 Task: Look for space in Plauen, Germany from 12th July, 2023 to 16th July, 2023 for 8 adults in price range Rs.10000 to Rs.16000. Place can be private room with 8 bedrooms having 8 beds and 8 bathrooms. Property type can be house, flat, guest house, hotel. Amenities needed are: wifi, TV, free parkinig on premises, gym, breakfast. Booking option can be shelf check-in. Required host language is English.
Action: Mouse moved to (496, 132)
Screenshot: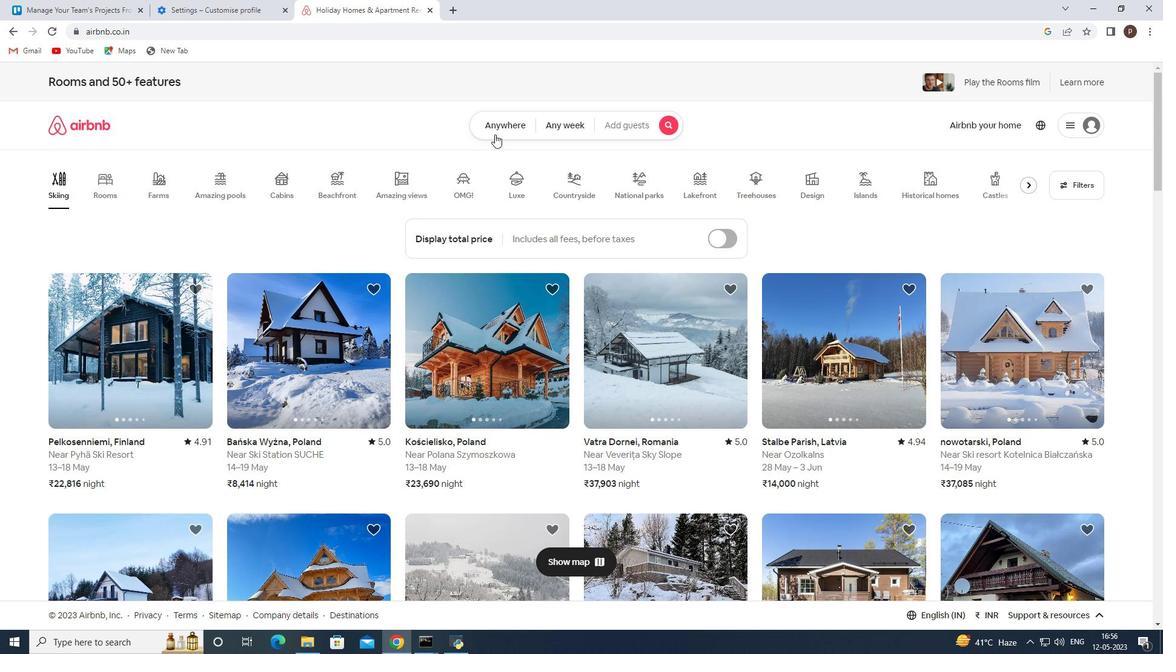 
Action: Mouse pressed left at (496, 132)
Screenshot: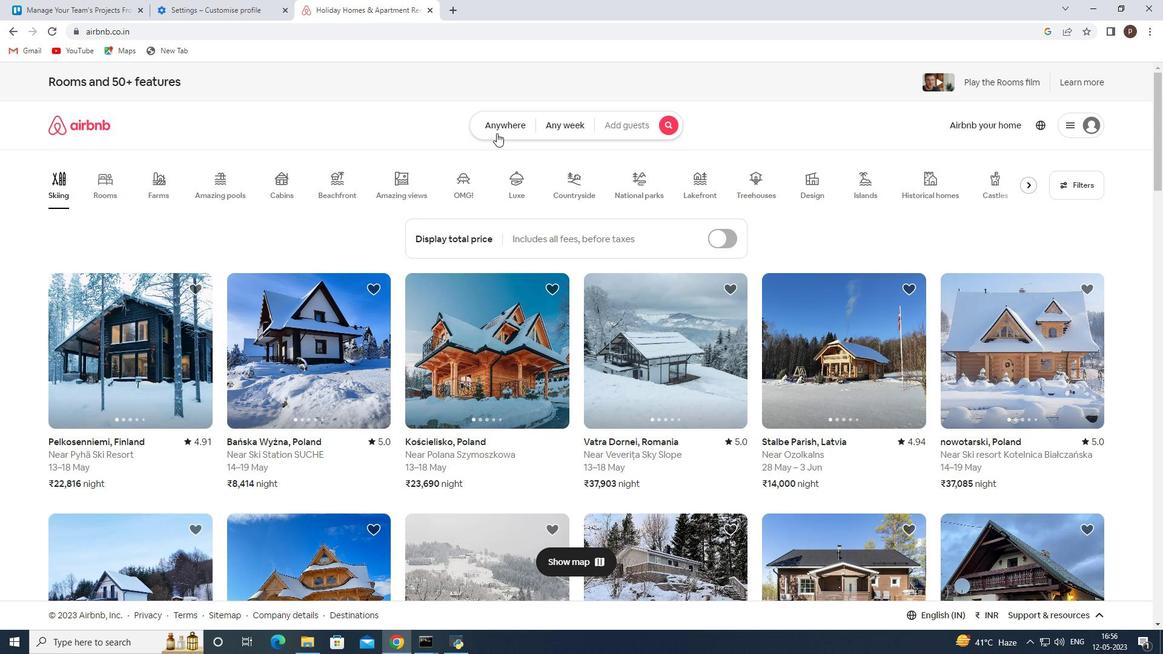 
Action: Mouse moved to (405, 175)
Screenshot: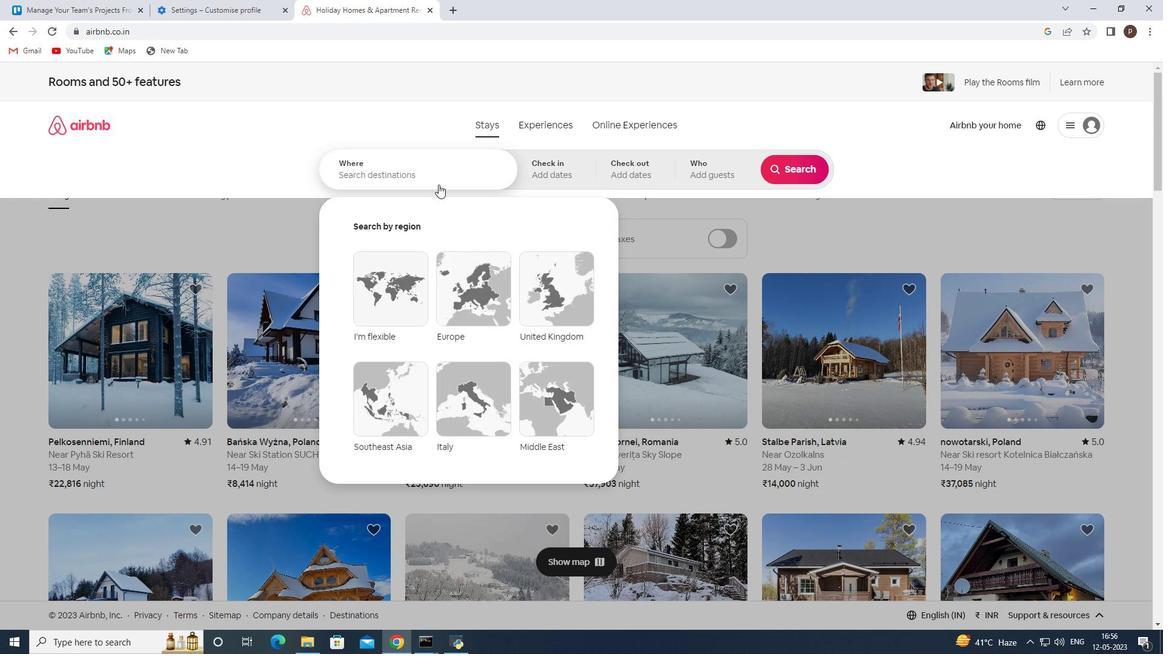 
Action: Mouse pressed left at (405, 175)
Screenshot: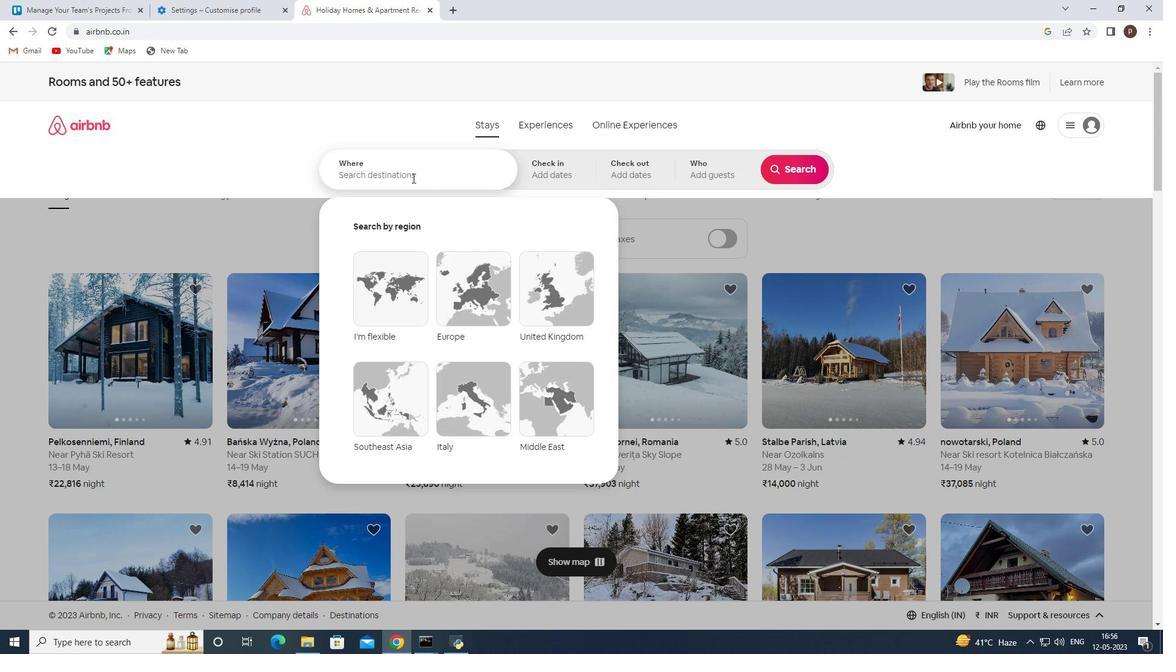 
Action: Key pressed <Key.caps_lock>P<Key.caps_lock>lauen,<Key.space><Key.caps_lock>G<Key.caps_lock>ermany
Screenshot: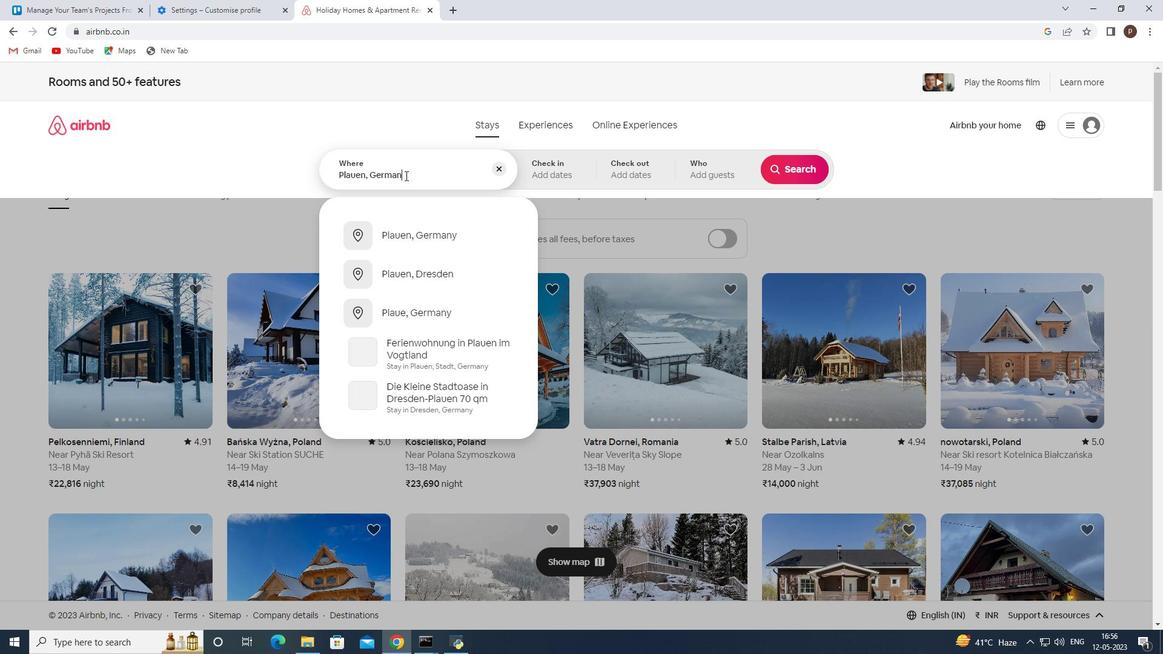 
Action: Mouse moved to (455, 231)
Screenshot: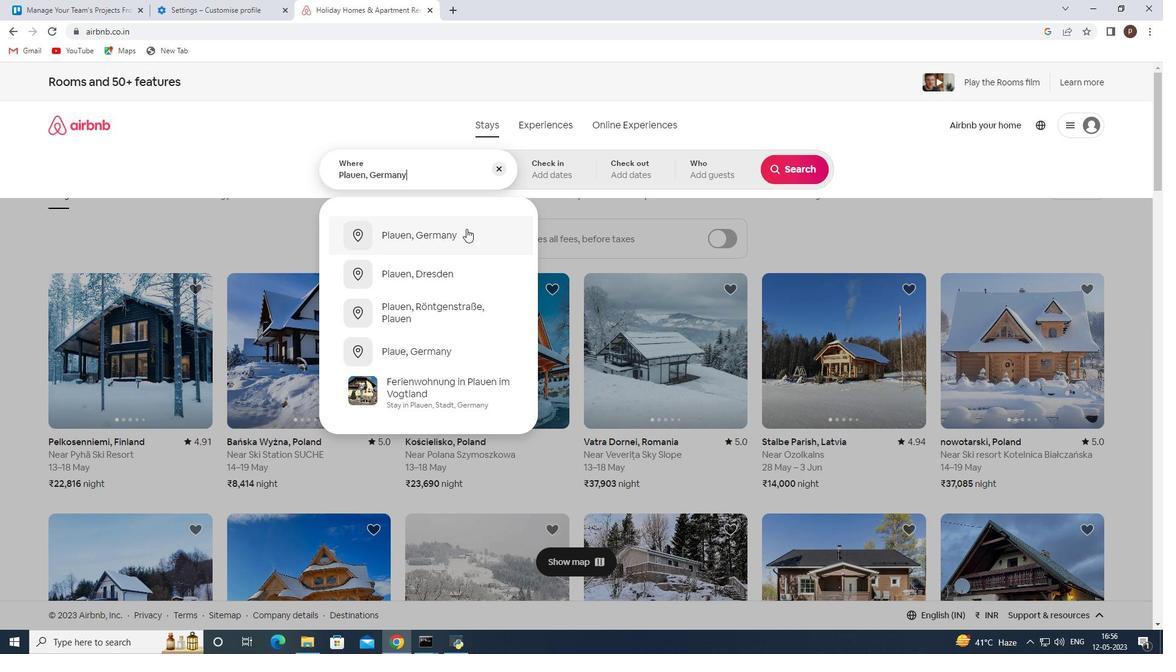 
Action: Mouse pressed left at (455, 231)
Screenshot: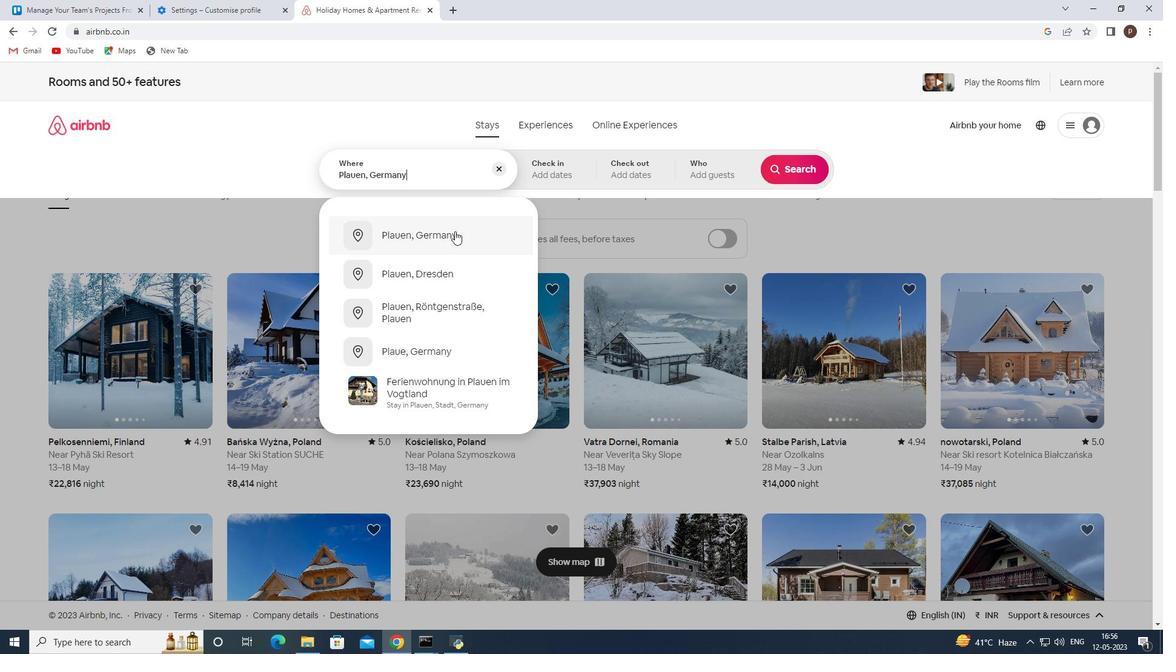 
Action: Mouse moved to (792, 262)
Screenshot: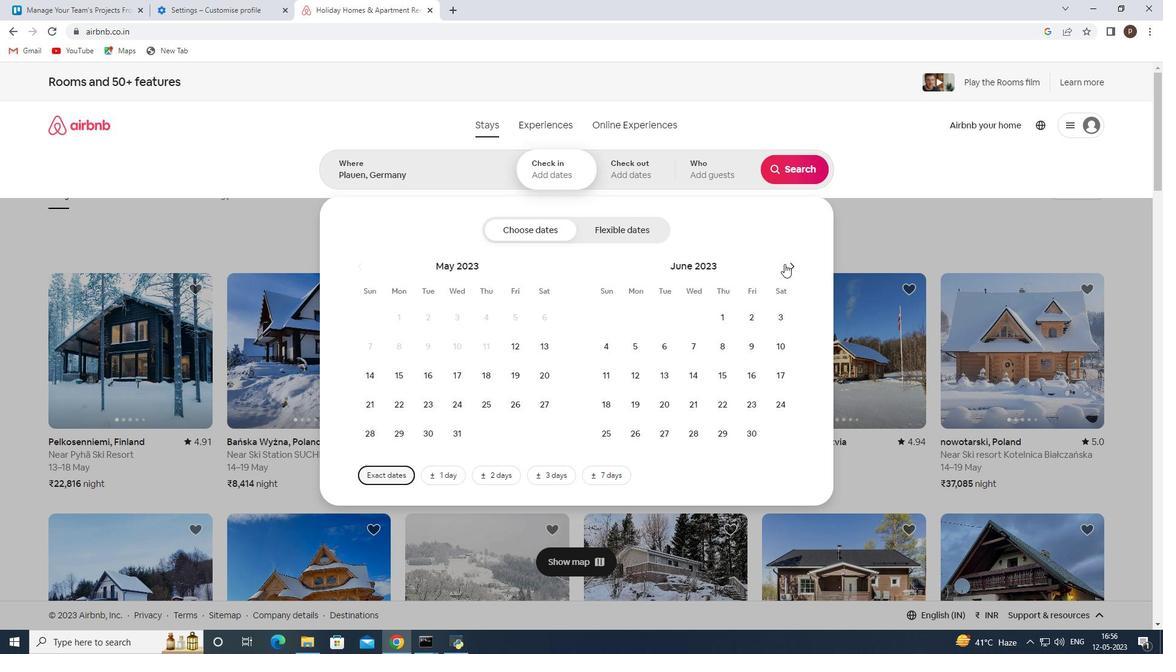 
Action: Mouse pressed left at (792, 262)
Screenshot: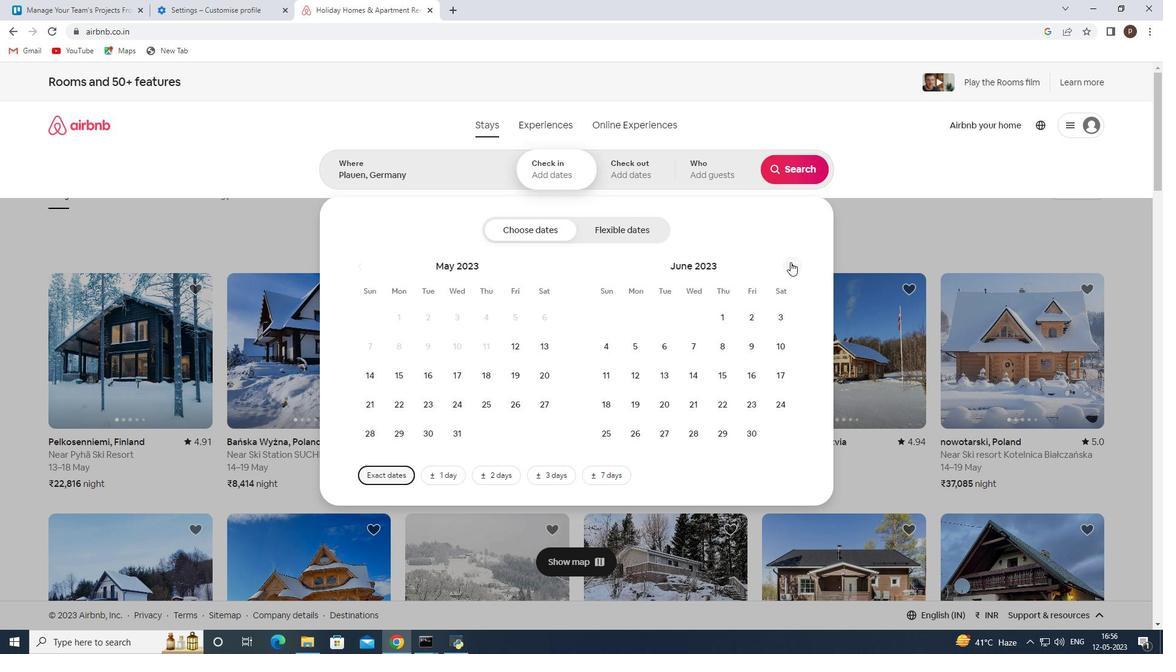 
Action: Mouse moved to (690, 375)
Screenshot: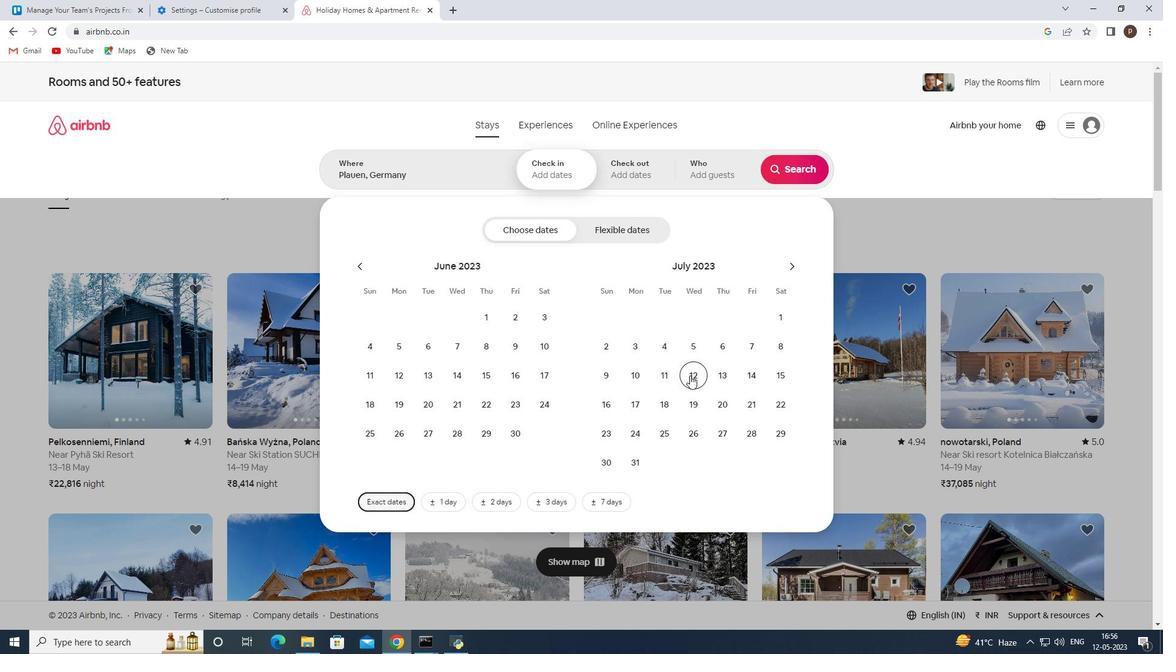 
Action: Mouse pressed left at (690, 375)
Screenshot: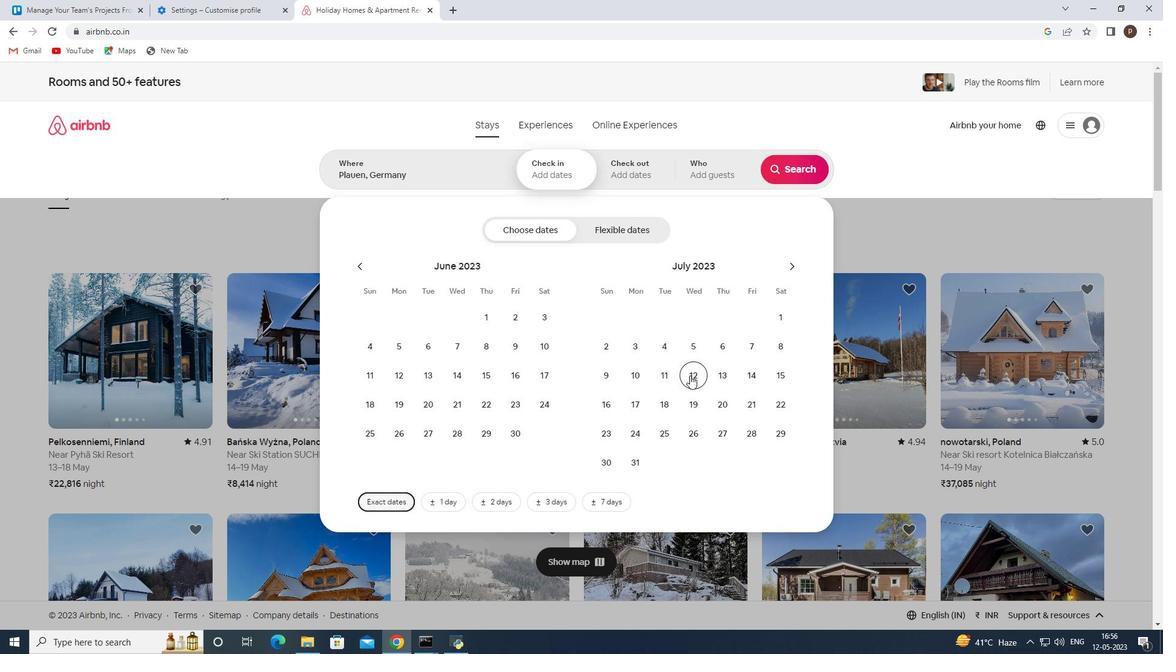 
Action: Mouse moved to (608, 403)
Screenshot: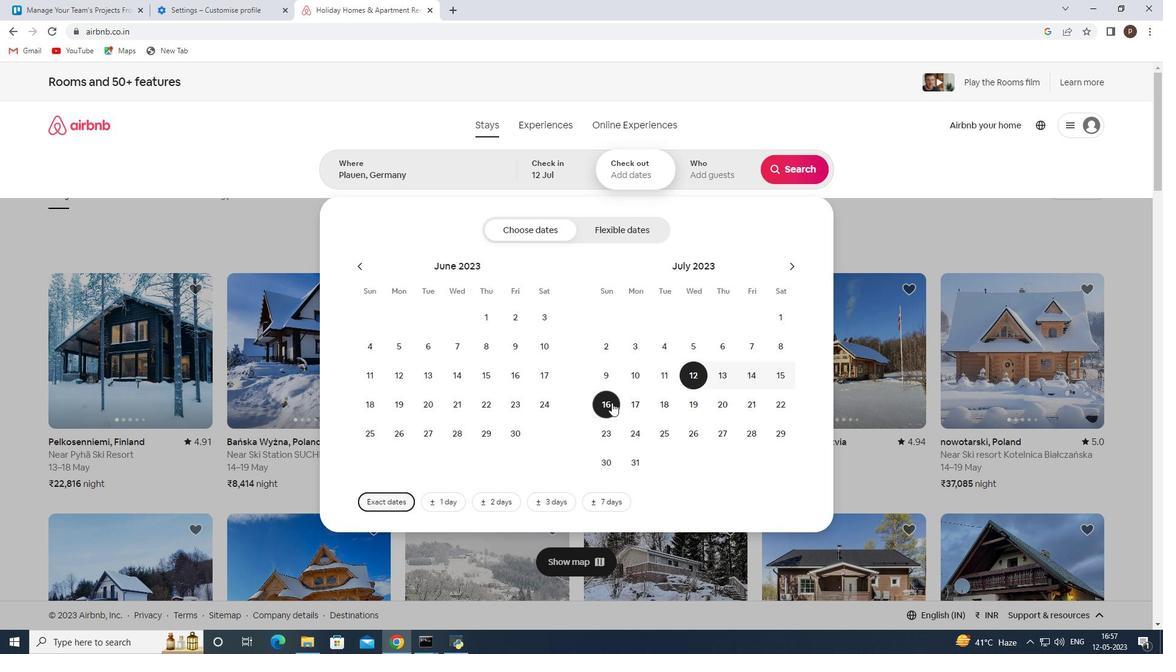 
Action: Mouse pressed left at (608, 403)
Screenshot: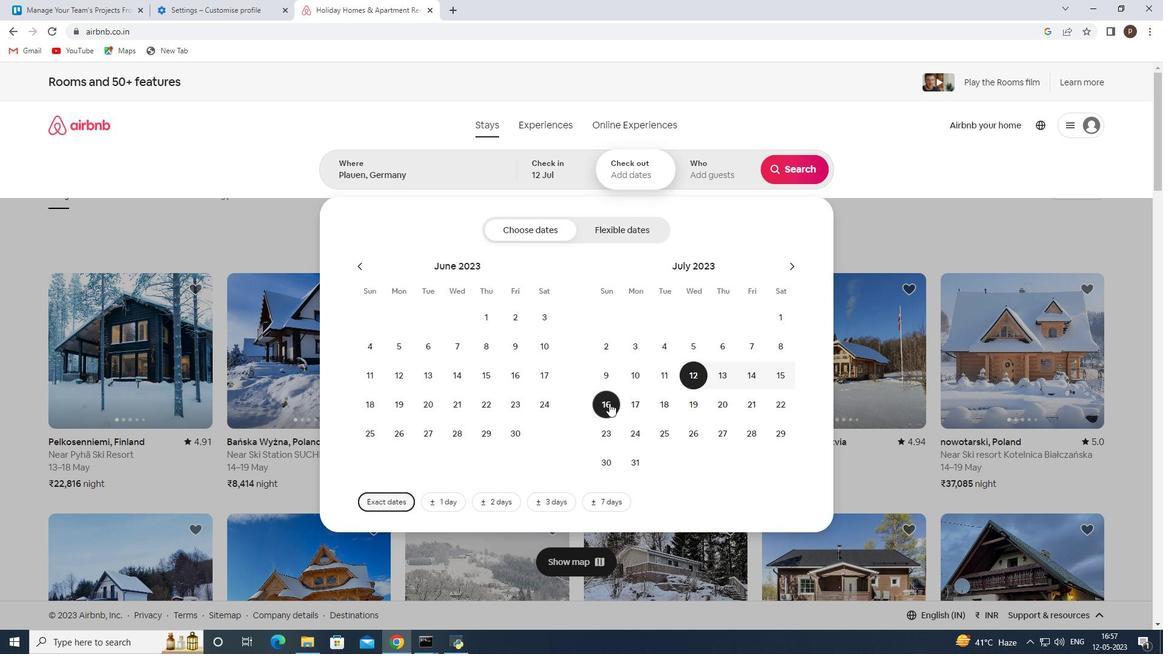 
Action: Mouse moved to (703, 169)
Screenshot: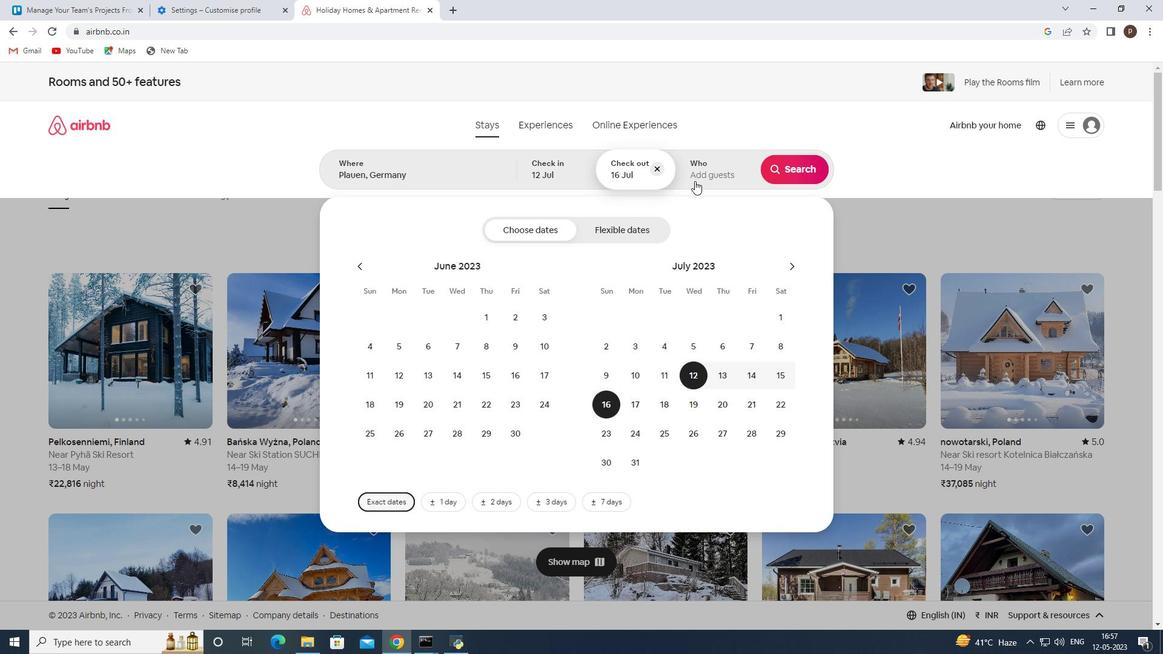 
Action: Mouse pressed left at (703, 169)
Screenshot: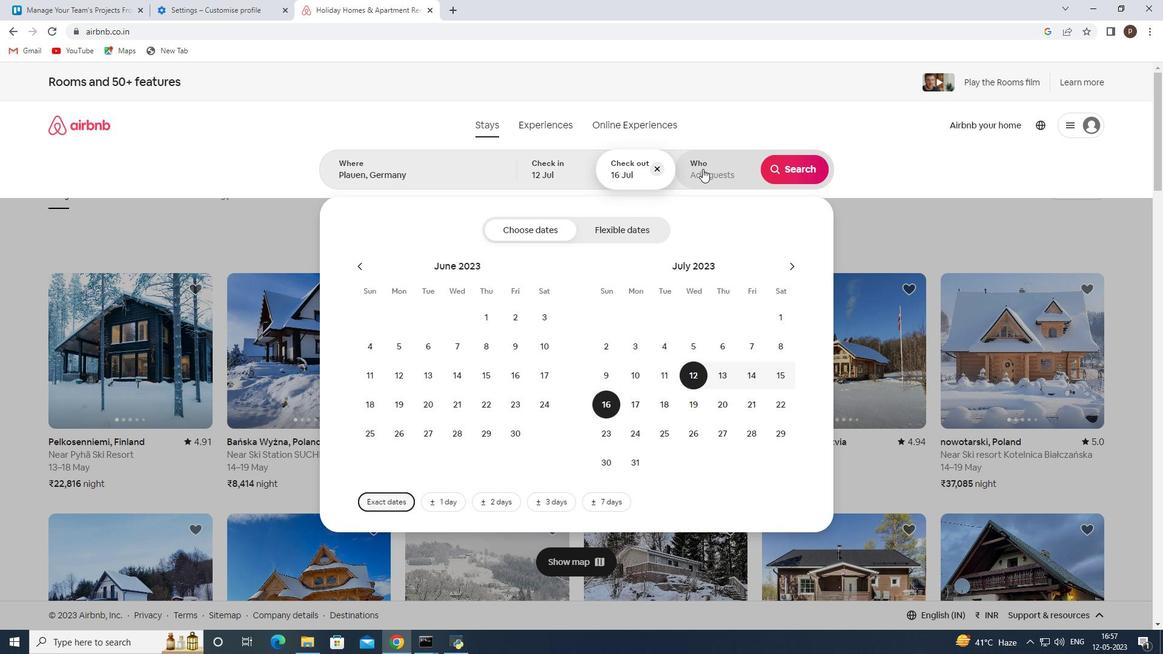 
Action: Mouse moved to (803, 238)
Screenshot: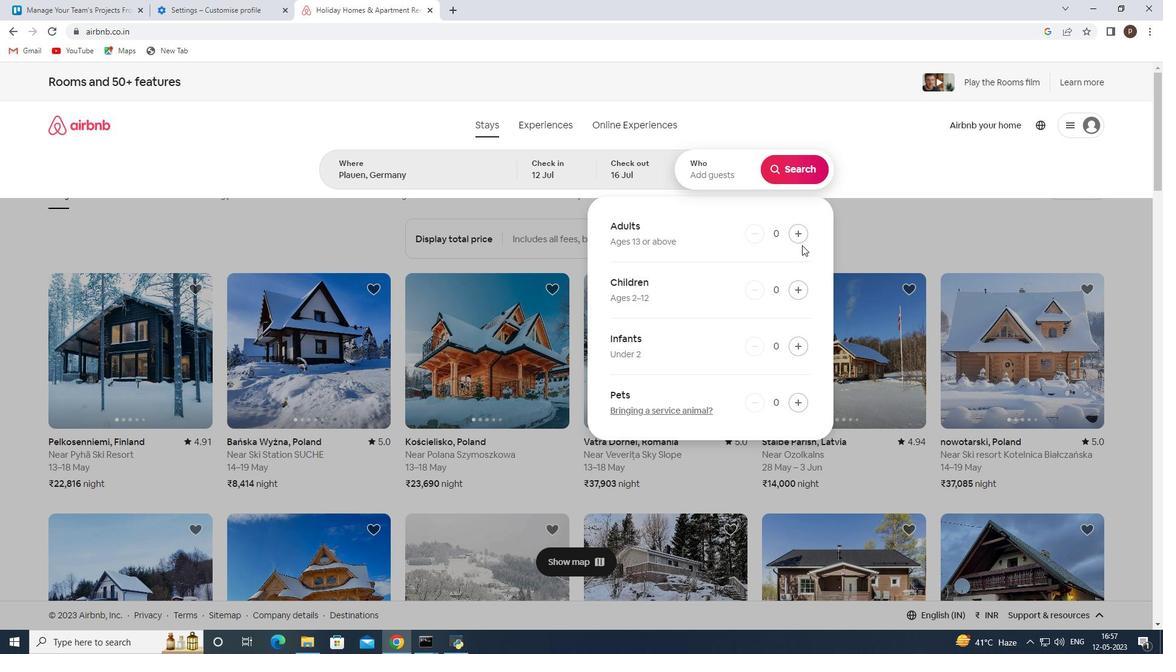 
Action: Mouse pressed left at (803, 238)
Screenshot: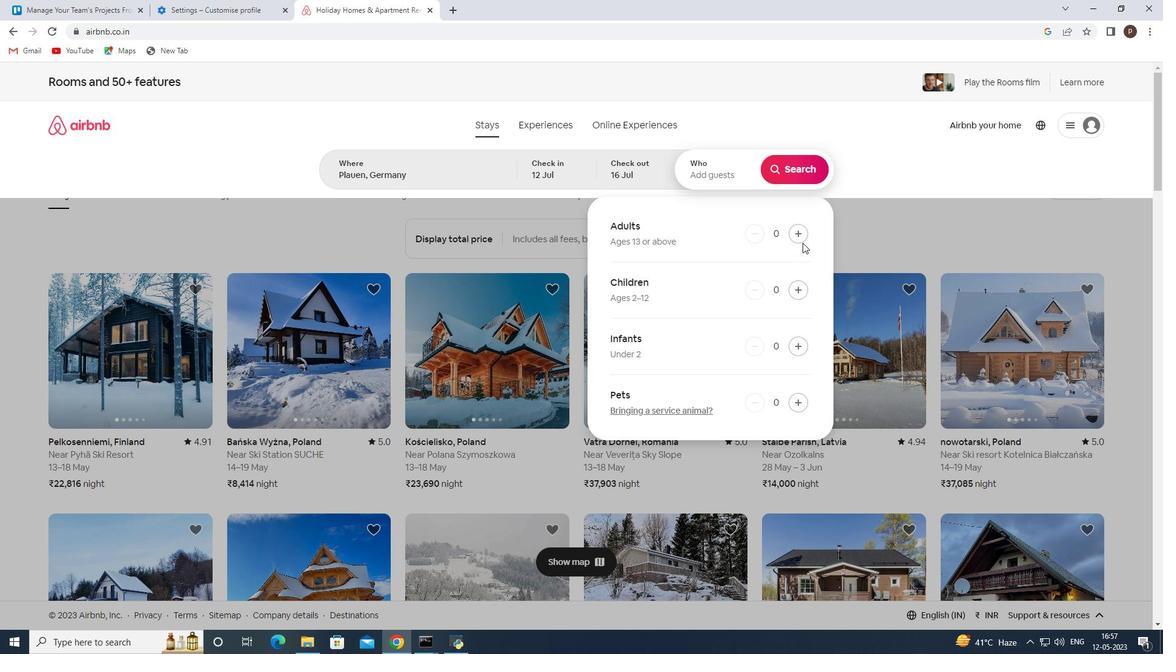 
Action: Mouse pressed left at (803, 238)
Screenshot: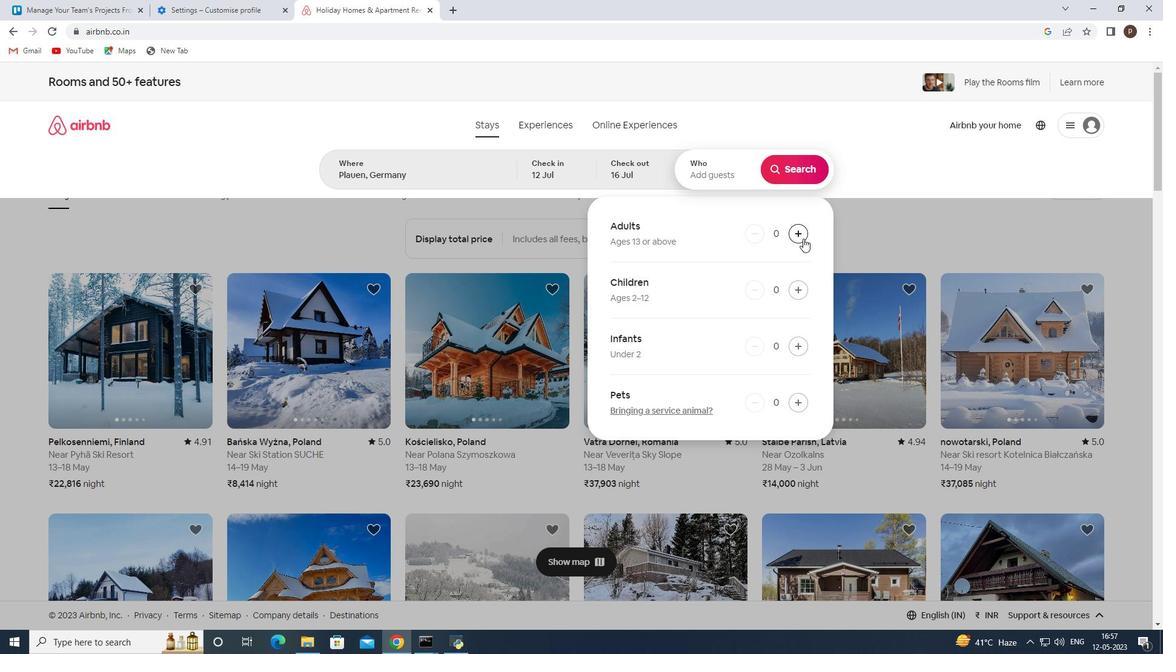 
Action: Mouse pressed left at (803, 238)
Screenshot: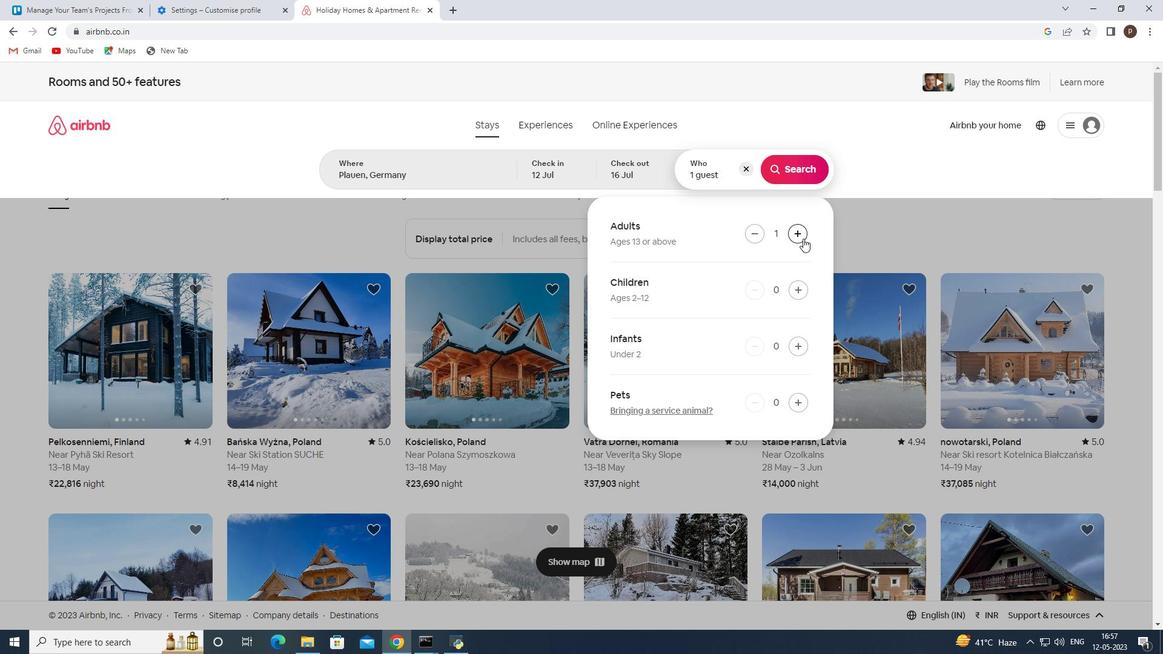
Action: Mouse pressed left at (803, 238)
Screenshot: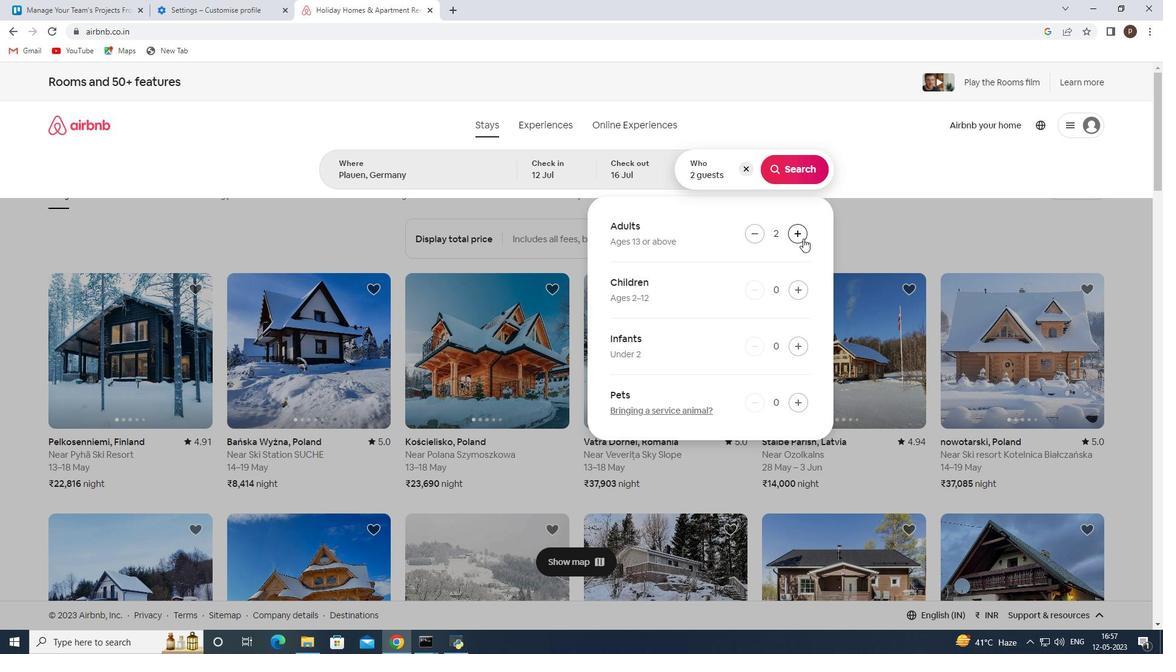 
Action: Mouse pressed left at (803, 238)
Screenshot: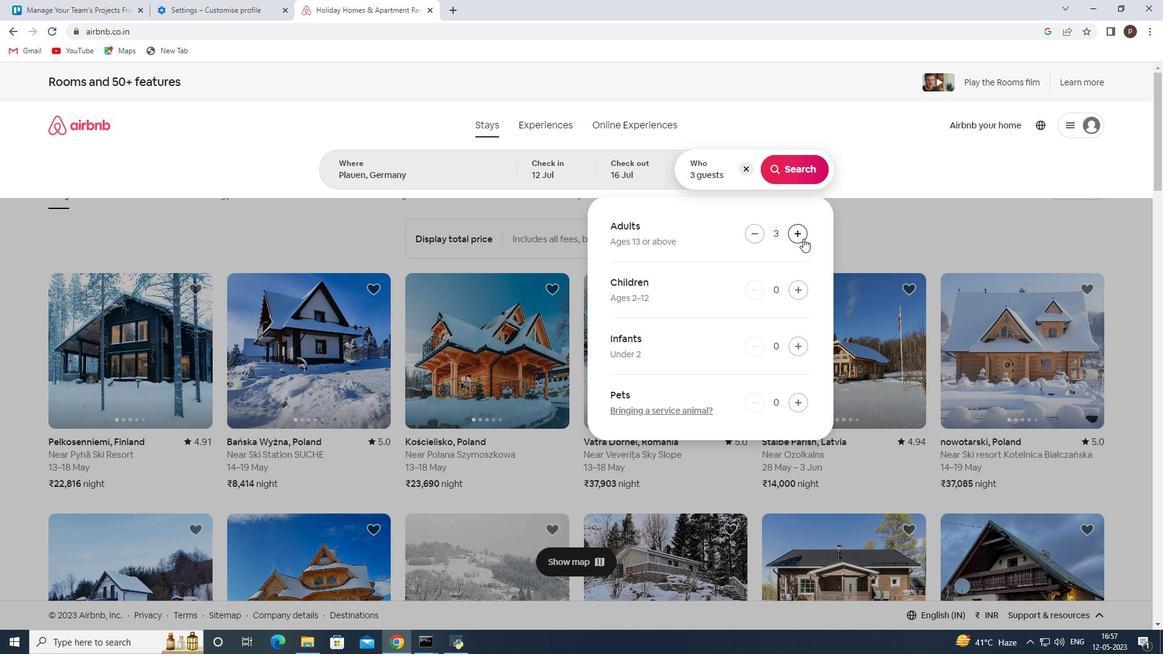 
Action: Mouse pressed left at (803, 238)
Screenshot: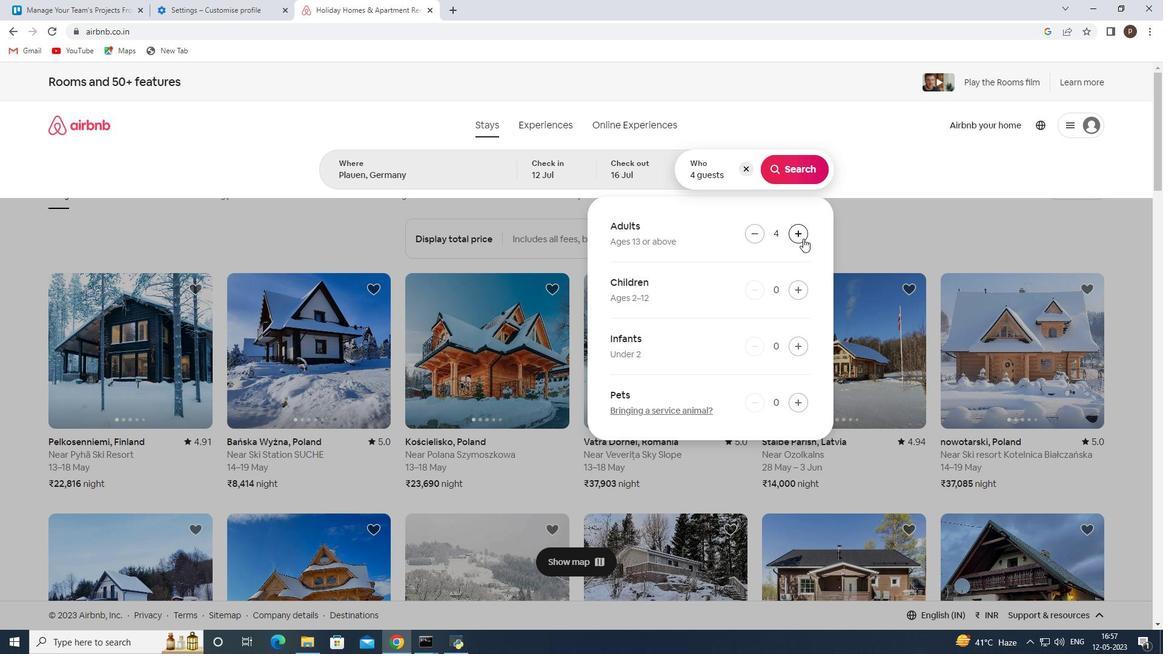 
Action: Mouse pressed left at (803, 238)
Screenshot: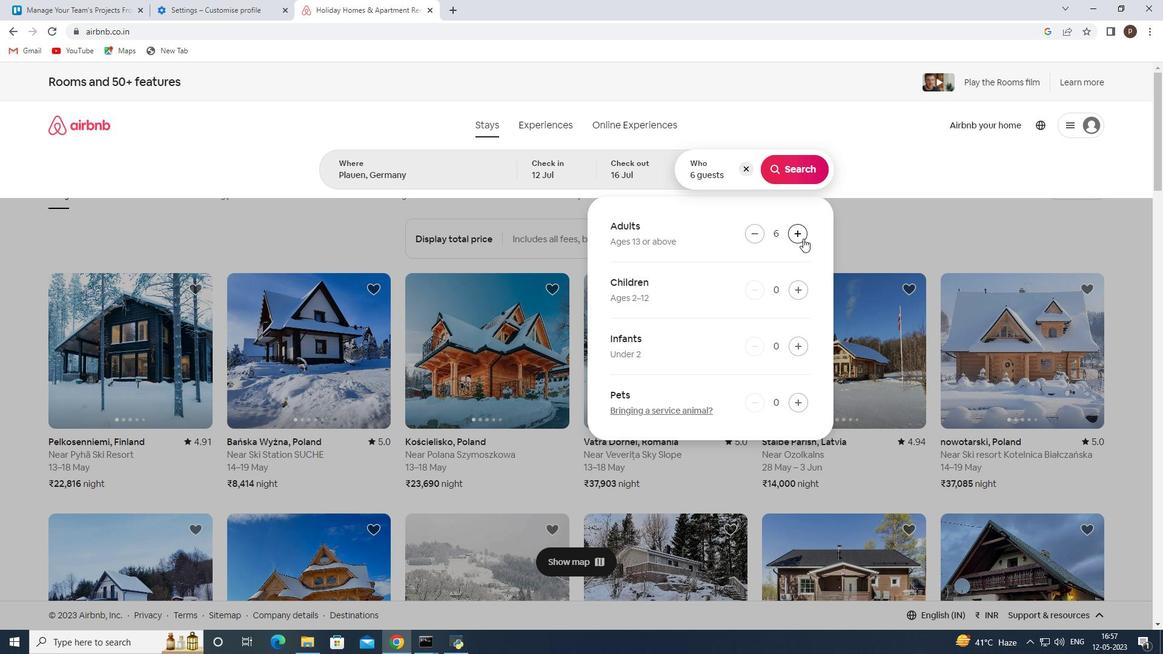 
Action: Mouse pressed left at (803, 238)
Screenshot: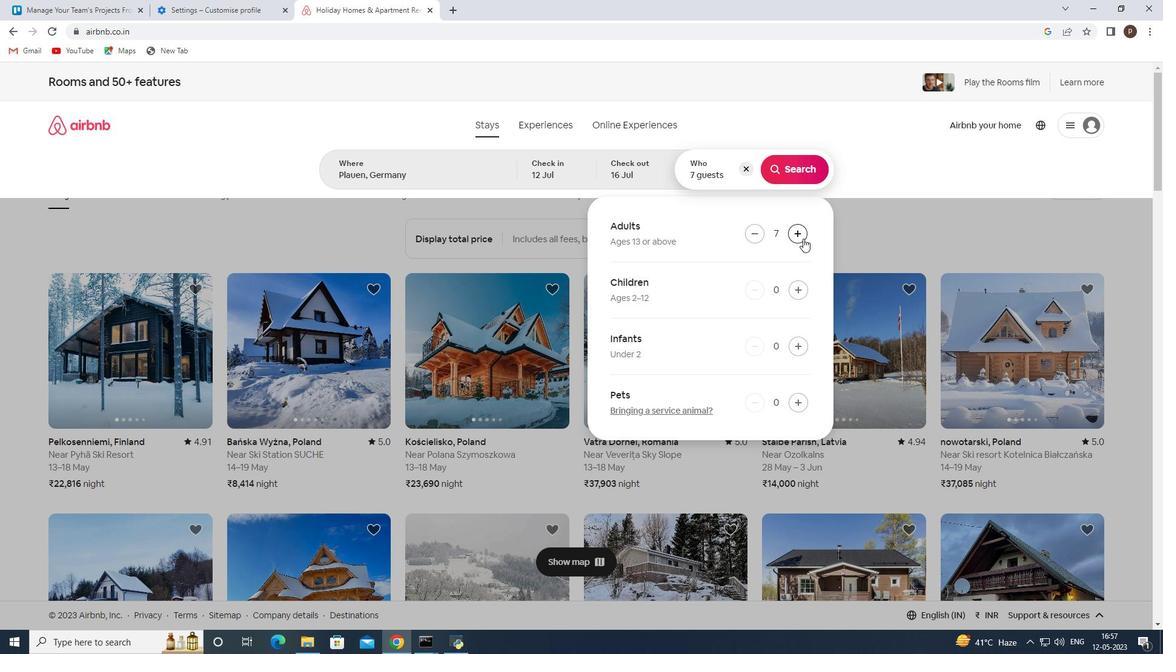 
Action: Mouse moved to (798, 161)
Screenshot: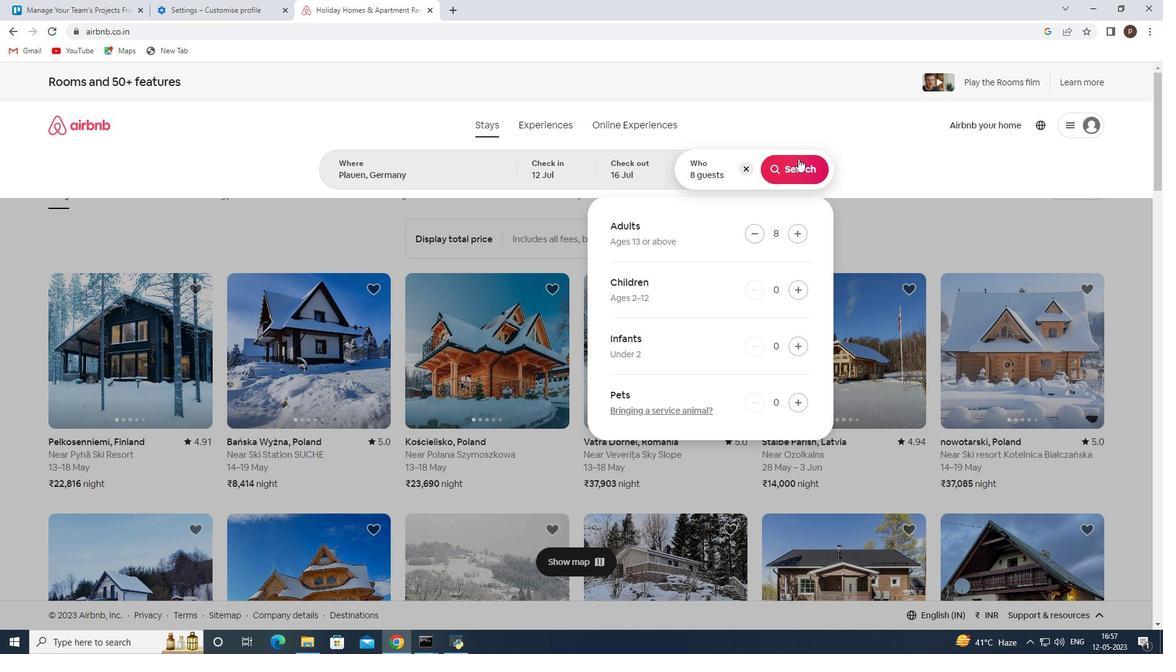 
Action: Mouse pressed left at (798, 161)
Screenshot: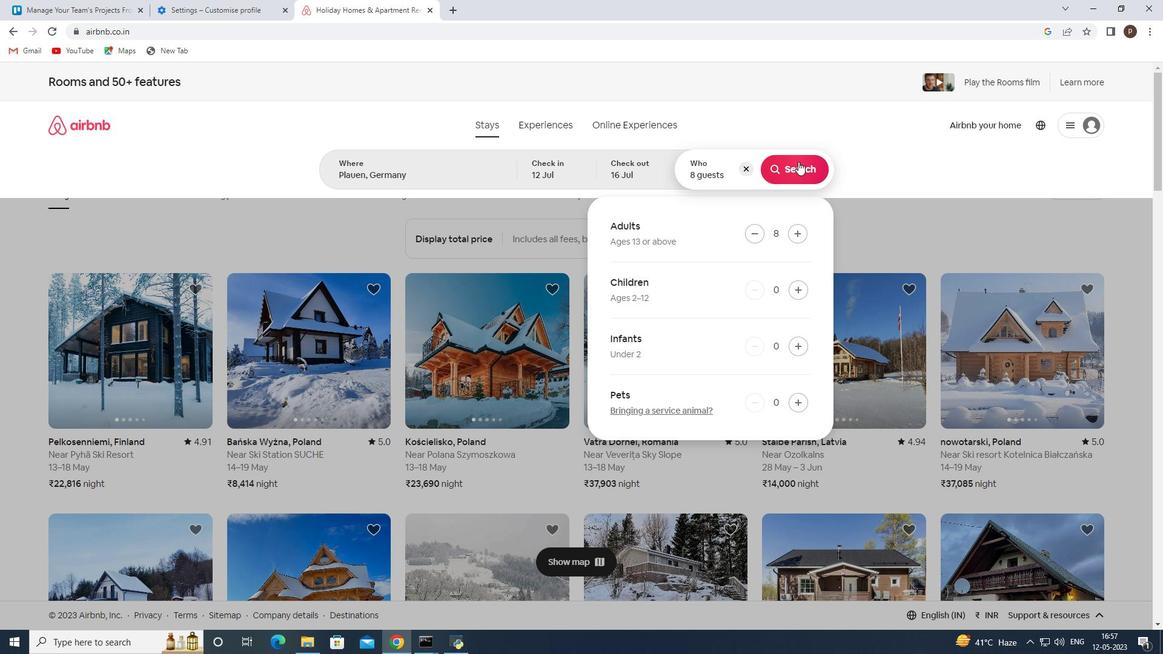 
Action: Mouse moved to (1099, 137)
Screenshot: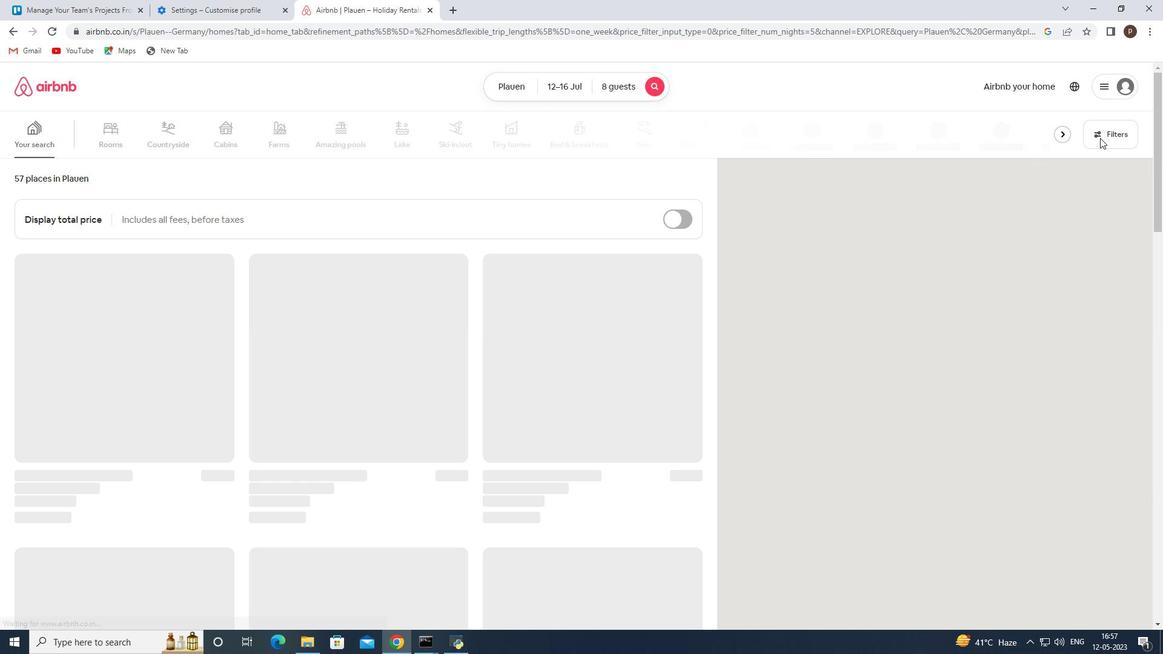 
Action: Mouse pressed left at (1099, 137)
Screenshot: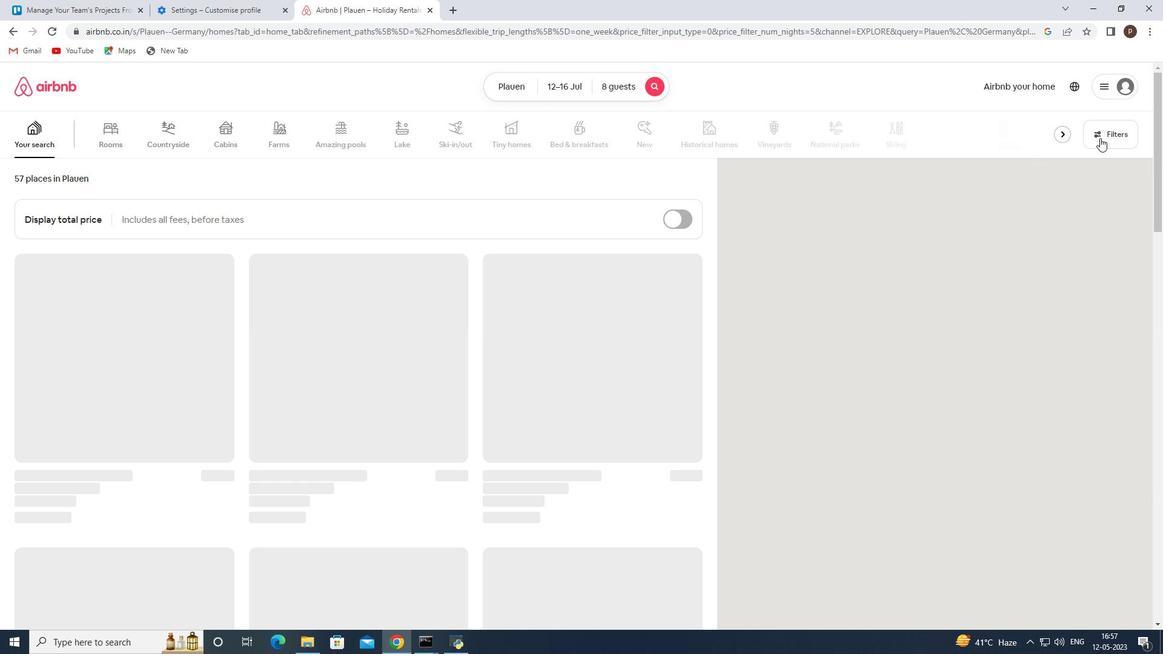 
Action: Mouse moved to (402, 437)
Screenshot: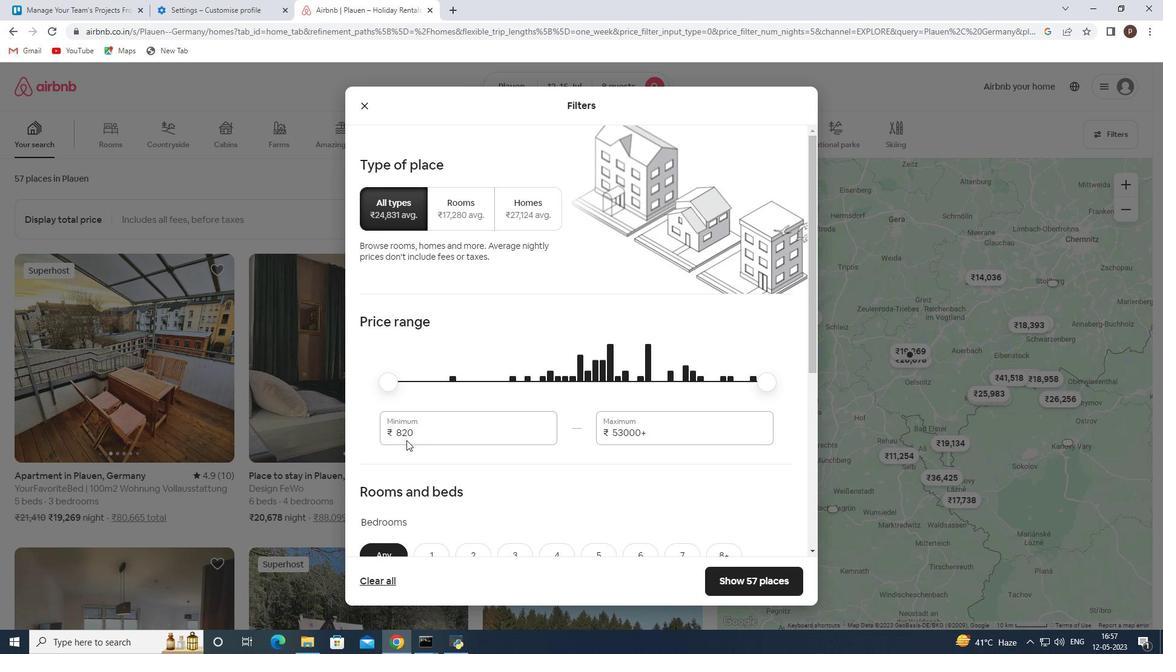
Action: Mouse pressed left at (402, 437)
Screenshot: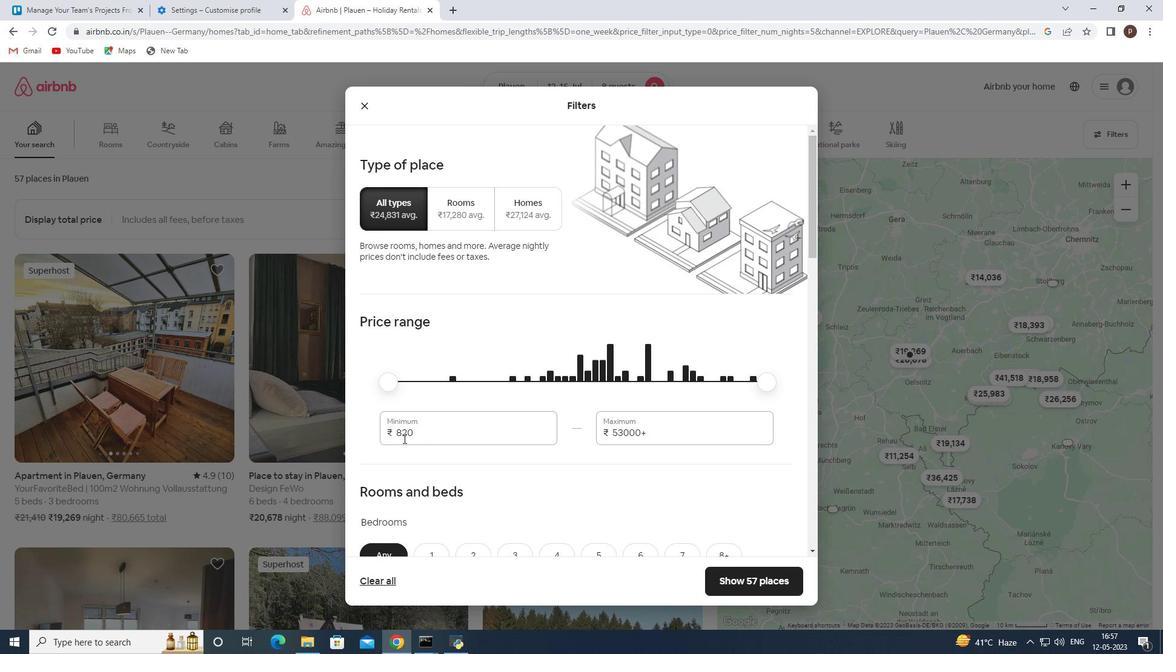 
Action: Mouse pressed left at (402, 437)
Screenshot: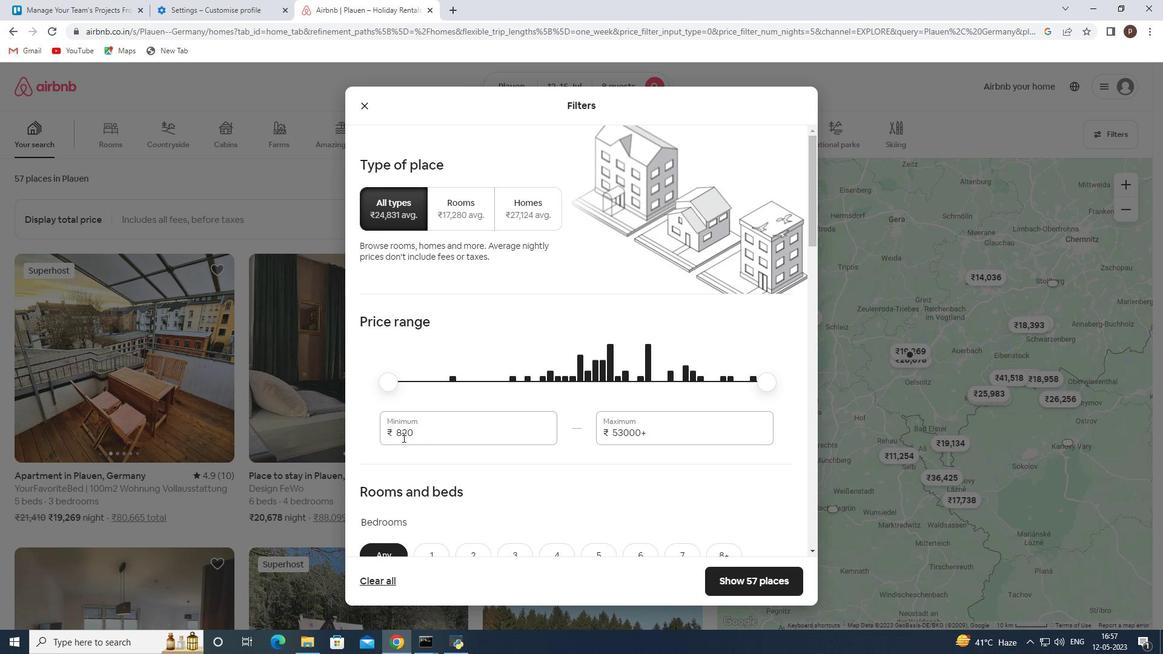 
Action: Key pressed 10000<Key.tab>16000
Screenshot: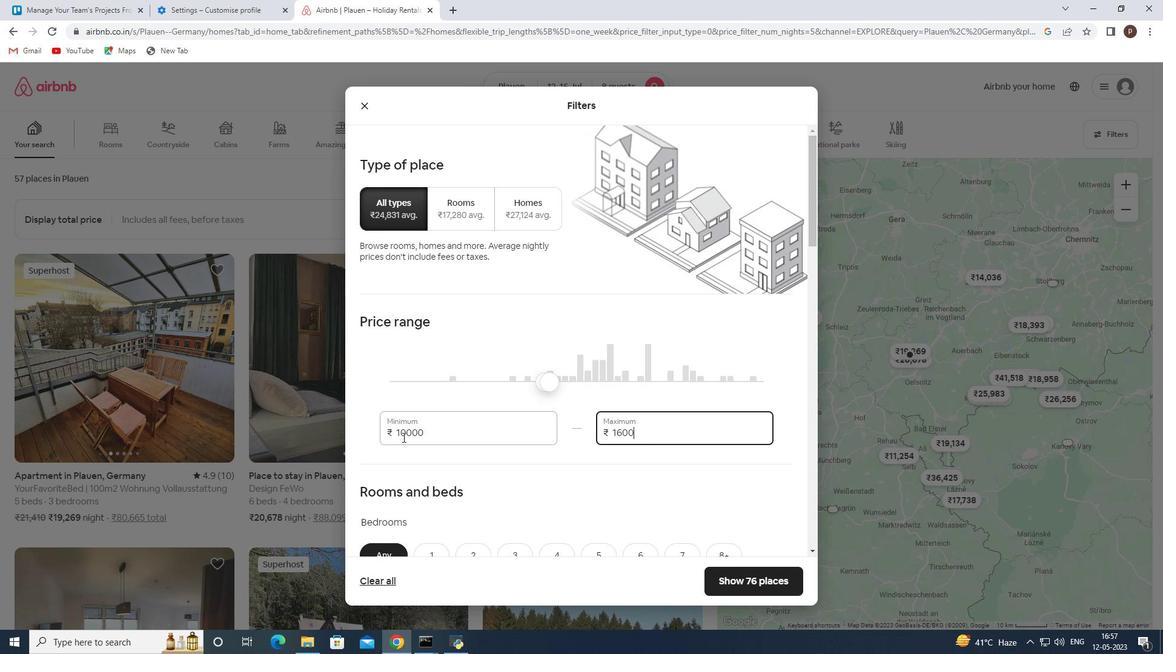 
Action: Mouse moved to (404, 438)
Screenshot: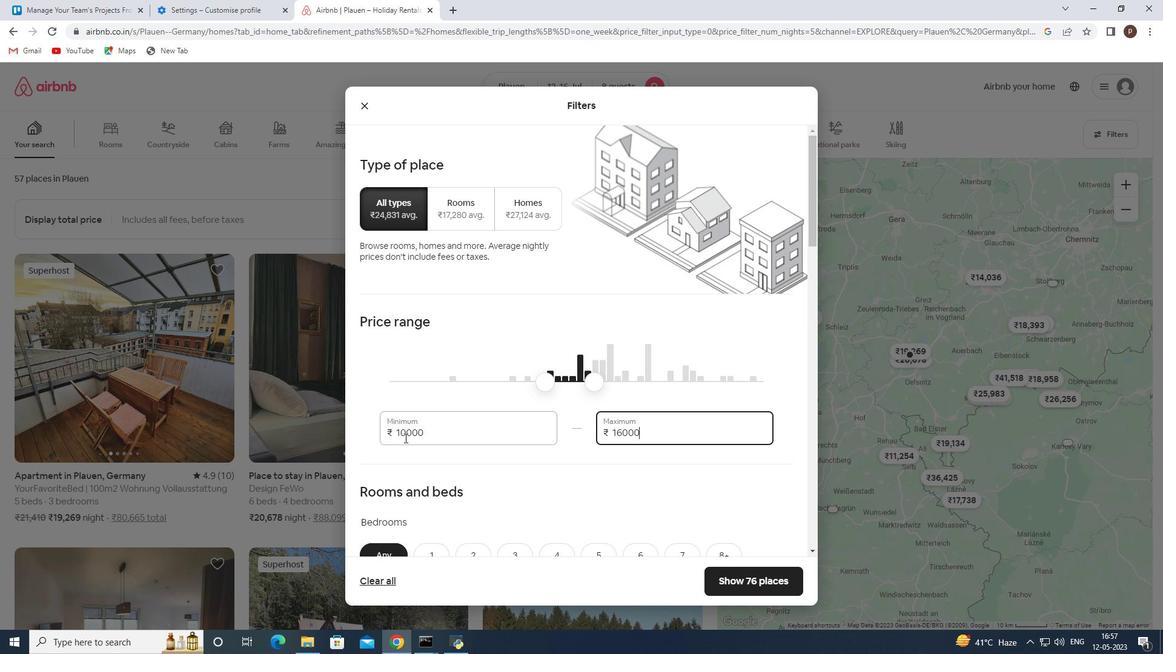 
Action: Mouse scrolled (404, 437) with delta (0, 0)
Screenshot: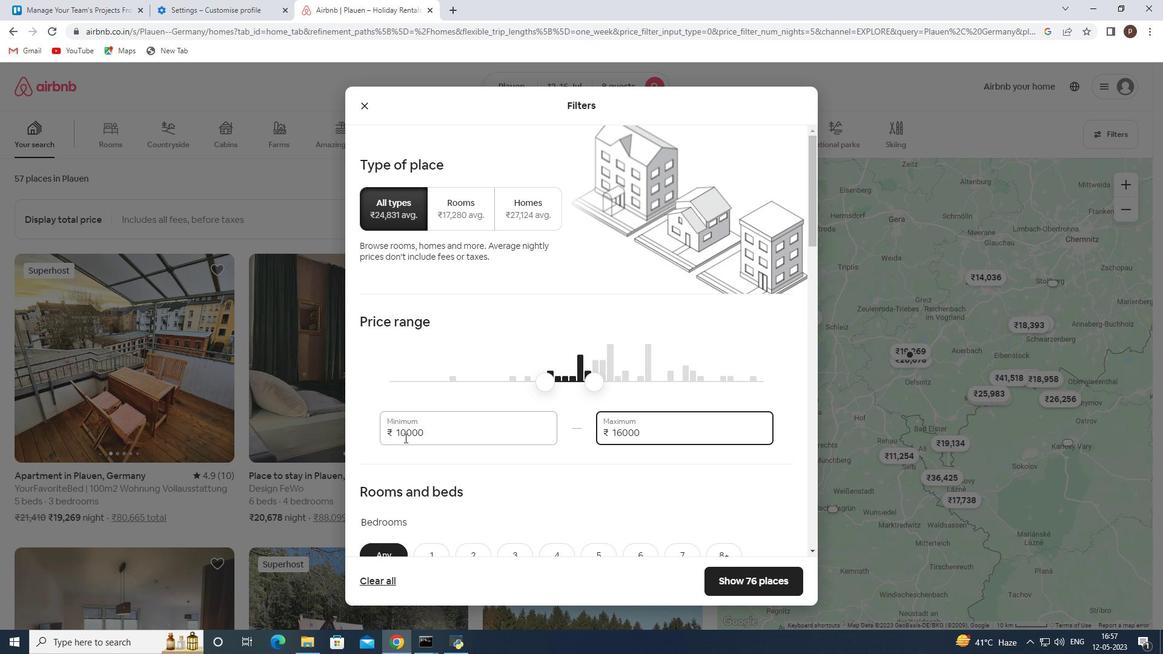 
Action: Mouse moved to (462, 399)
Screenshot: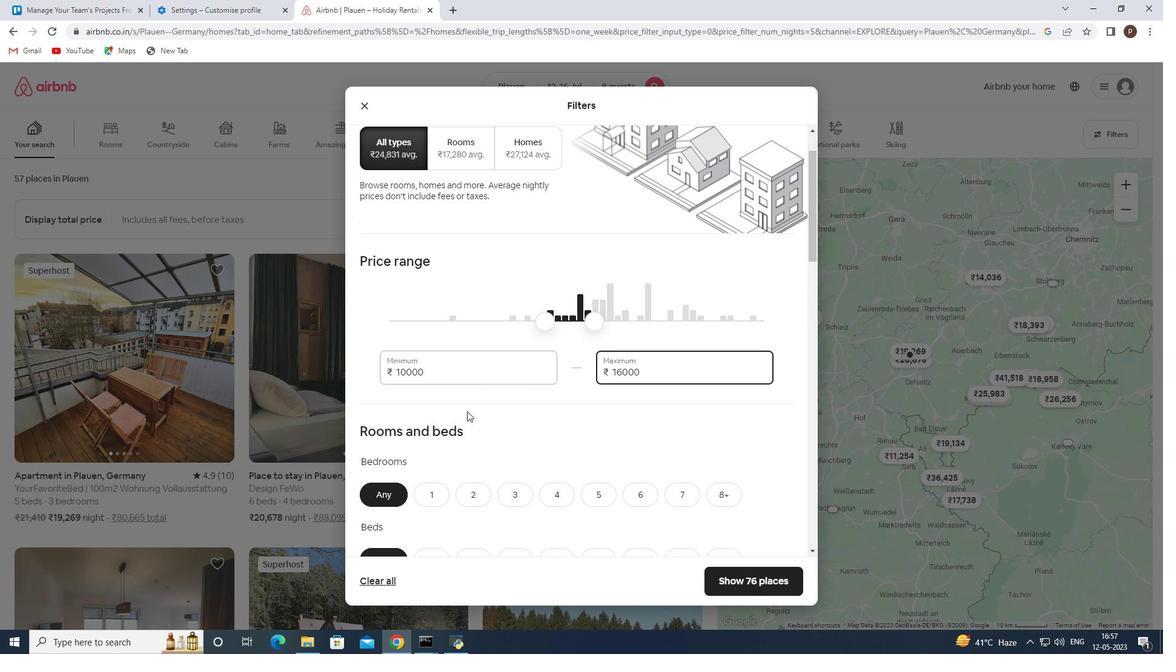 
Action: Mouse scrolled (462, 398) with delta (0, 0)
Screenshot: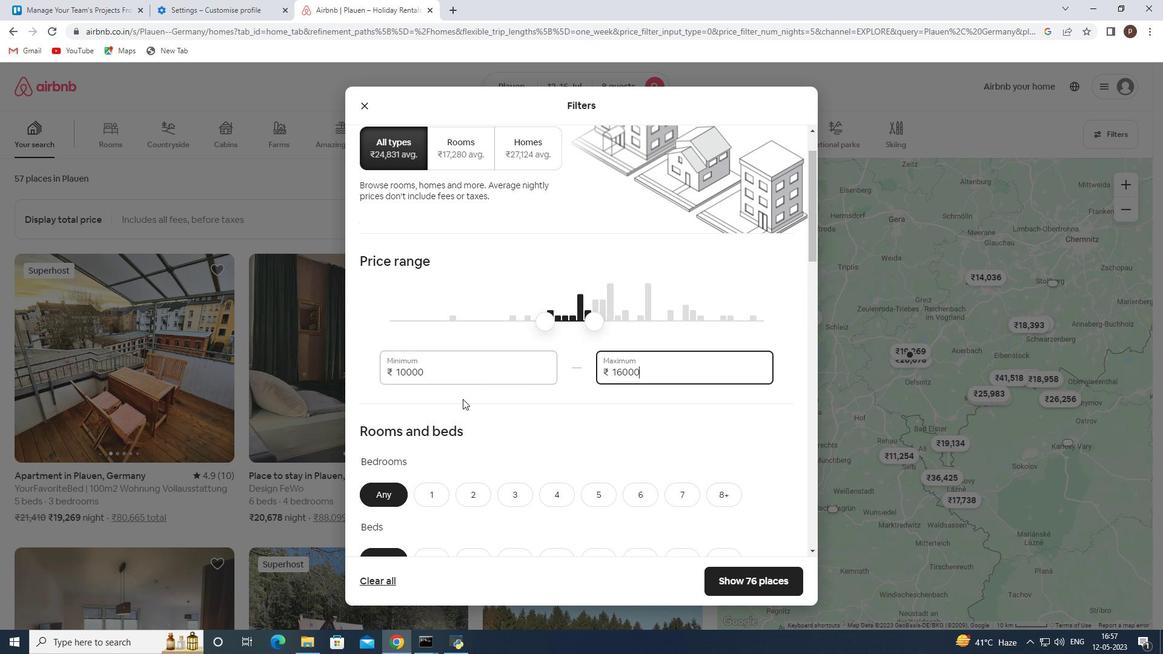 
Action: Mouse moved to (723, 433)
Screenshot: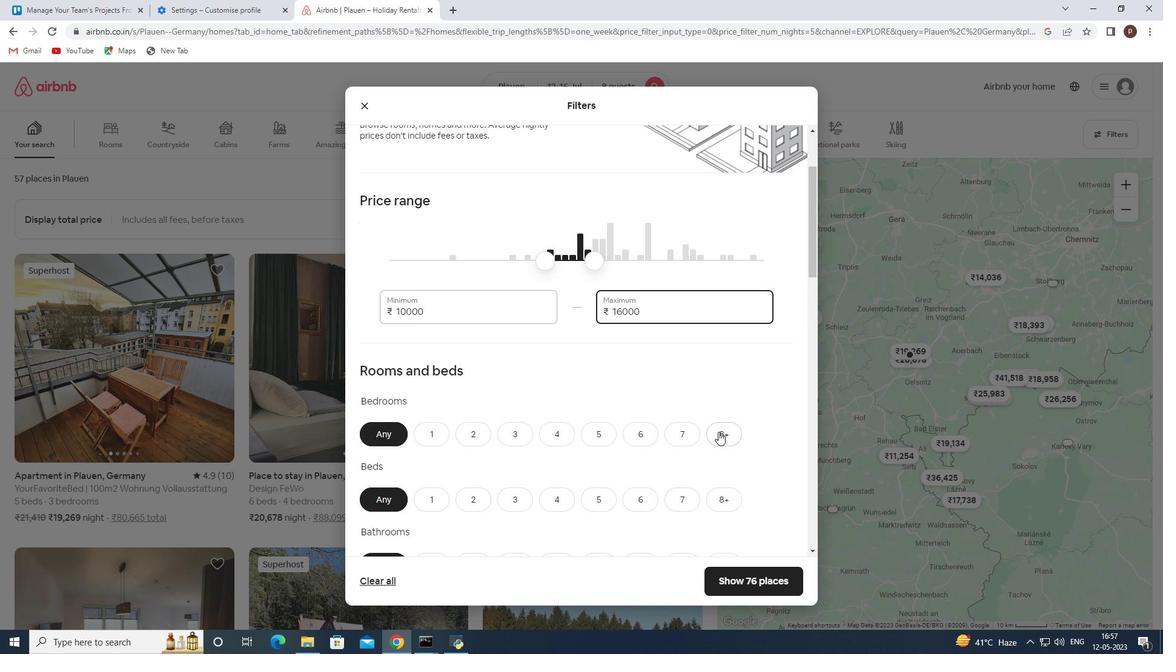 
Action: Mouse pressed left at (723, 433)
Screenshot: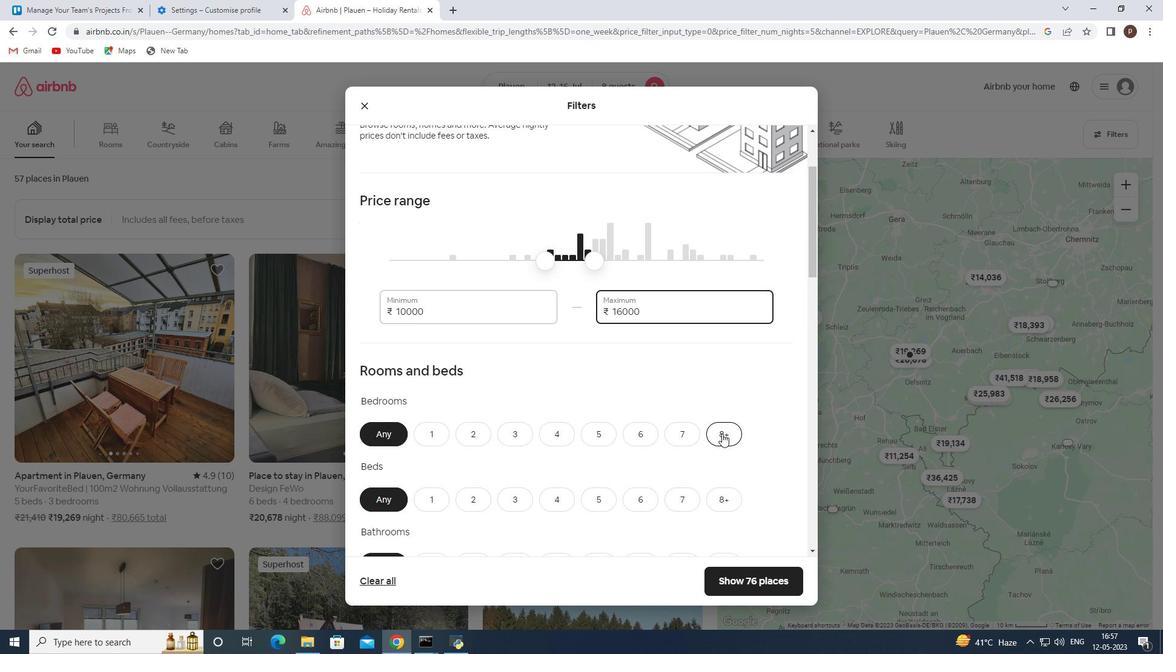 
Action: Mouse scrolled (723, 433) with delta (0, 0)
Screenshot: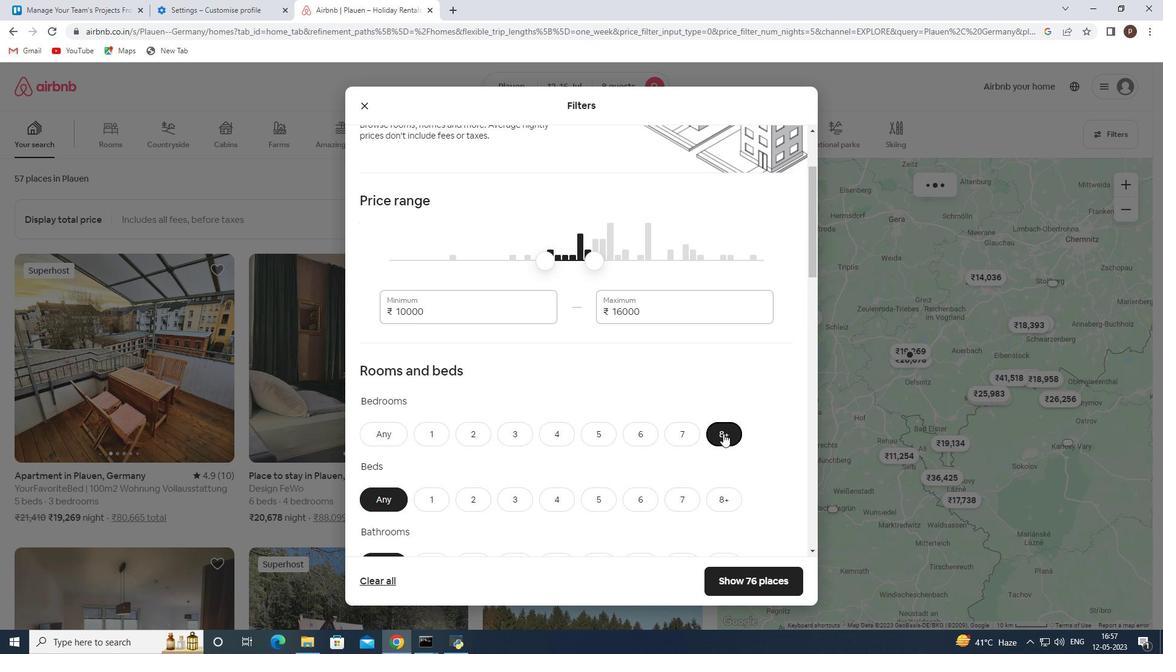 
Action: Mouse scrolled (723, 433) with delta (0, 0)
Screenshot: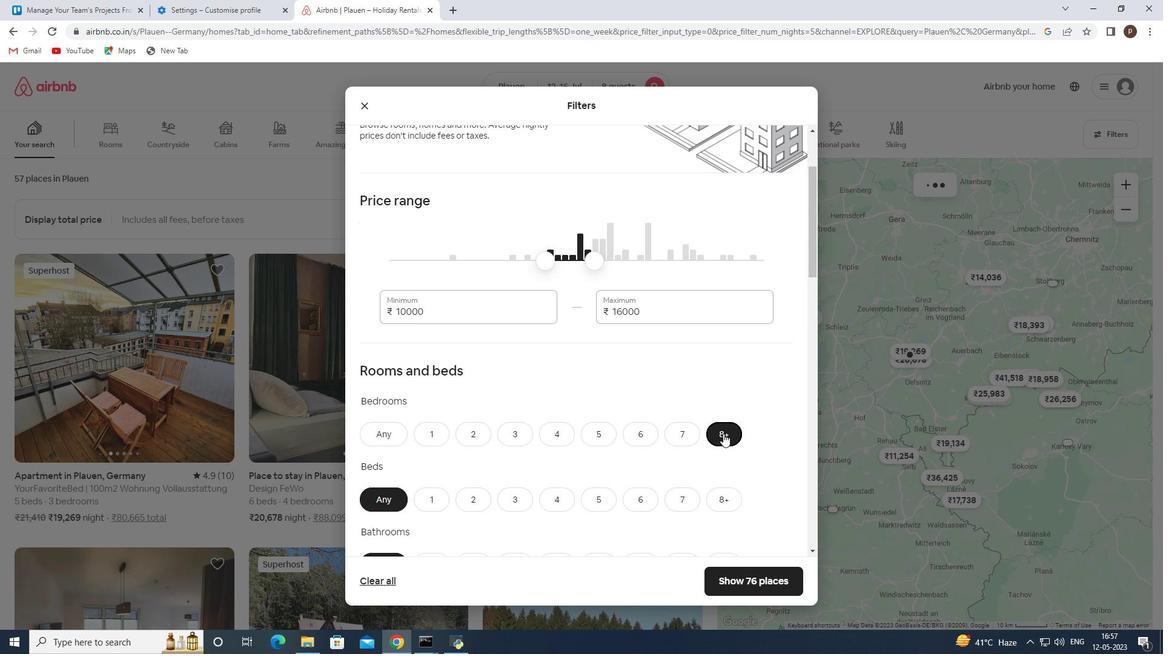 
Action: Mouse moved to (721, 375)
Screenshot: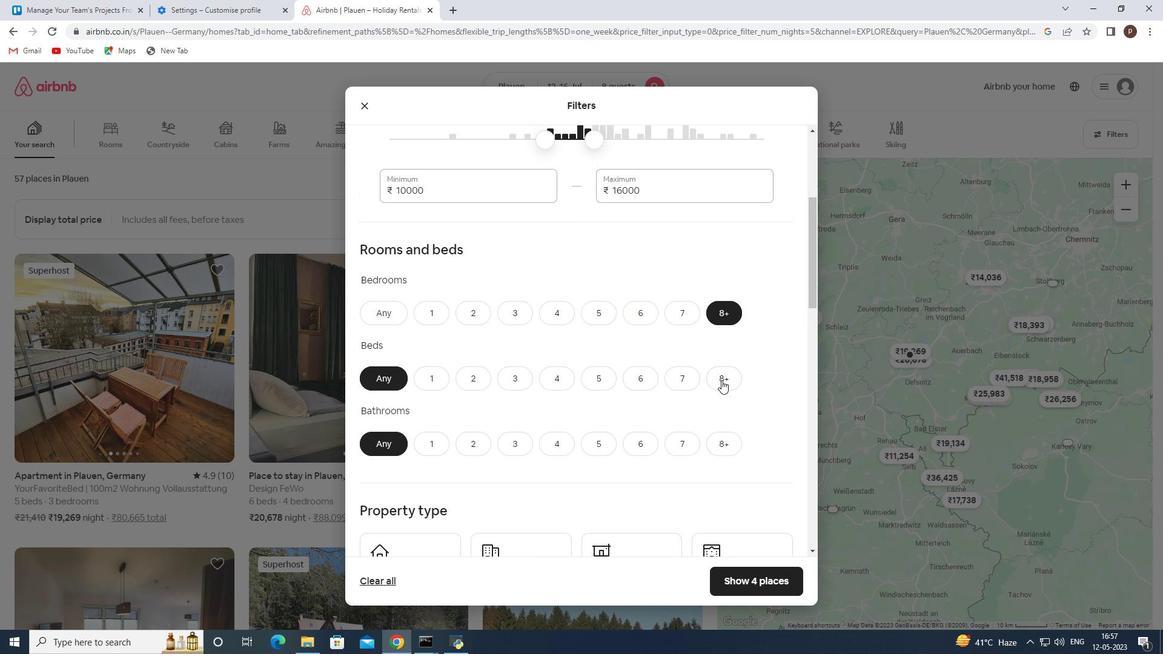 
Action: Mouse pressed left at (721, 375)
Screenshot: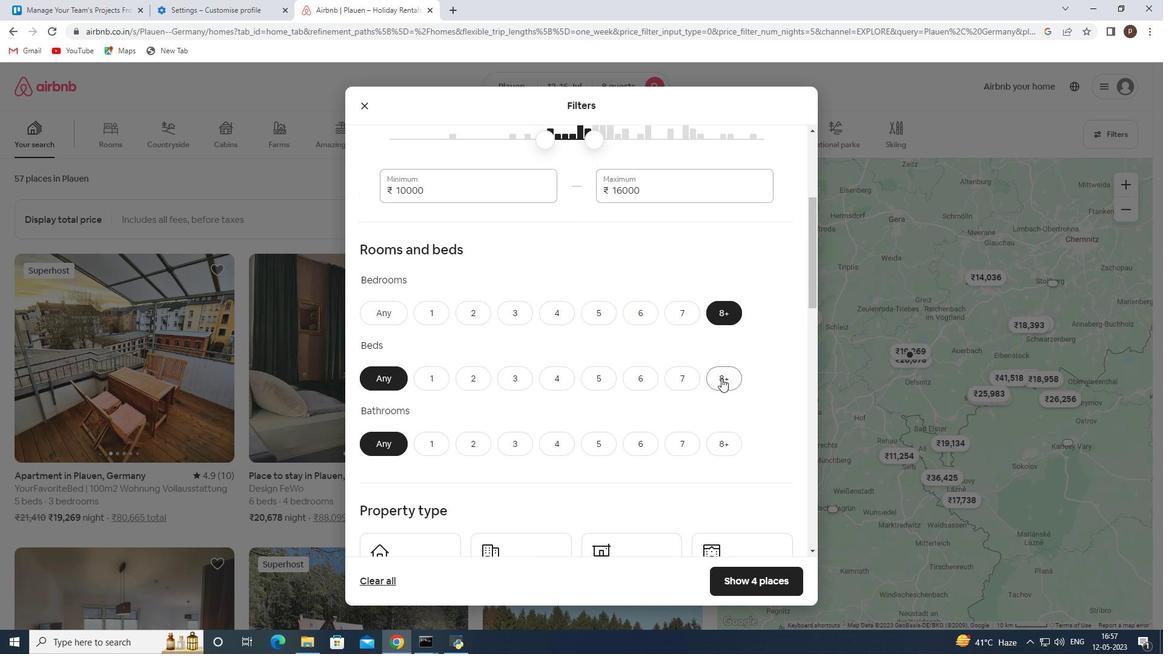 
Action: Mouse moved to (724, 445)
Screenshot: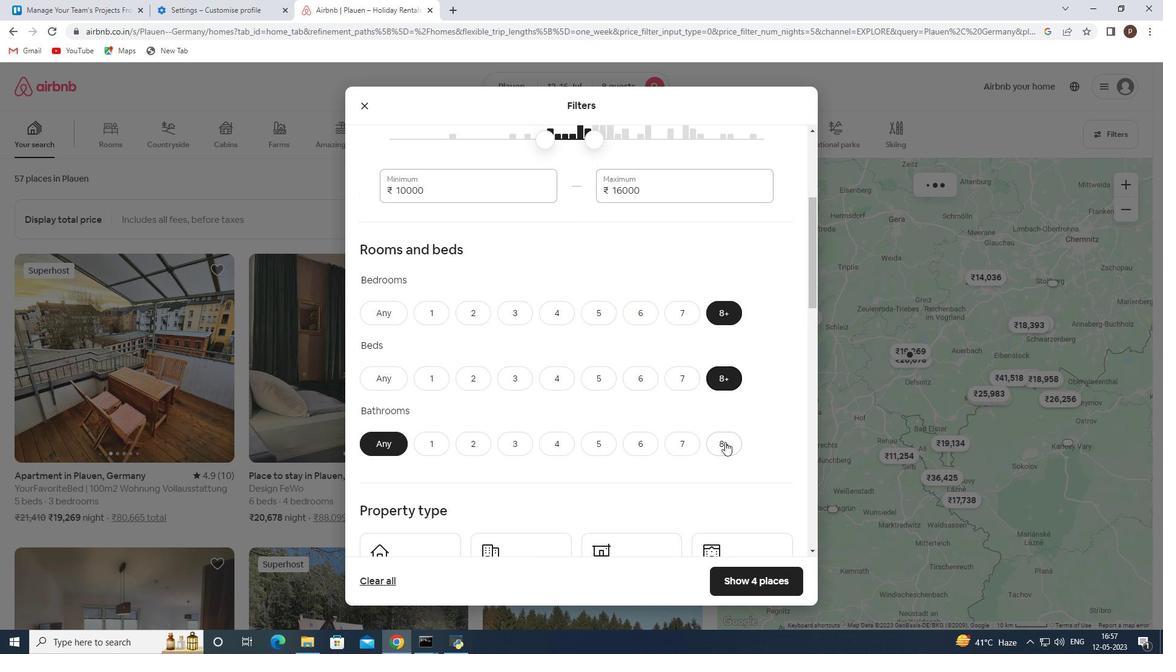 
Action: Mouse pressed left at (724, 445)
Screenshot: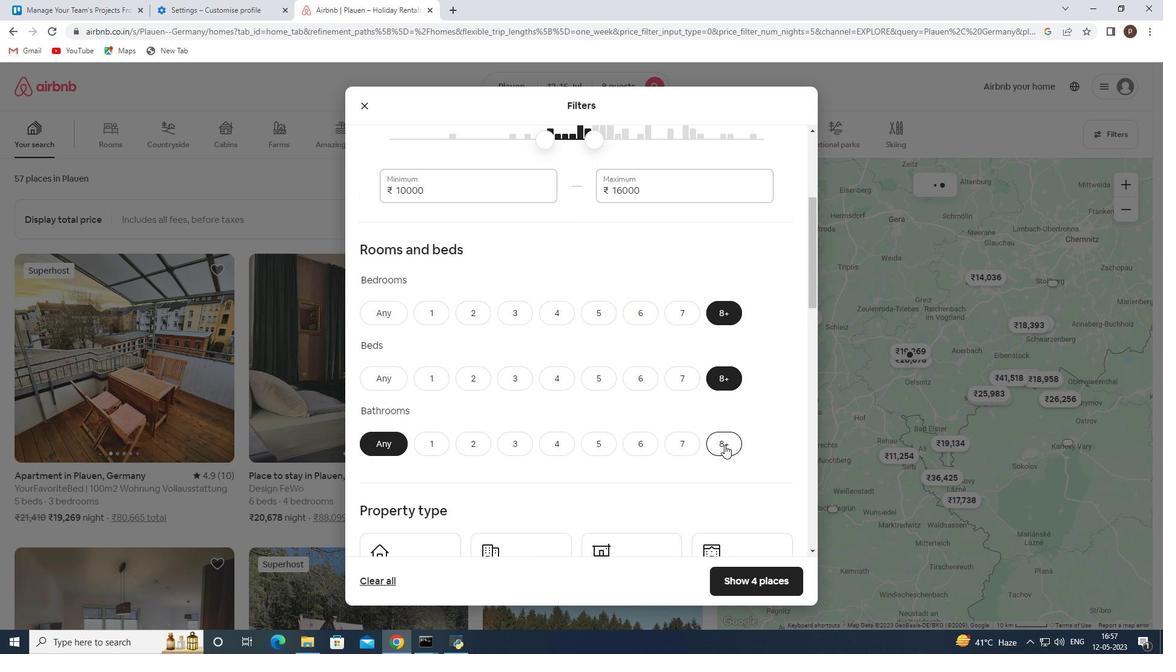 
Action: Mouse moved to (681, 435)
Screenshot: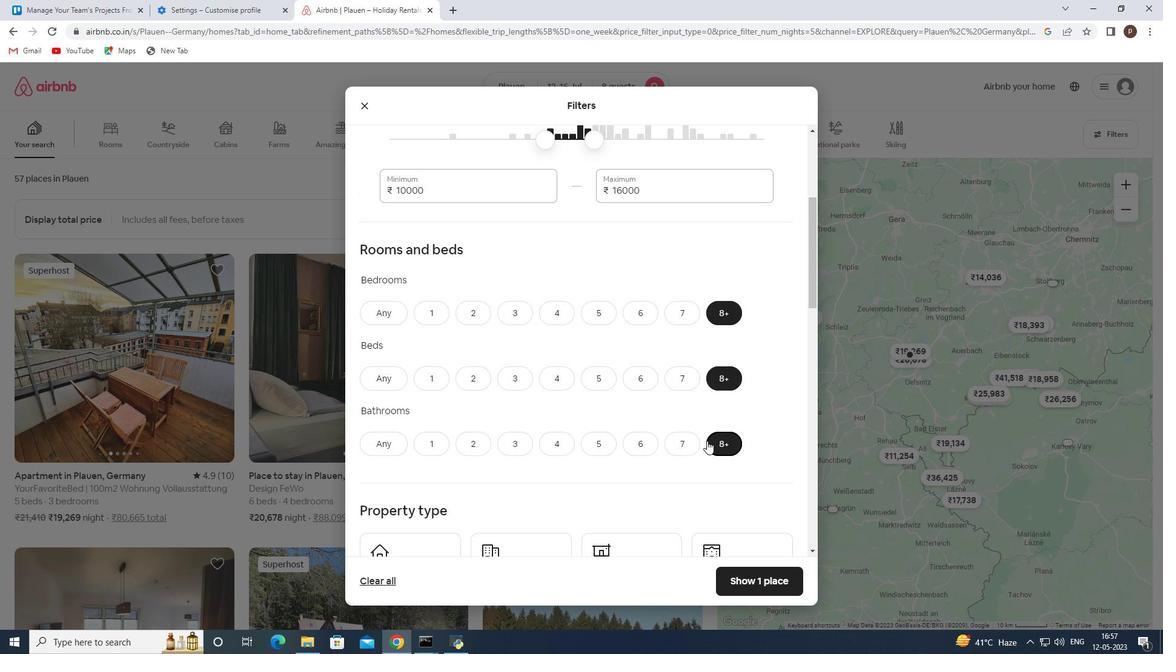
Action: Mouse scrolled (681, 435) with delta (0, 0)
Screenshot: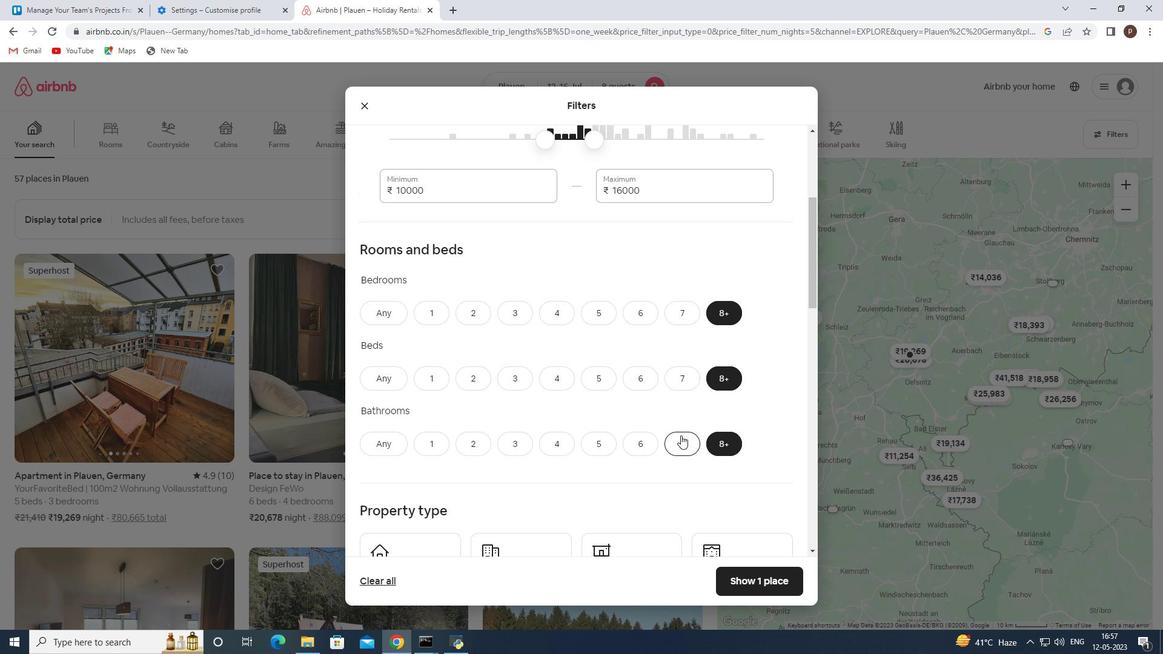 
Action: Mouse moved to (667, 435)
Screenshot: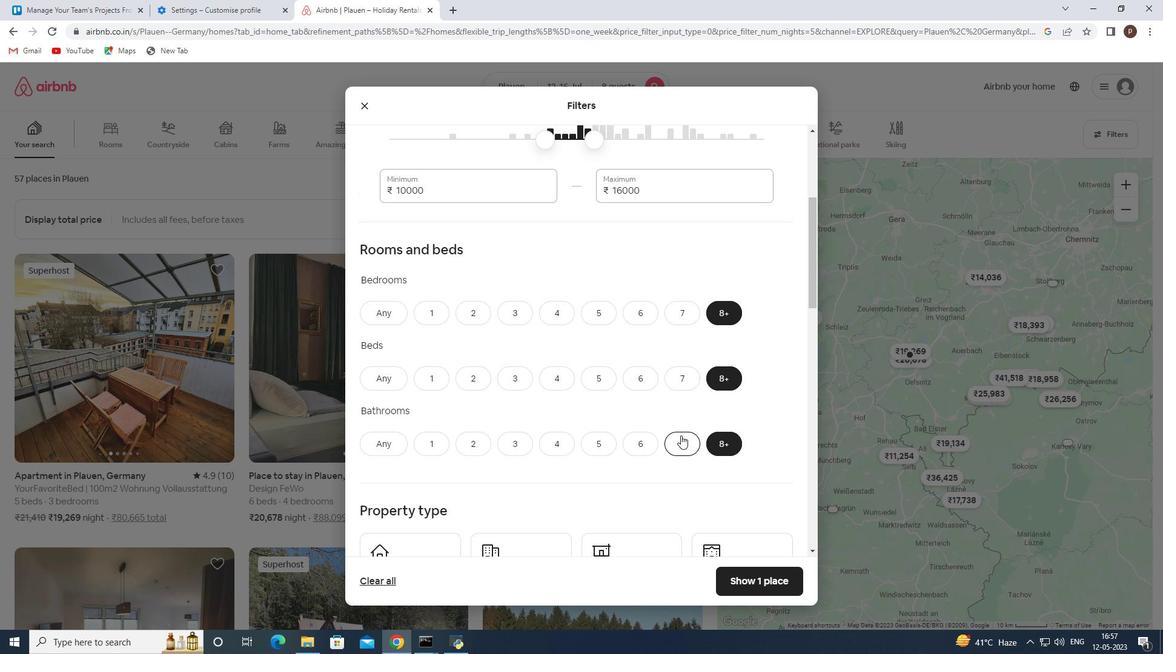 
Action: Mouse scrolled (667, 434) with delta (0, 0)
Screenshot: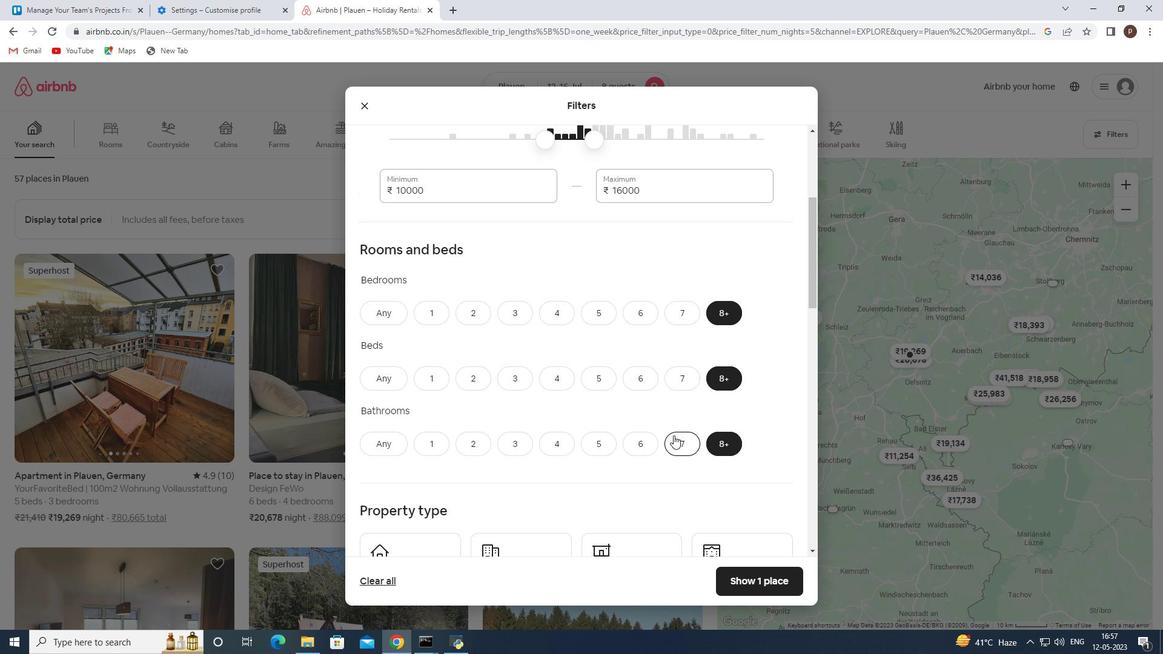 
Action: Mouse moved to (411, 443)
Screenshot: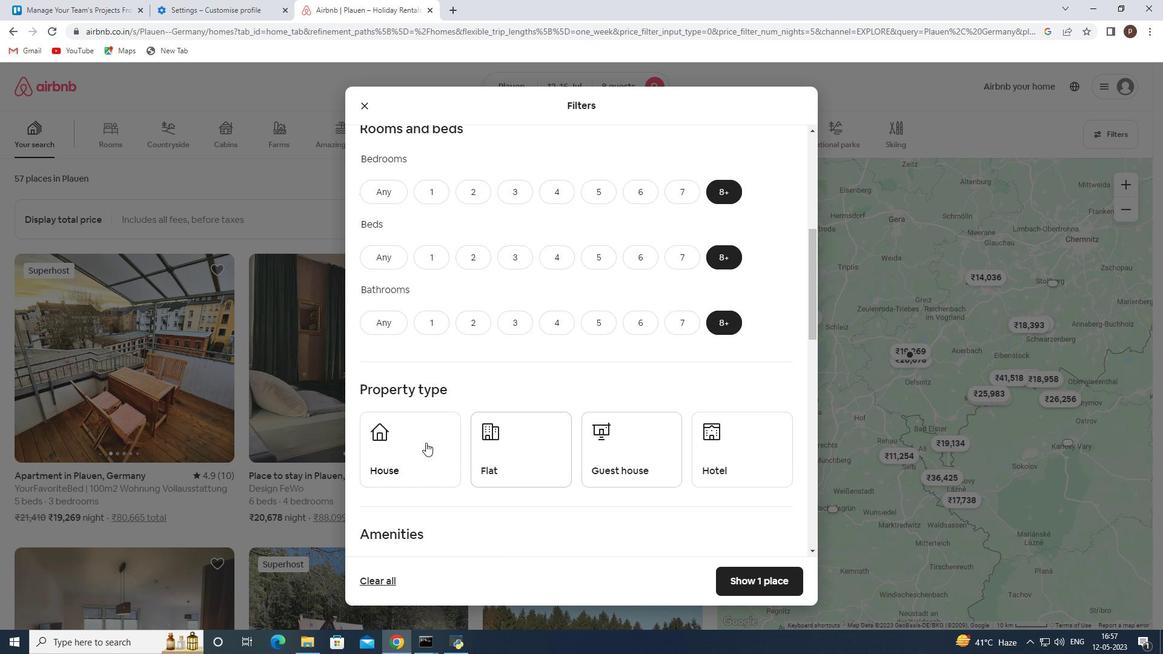 
Action: Mouse pressed left at (411, 443)
Screenshot: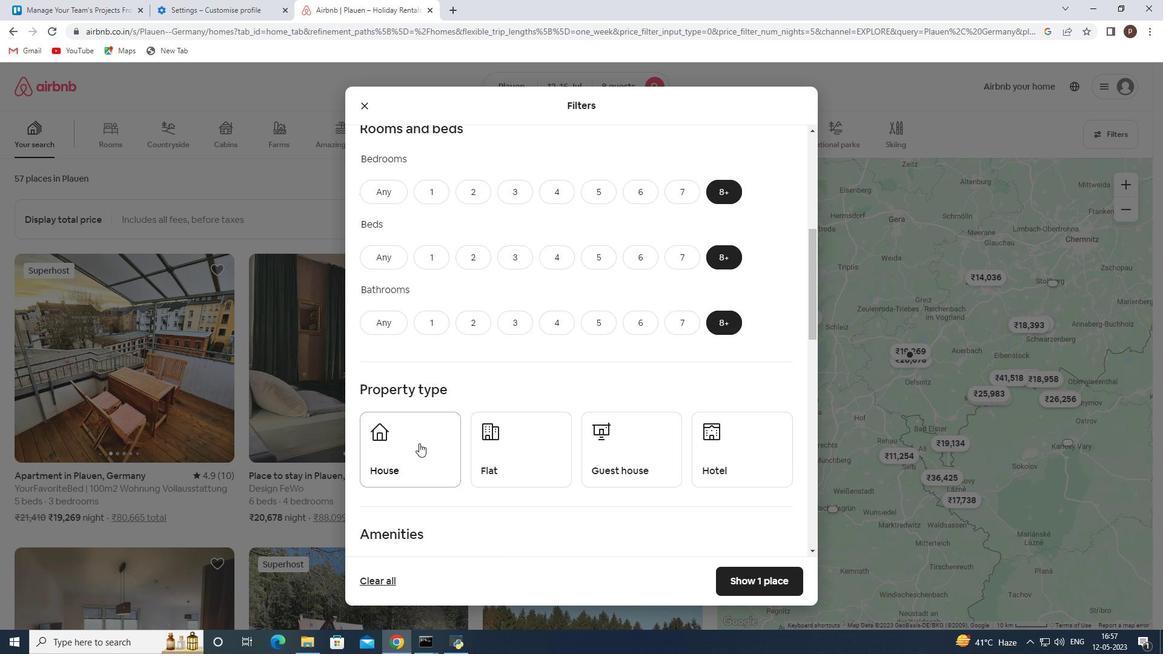 
Action: Mouse moved to (533, 443)
Screenshot: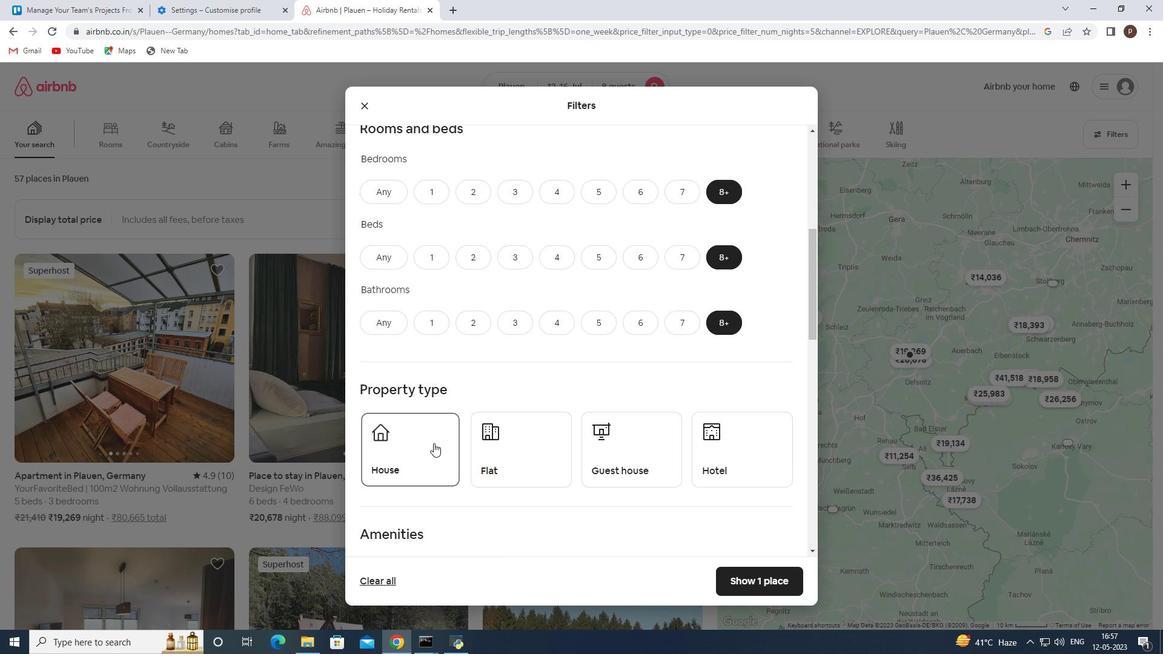 
Action: Mouse pressed left at (533, 443)
Screenshot: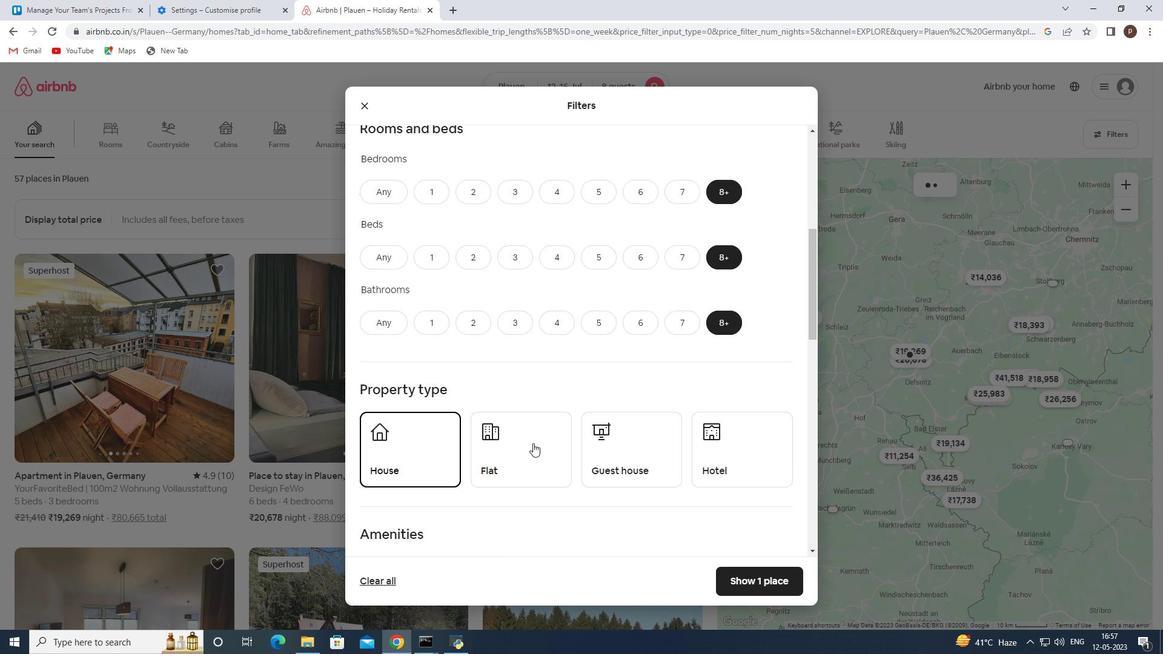 
Action: Mouse moved to (610, 446)
Screenshot: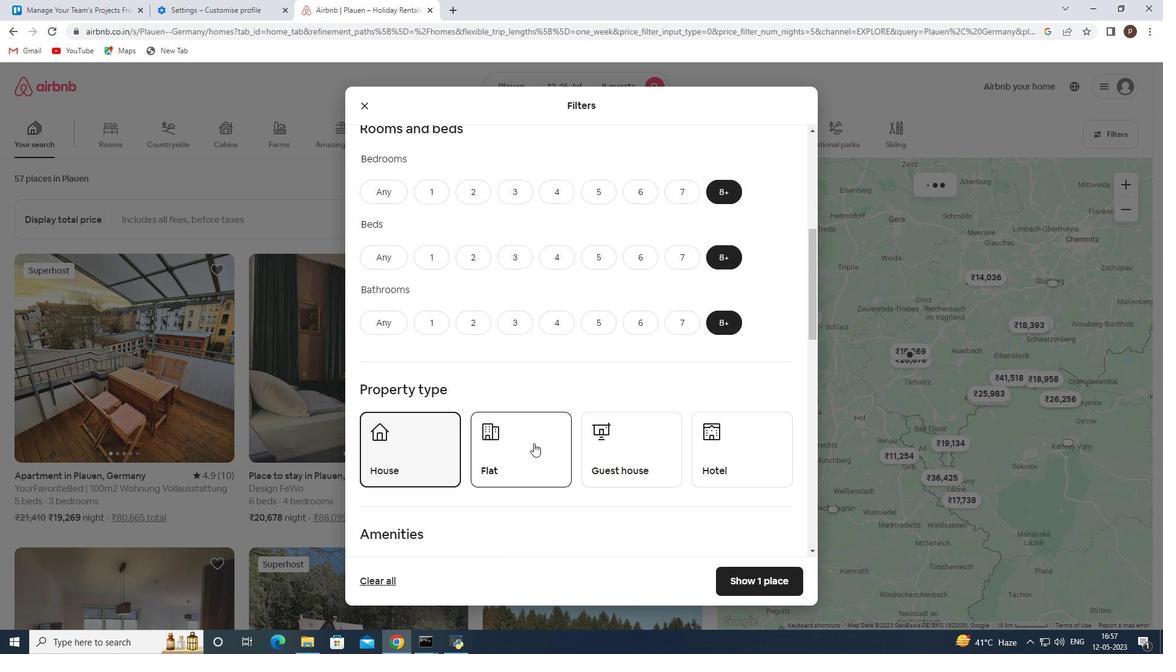
Action: Mouse pressed left at (610, 446)
Screenshot: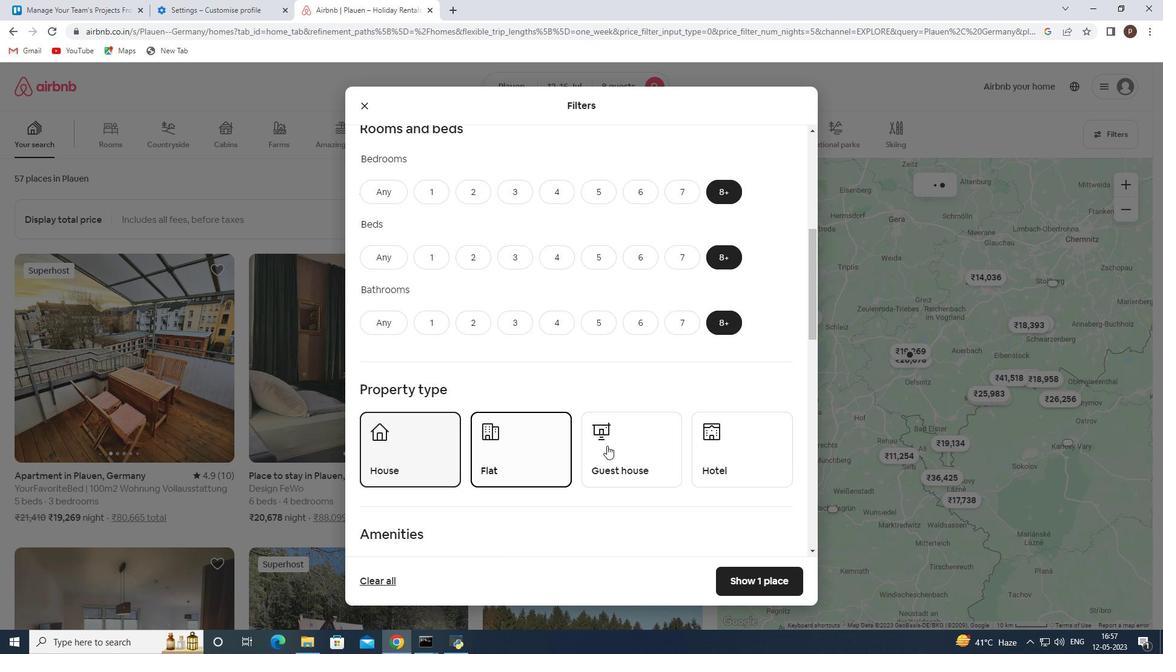 
Action: Mouse moved to (716, 446)
Screenshot: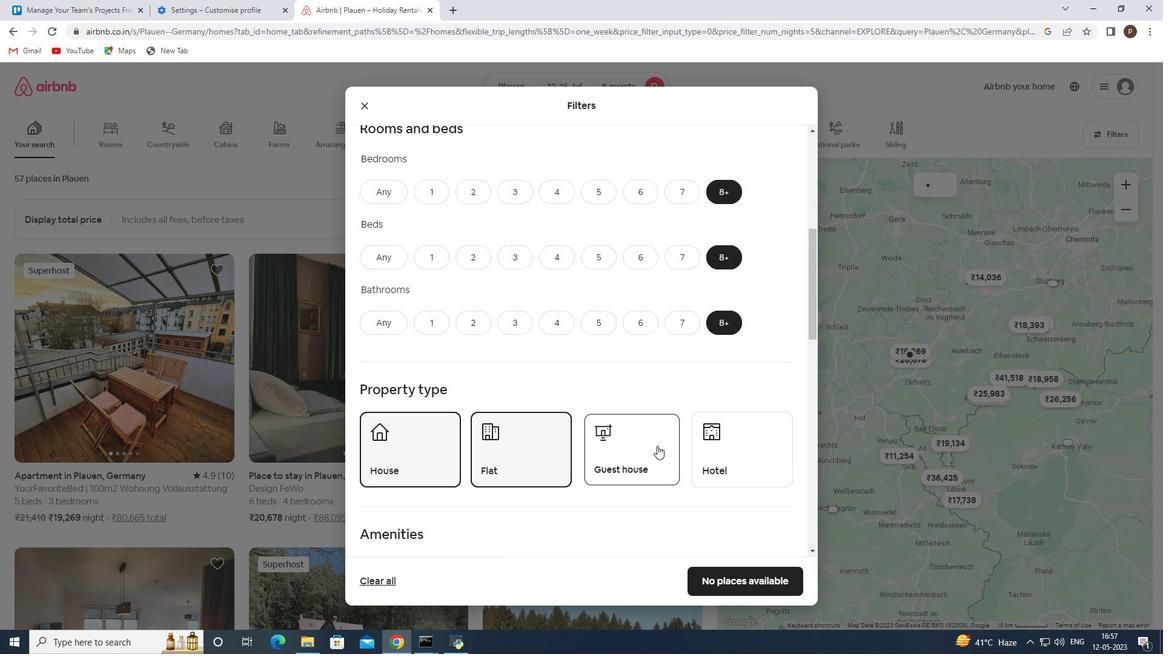 
Action: Mouse pressed left at (716, 446)
Screenshot: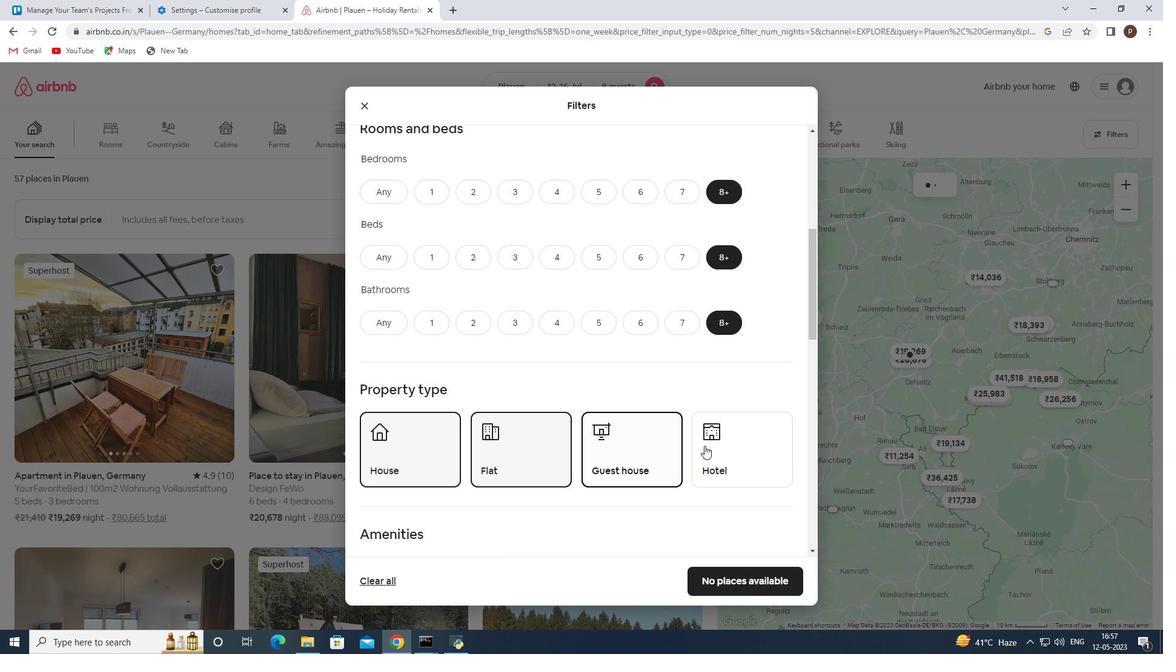 
Action: Mouse moved to (555, 456)
Screenshot: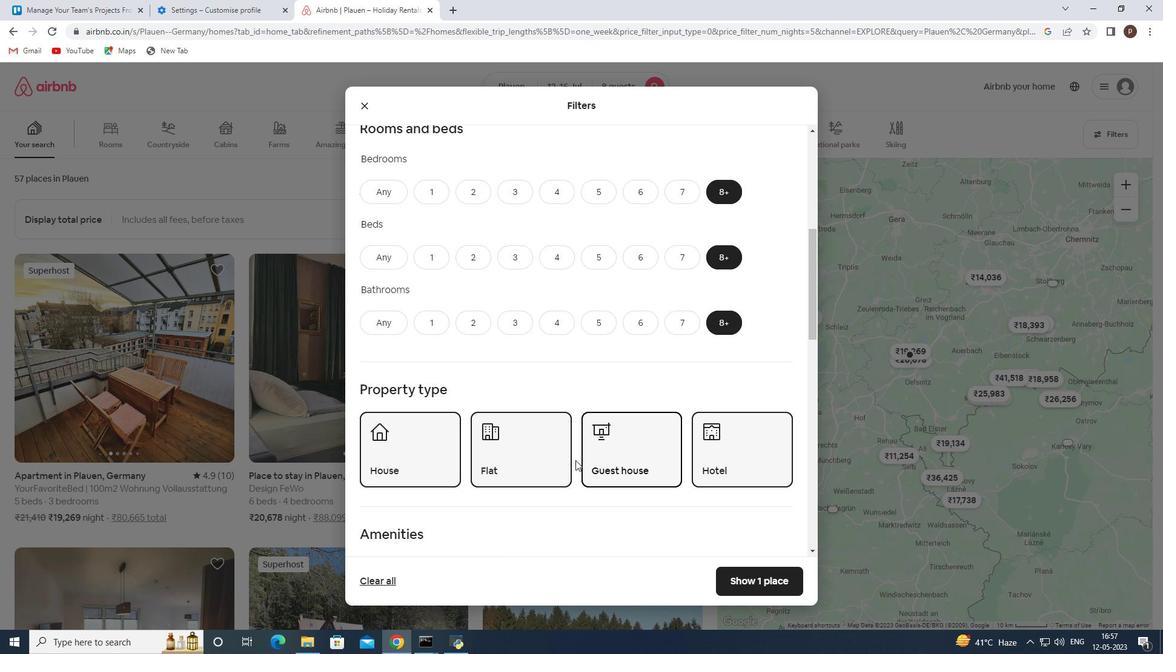 
Action: Mouse scrolled (555, 456) with delta (0, 0)
Screenshot: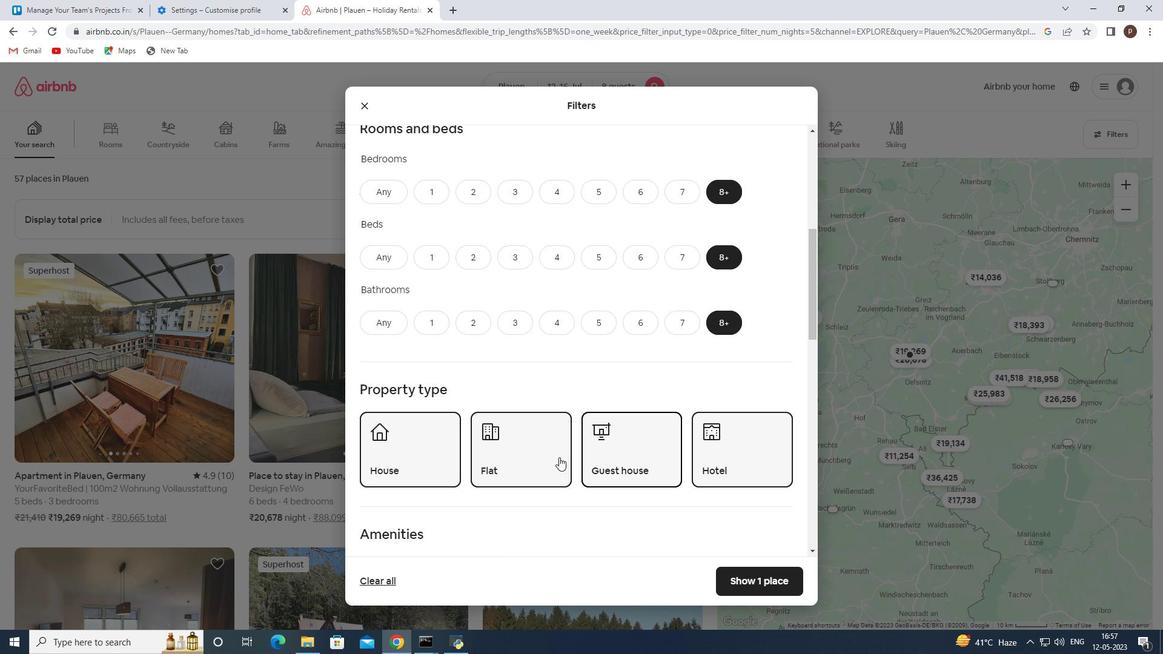 
Action: Mouse scrolled (555, 456) with delta (0, 0)
Screenshot: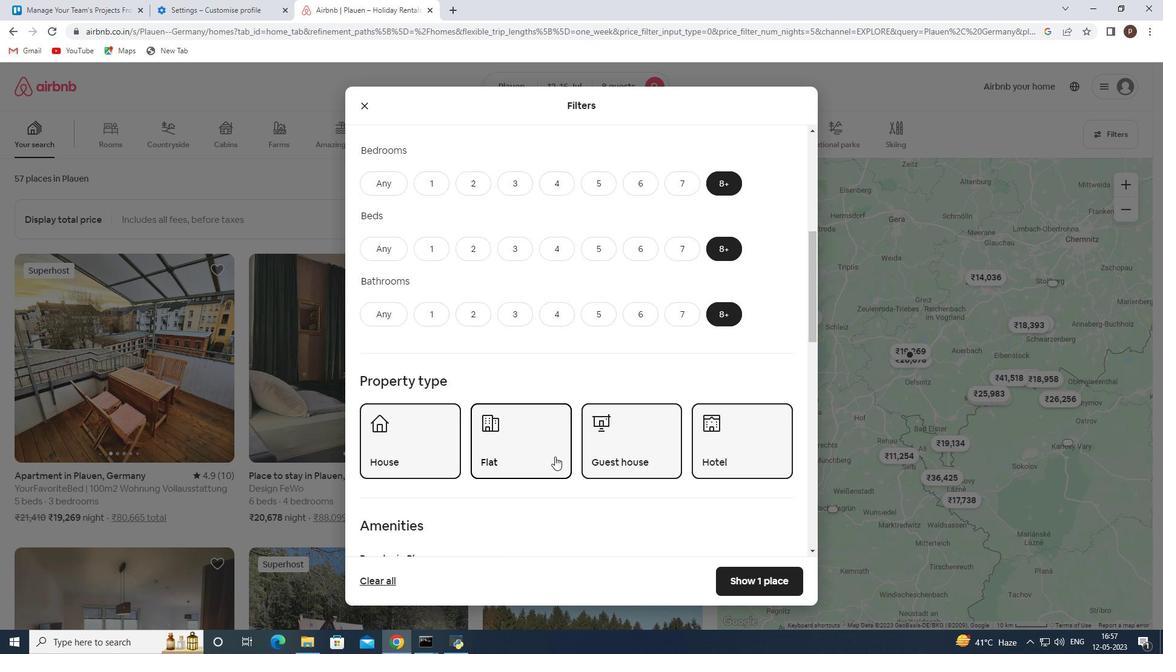 
Action: Mouse moved to (549, 453)
Screenshot: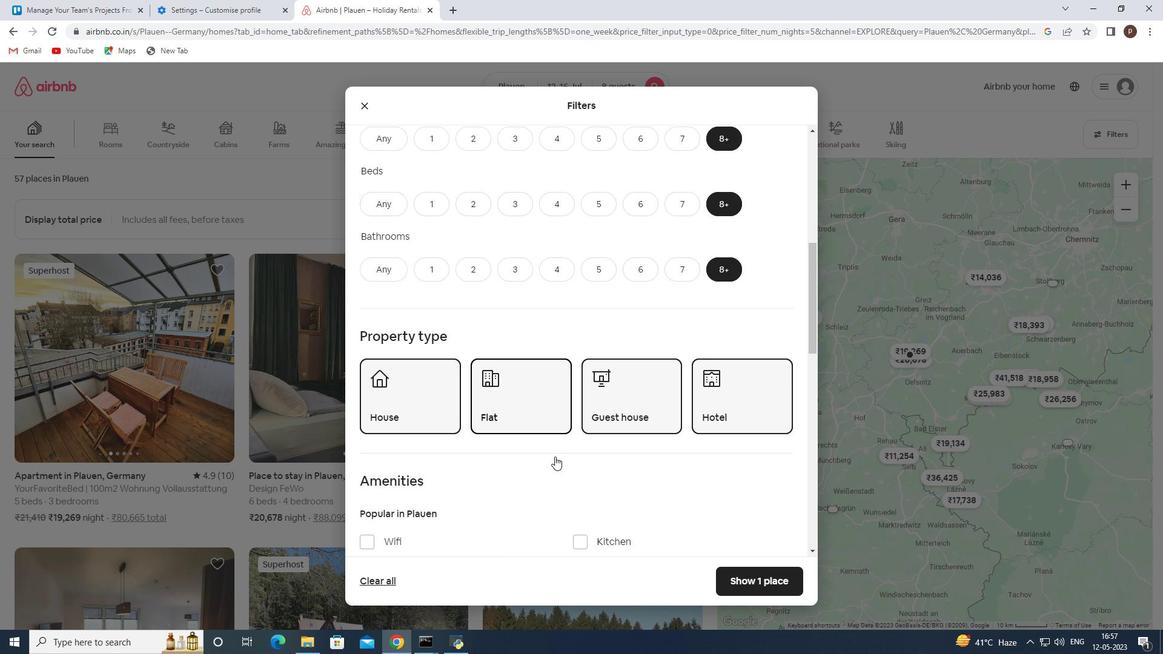 
Action: Mouse scrolled (549, 452) with delta (0, 0)
Screenshot: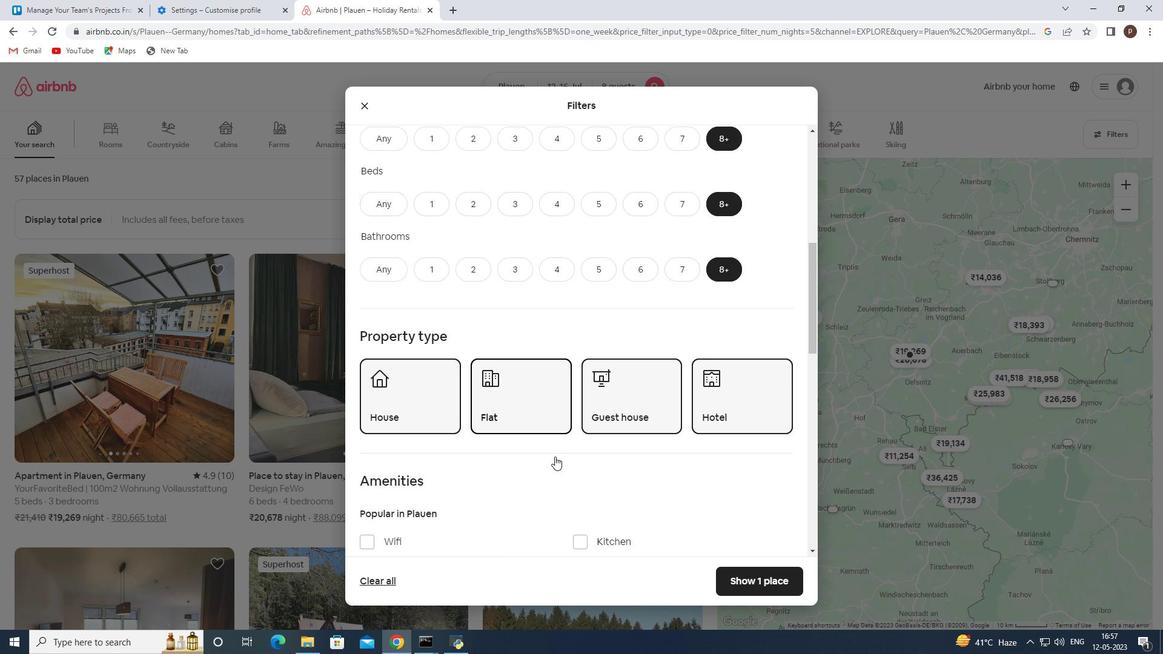 
Action: Mouse moved to (365, 411)
Screenshot: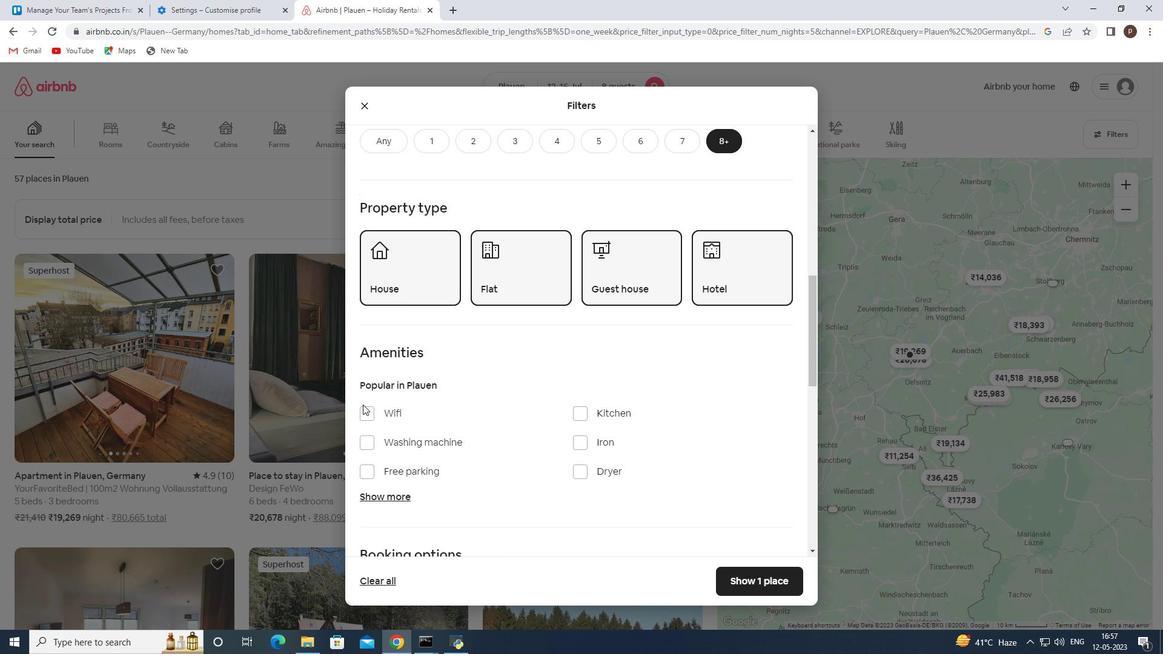 
Action: Mouse pressed left at (365, 411)
Screenshot: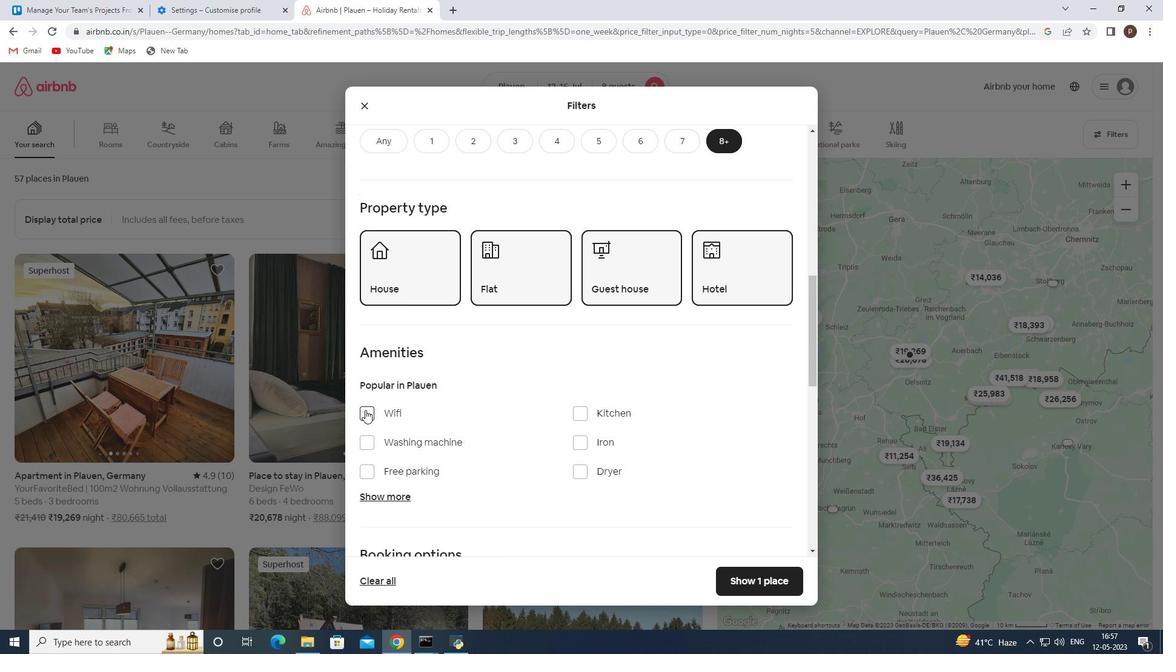 
Action: Mouse moved to (365, 468)
Screenshot: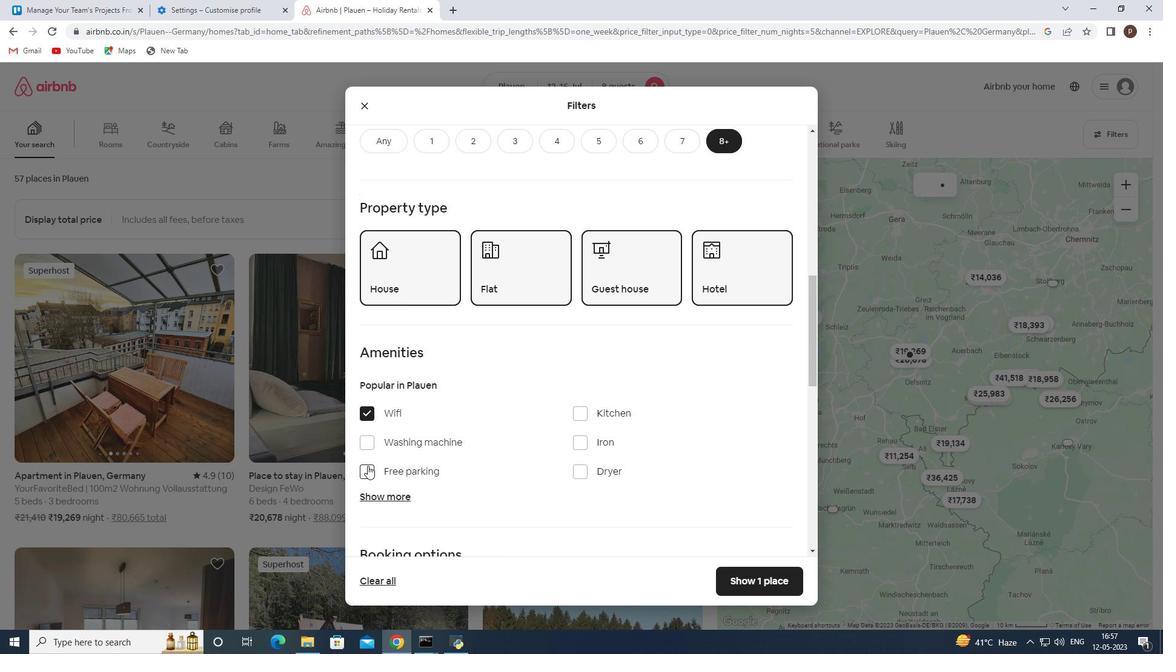 
Action: Mouse pressed left at (365, 468)
Screenshot: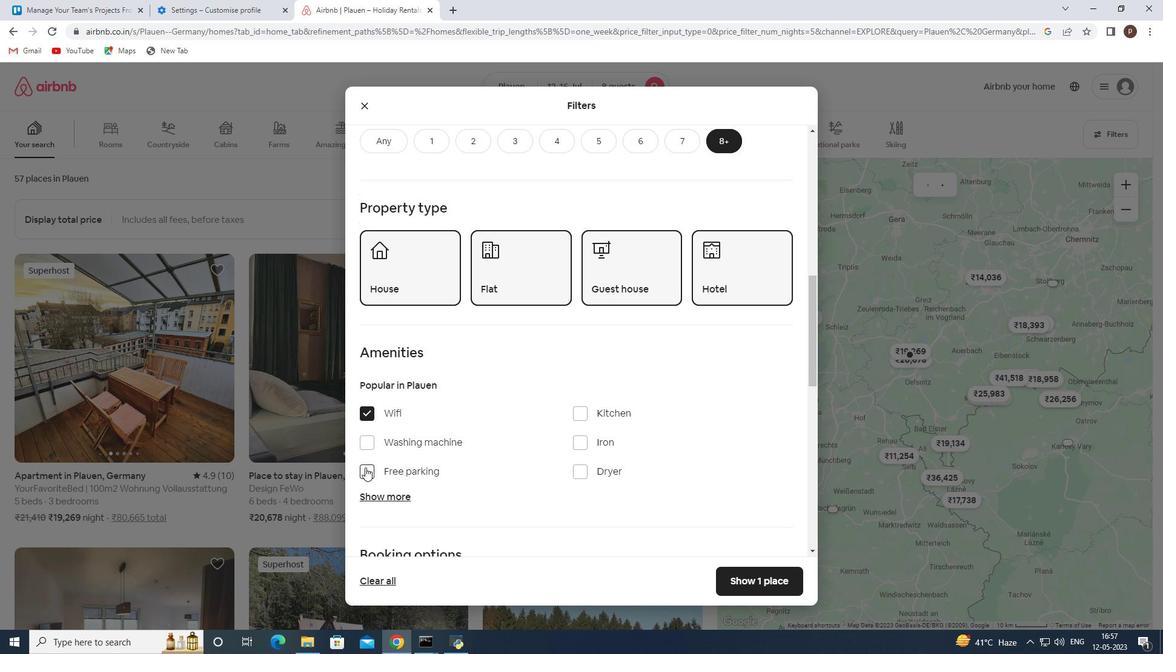 
Action: Mouse moved to (374, 497)
Screenshot: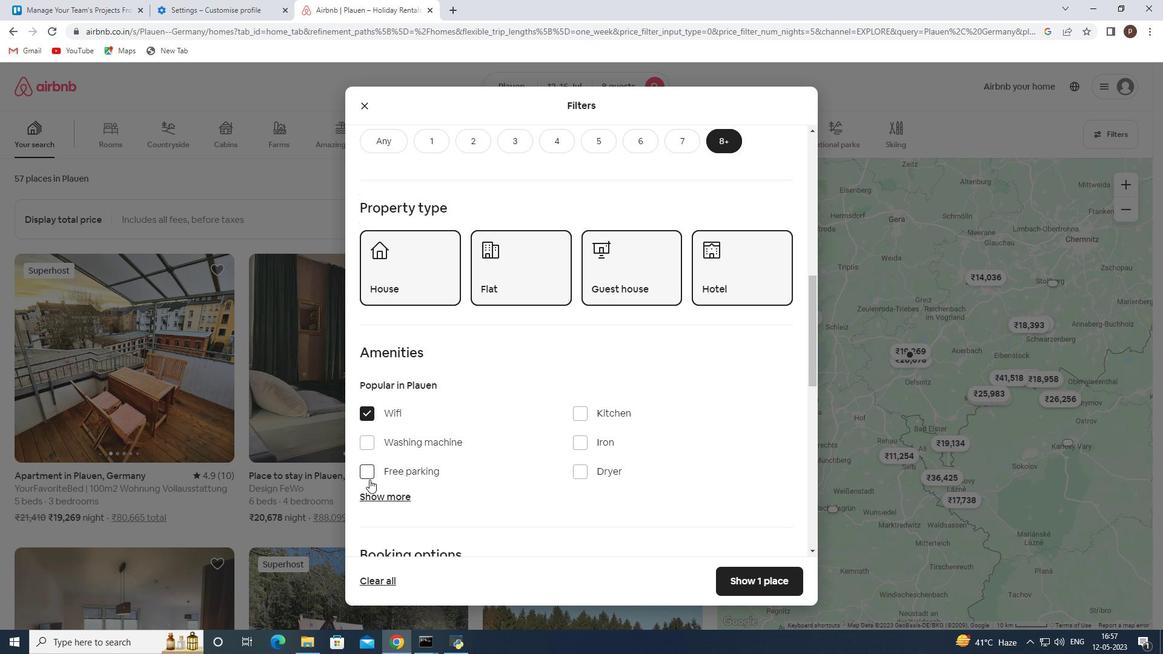 
Action: Mouse pressed left at (374, 497)
Screenshot: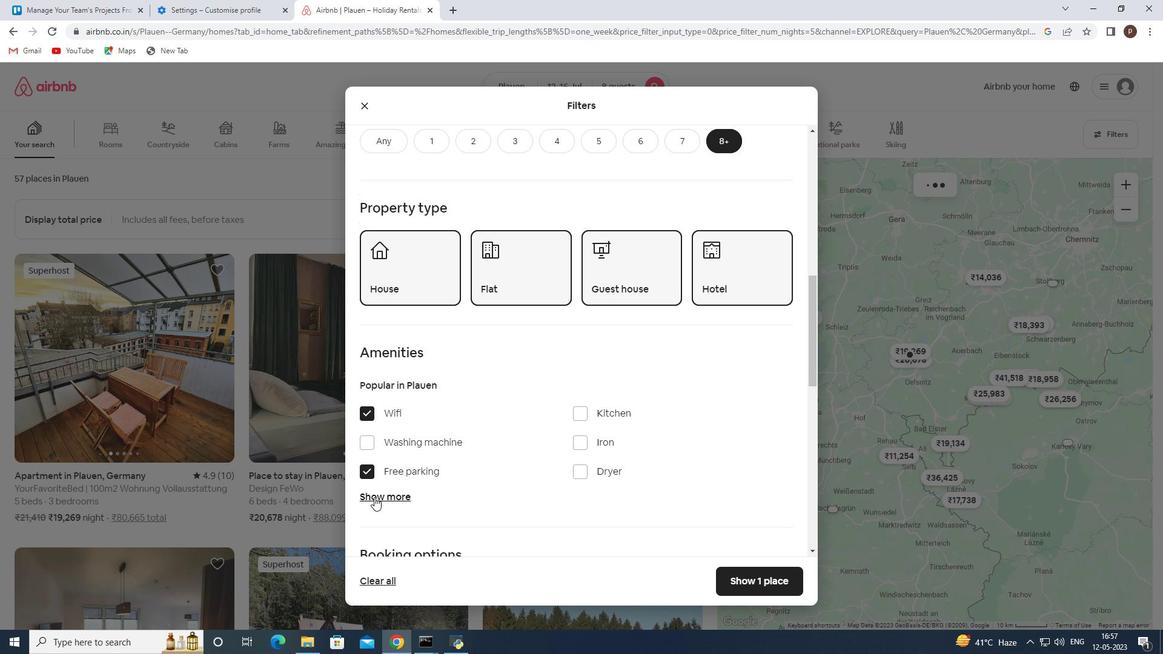 
Action: Mouse moved to (390, 499)
Screenshot: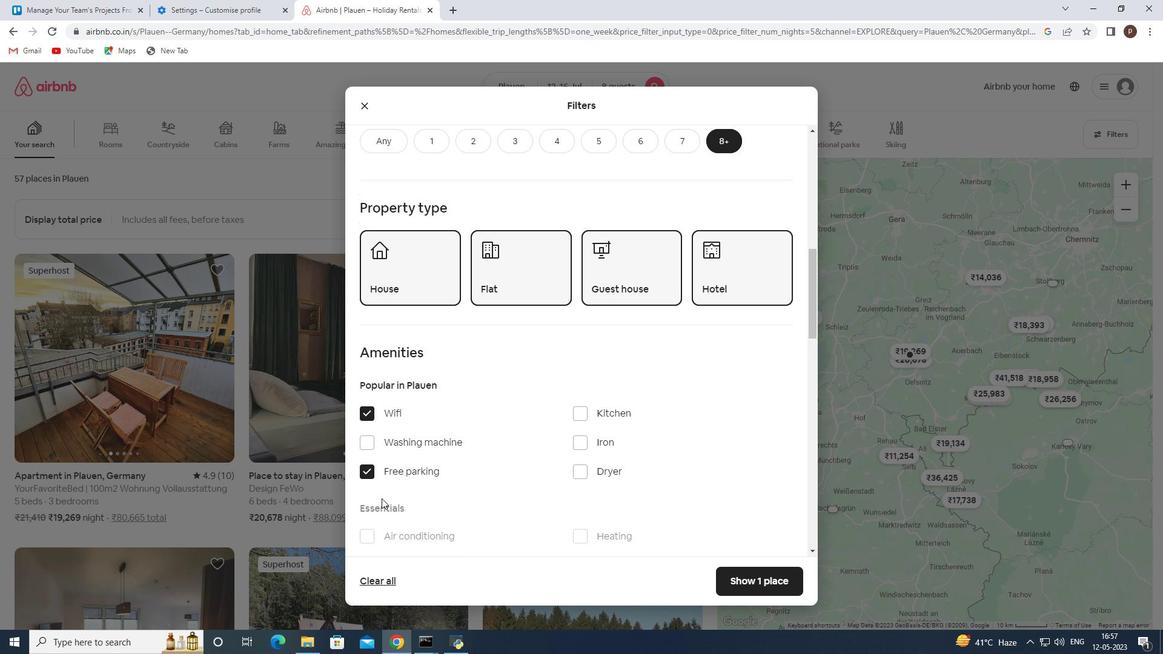 
Action: Mouse scrolled (390, 498) with delta (0, 0)
Screenshot: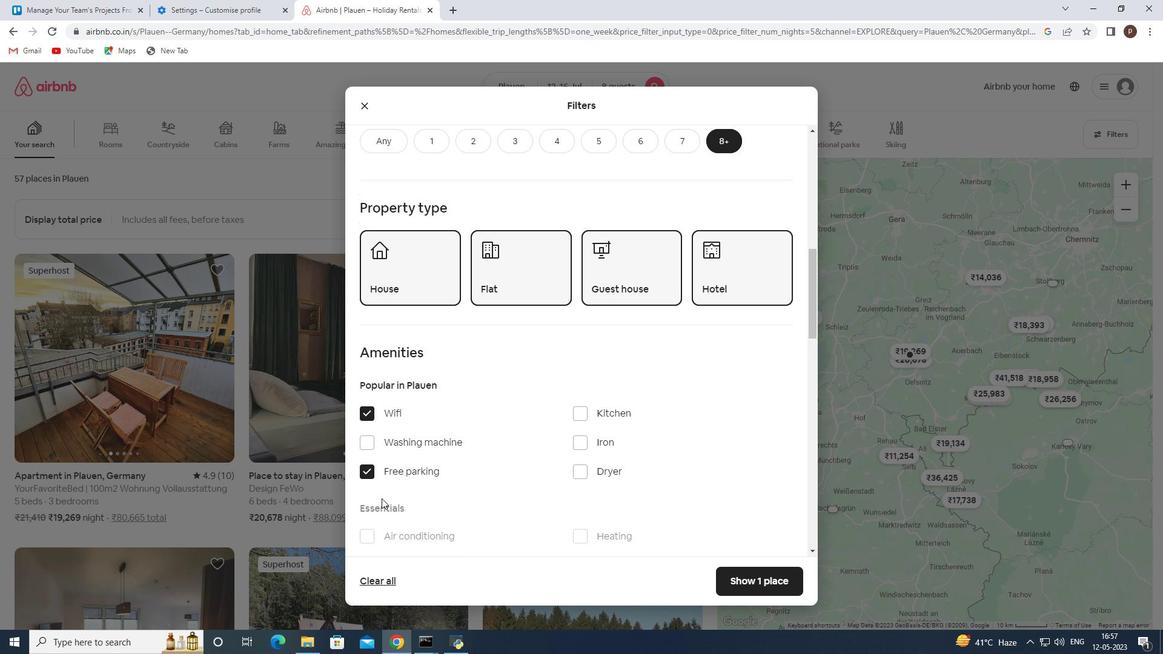 
Action: Mouse moved to (393, 499)
Screenshot: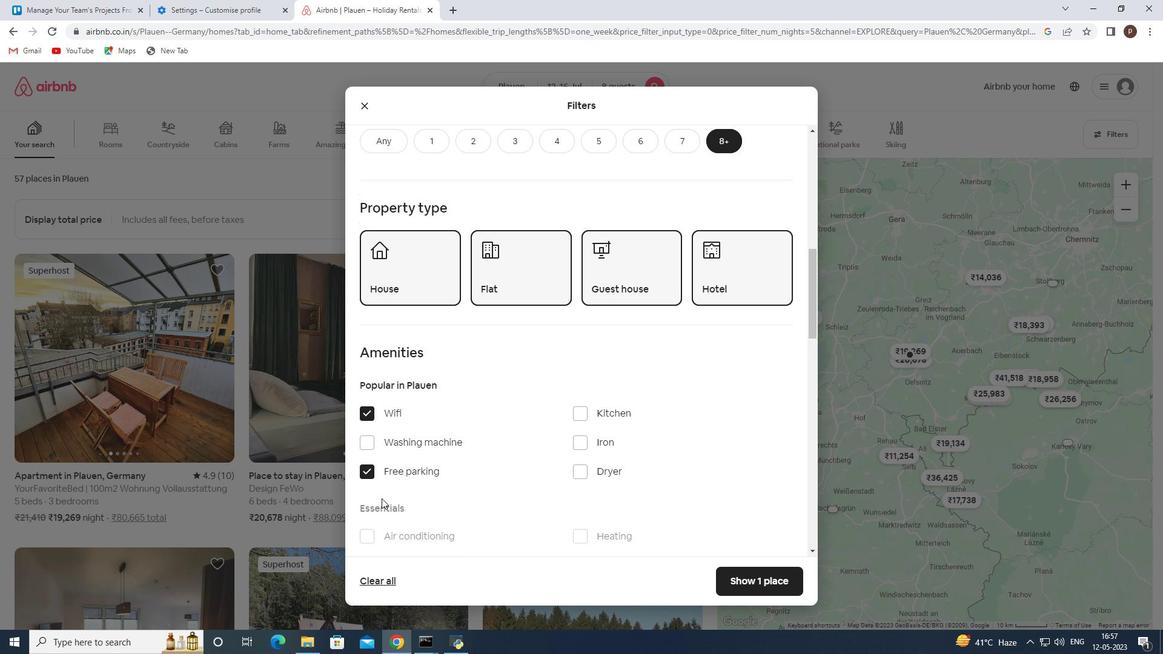 
Action: Mouse scrolled (393, 498) with delta (0, 0)
Screenshot: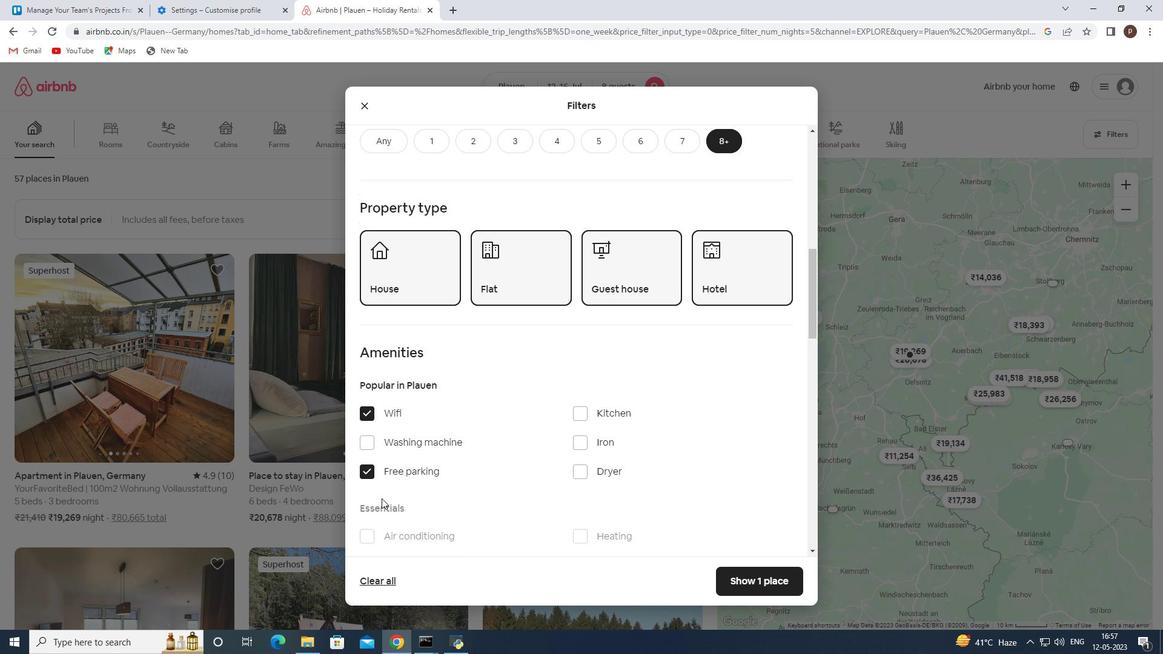 
Action: Mouse moved to (396, 499)
Screenshot: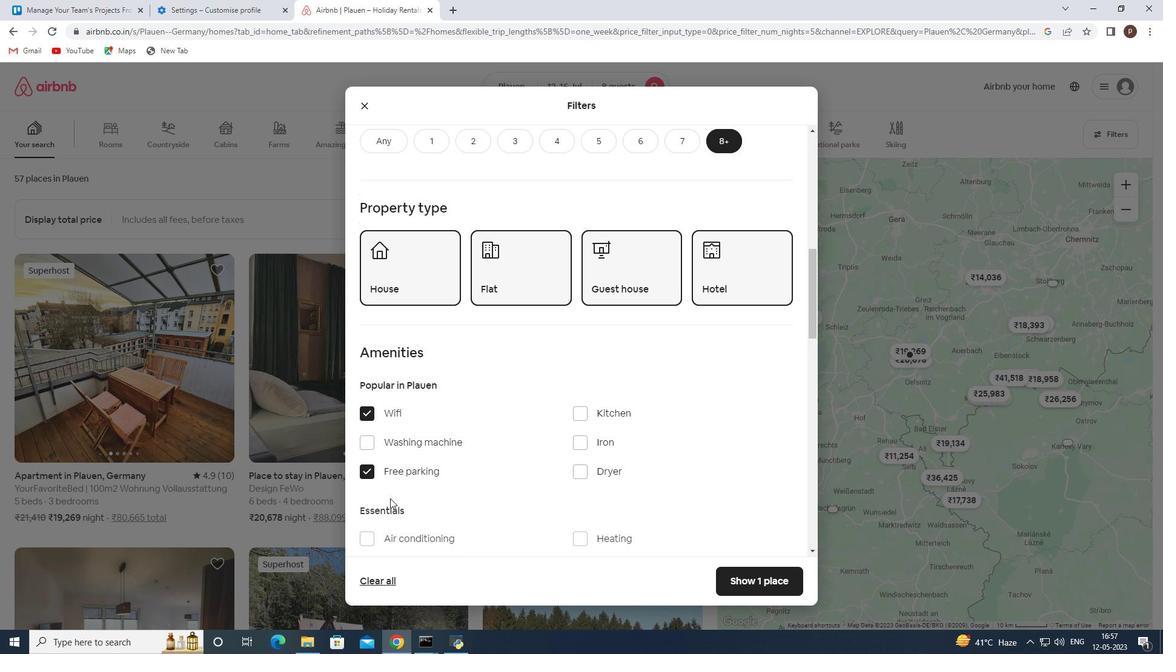 
Action: Mouse scrolled (396, 498) with delta (0, 0)
Screenshot: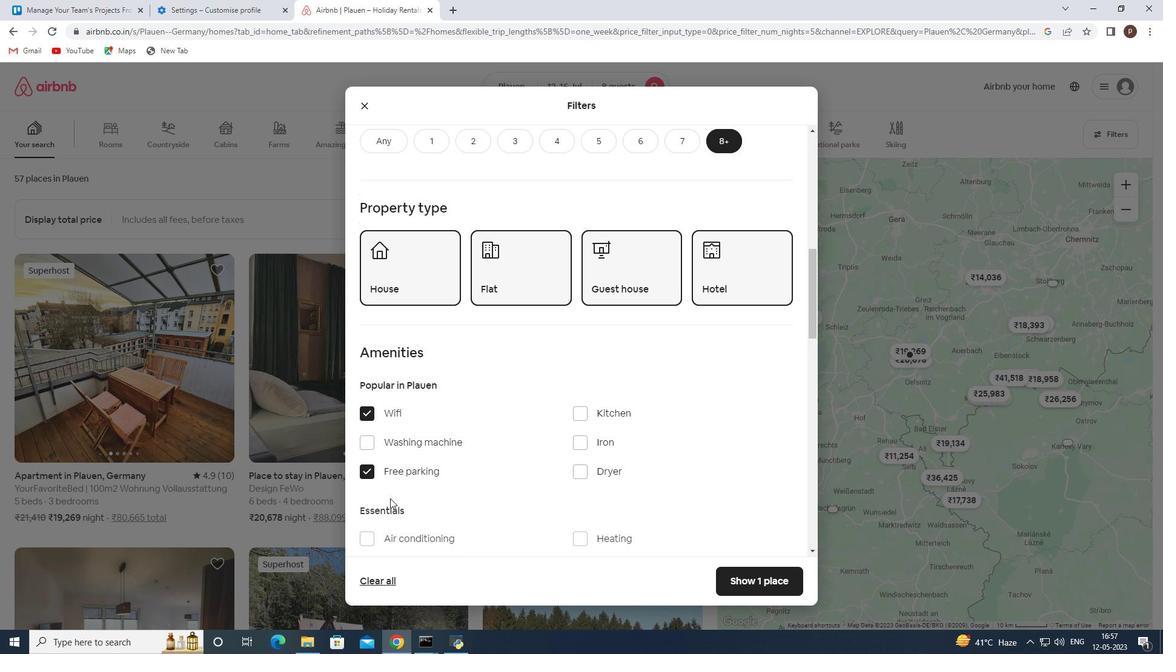 
Action: Mouse moved to (588, 387)
Screenshot: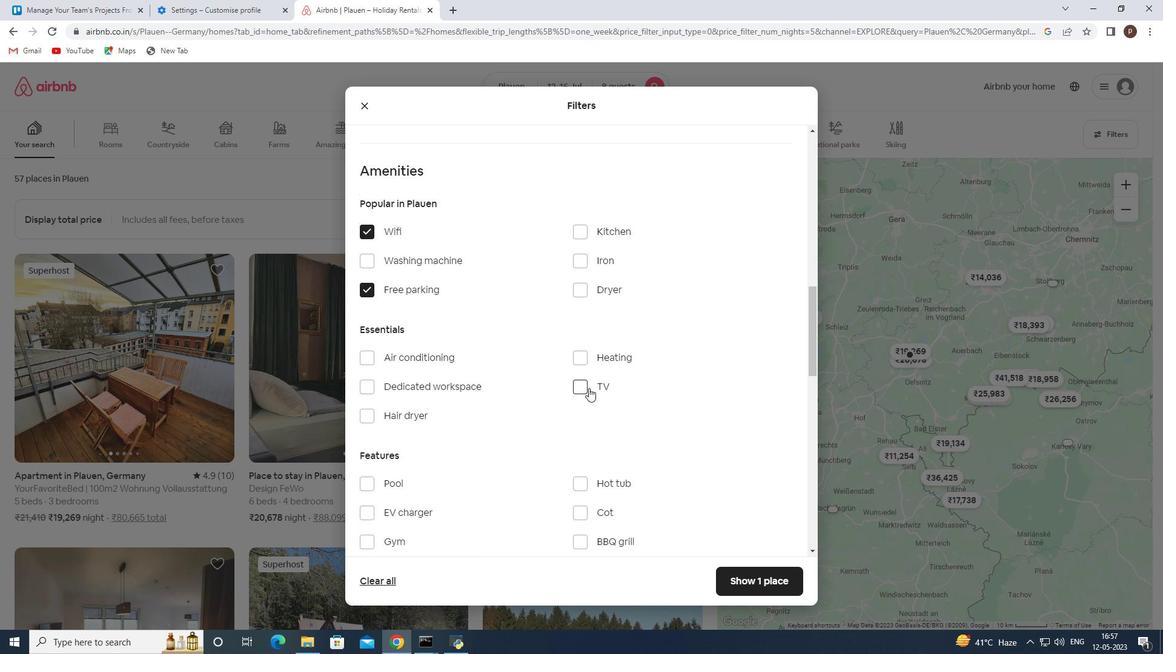 
Action: Mouse pressed left at (588, 387)
Screenshot: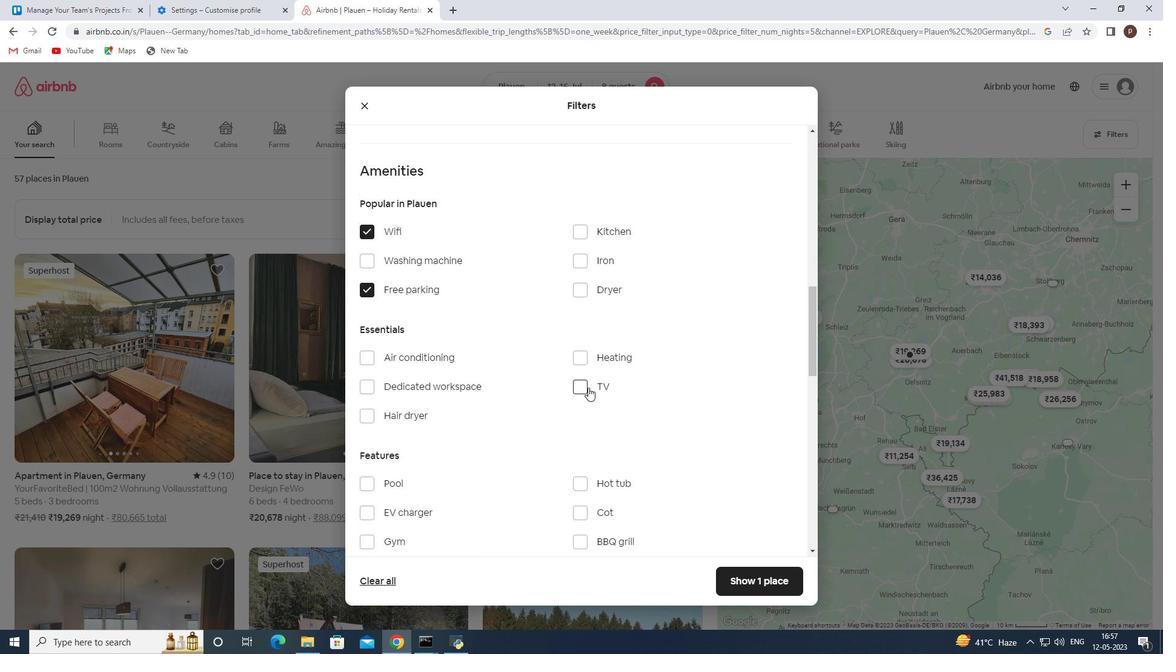 
Action: Mouse moved to (535, 429)
Screenshot: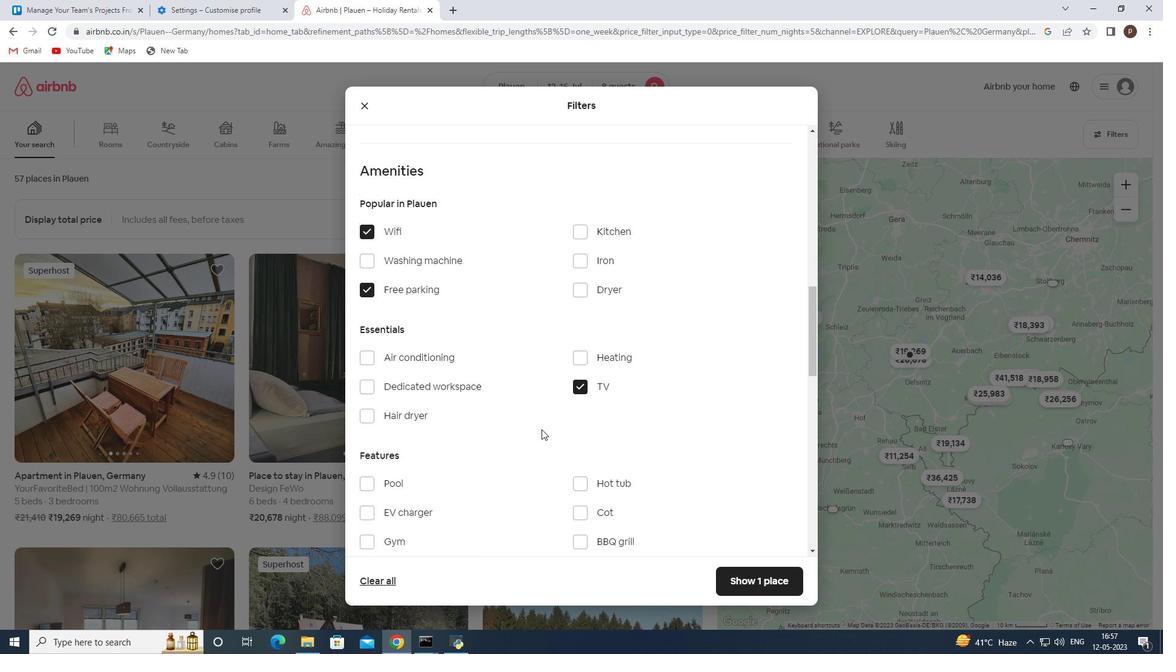 
Action: Mouse scrolled (535, 429) with delta (0, 0)
Screenshot: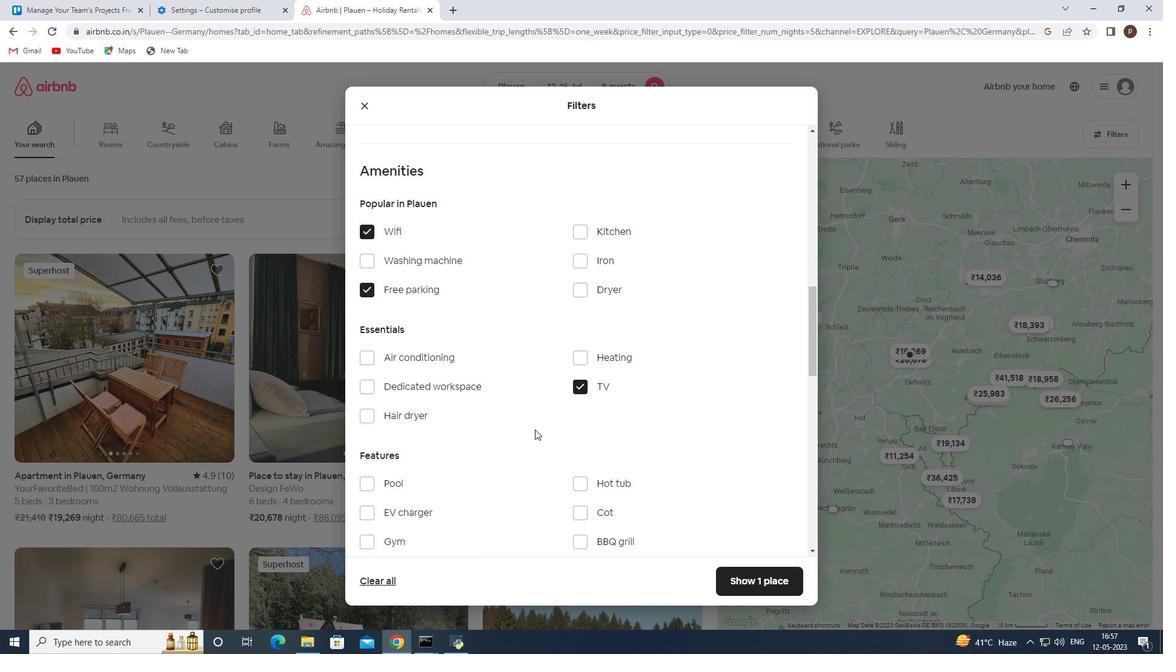 
Action: Mouse moved to (519, 399)
Screenshot: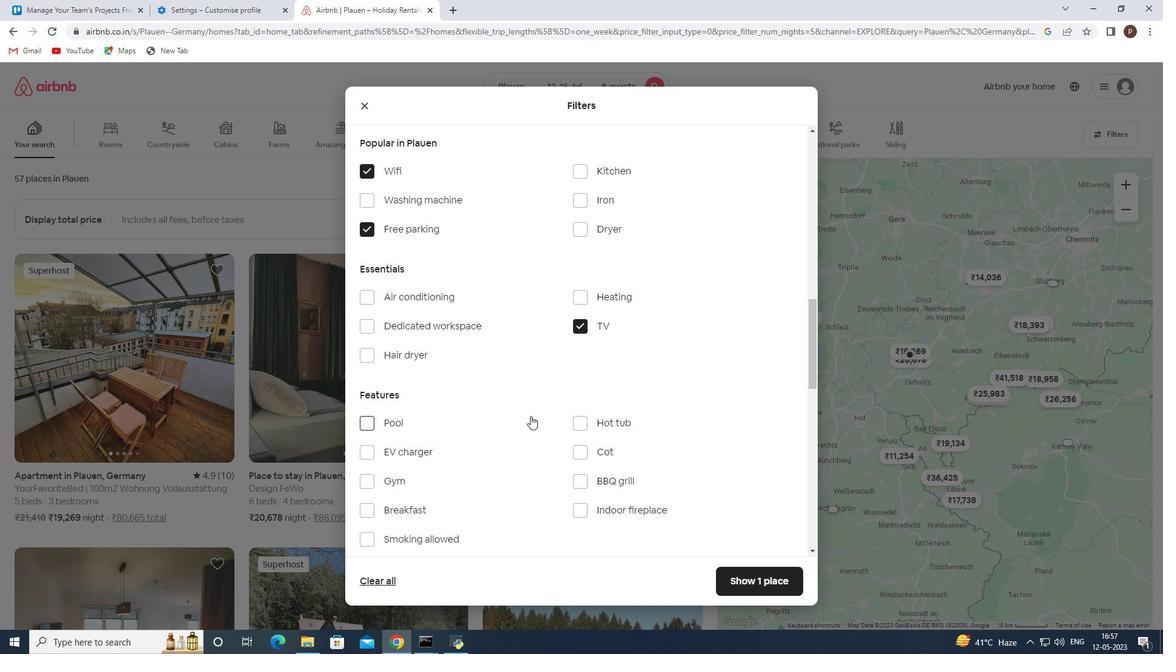 
Action: Mouse scrolled (519, 399) with delta (0, 0)
Screenshot: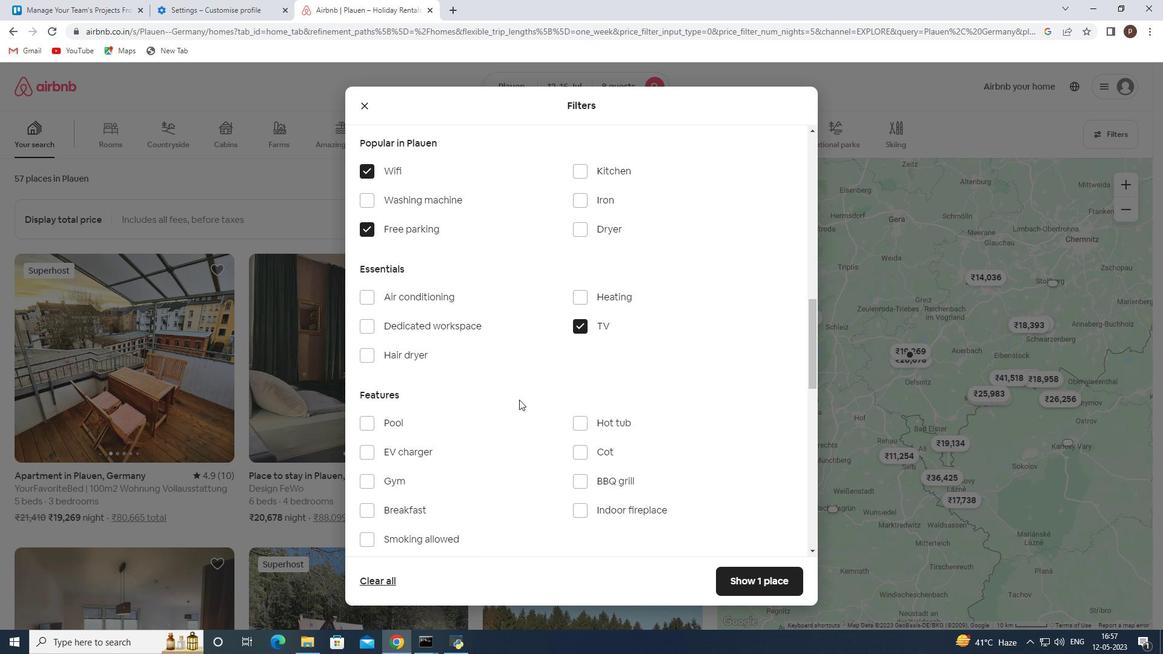 
Action: Mouse scrolled (519, 399) with delta (0, 0)
Screenshot: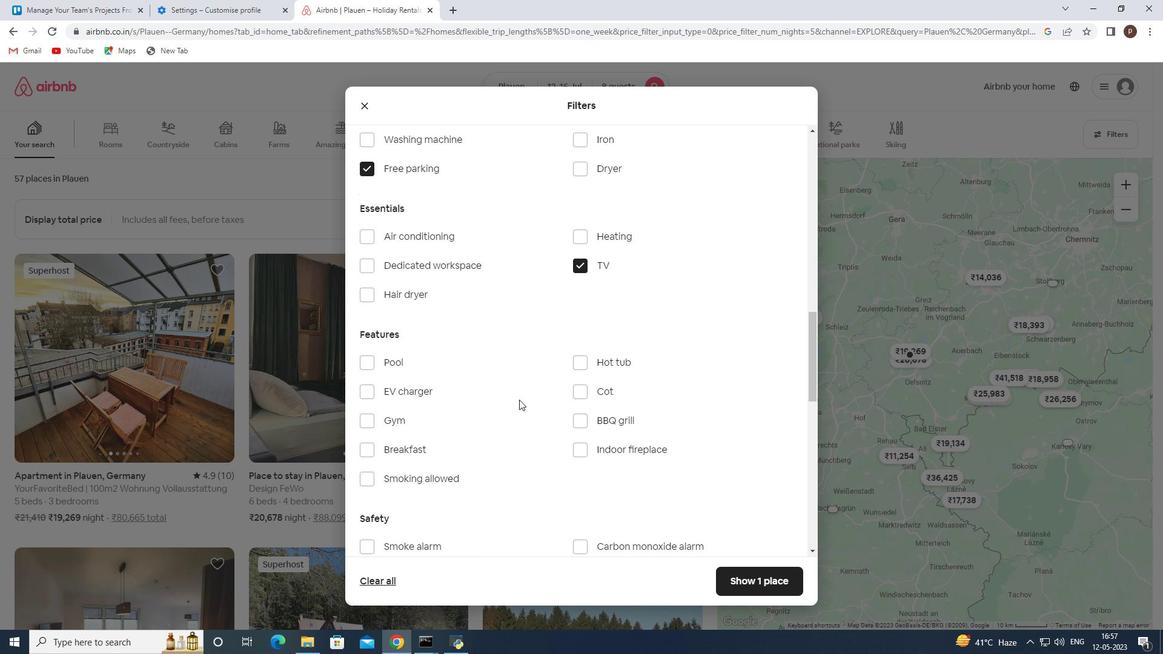 
Action: Mouse moved to (362, 357)
Screenshot: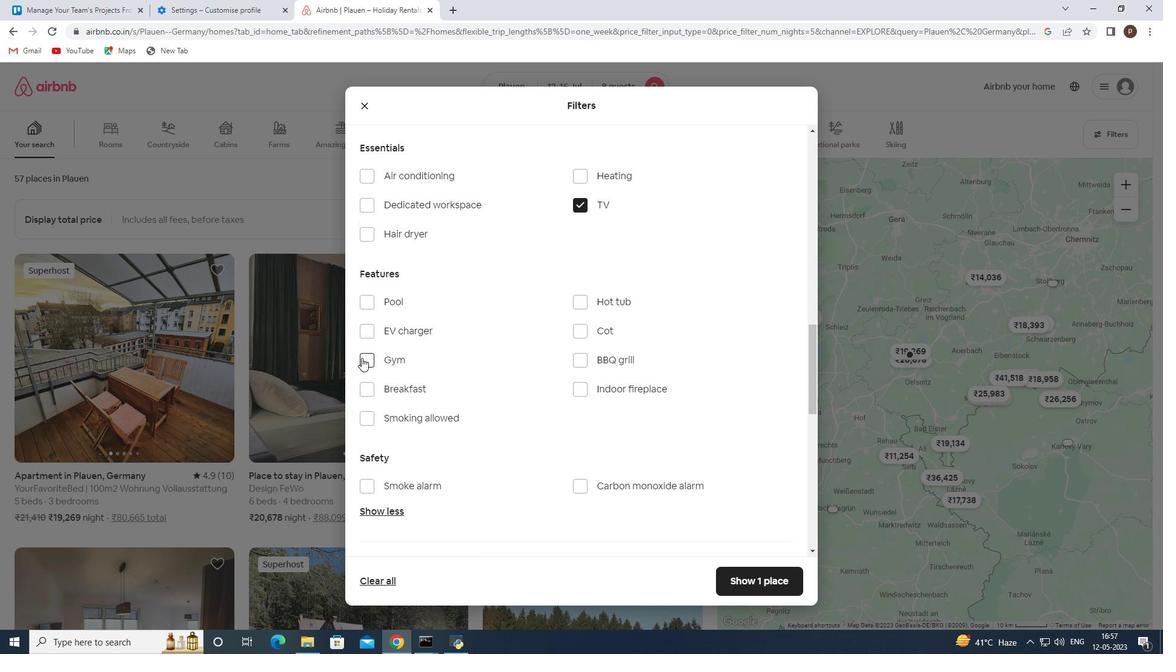 
Action: Mouse pressed left at (362, 357)
Screenshot: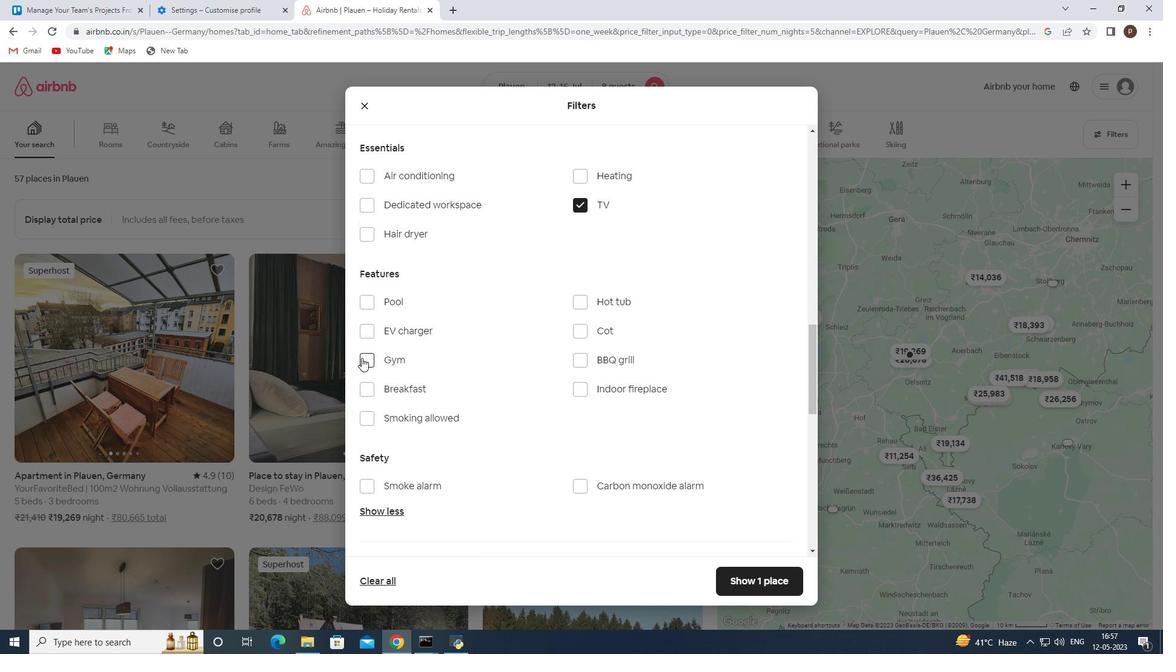 
Action: Mouse moved to (367, 386)
Screenshot: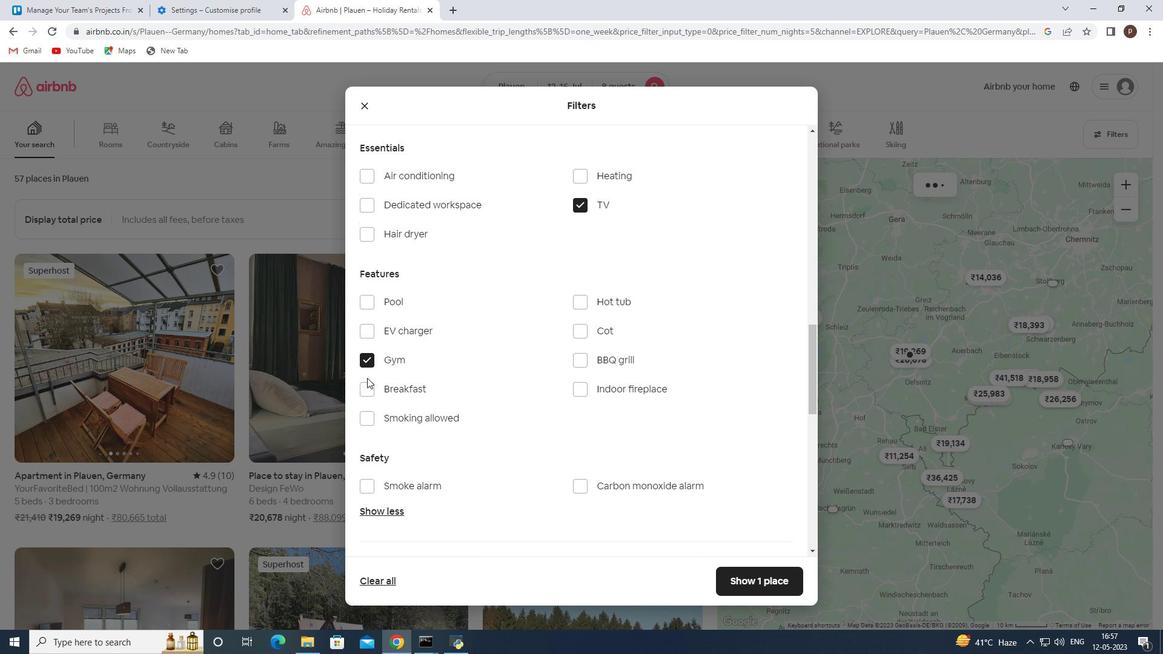 
Action: Mouse pressed left at (367, 386)
Screenshot: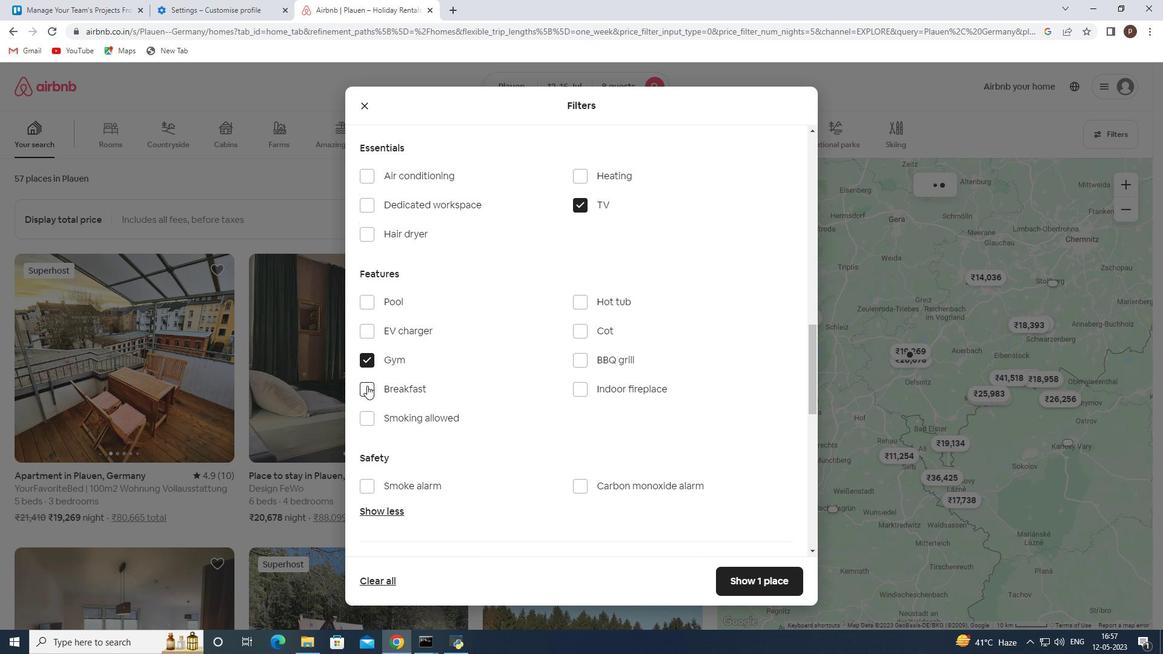 
Action: Mouse moved to (444, 404)
Screenshot: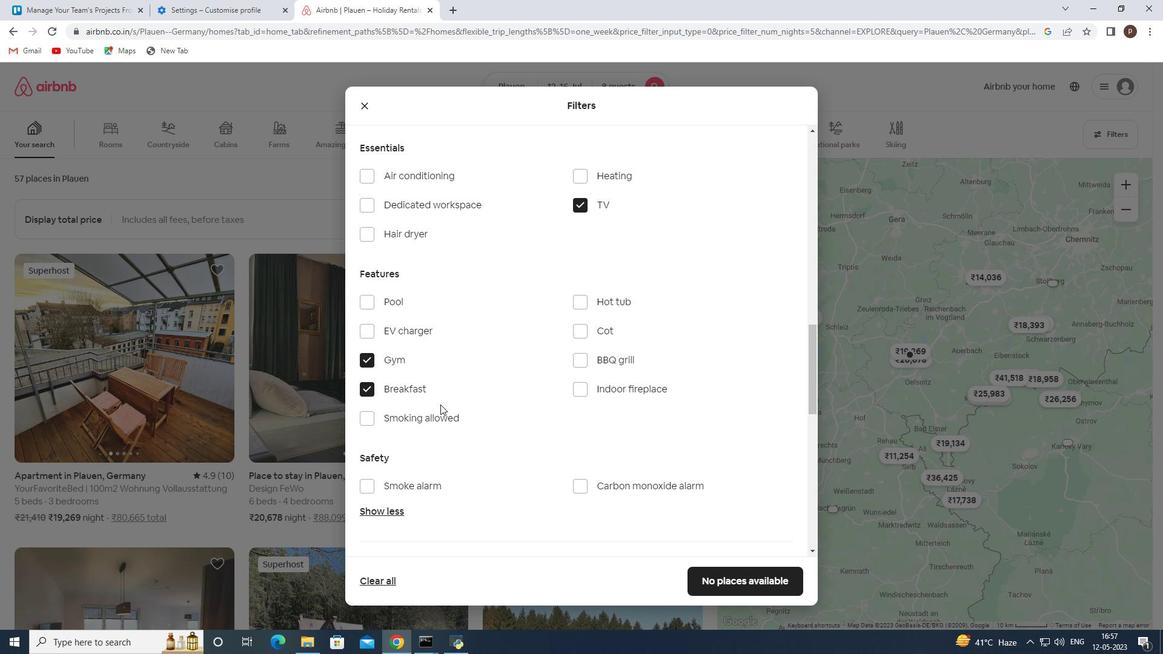 
Action: Mouse scrolled (444, 404) with delta (0, 0)
Screenshot: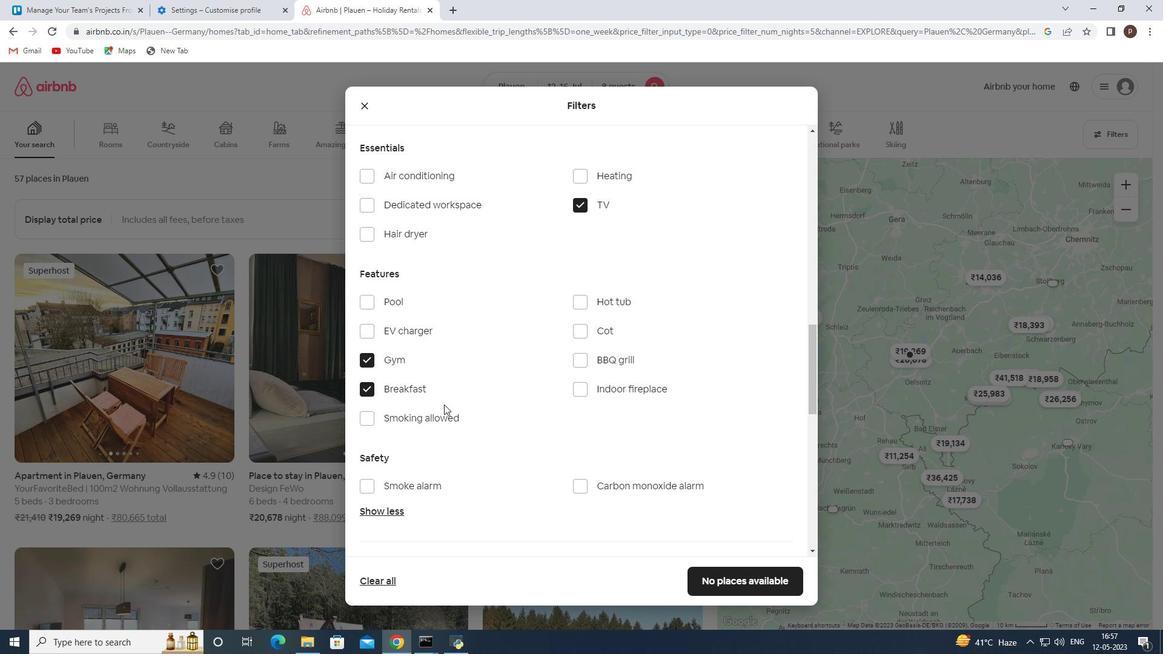 
Action: Mouse scrolled (444, 404) with delta (0, 0)
Screenshot: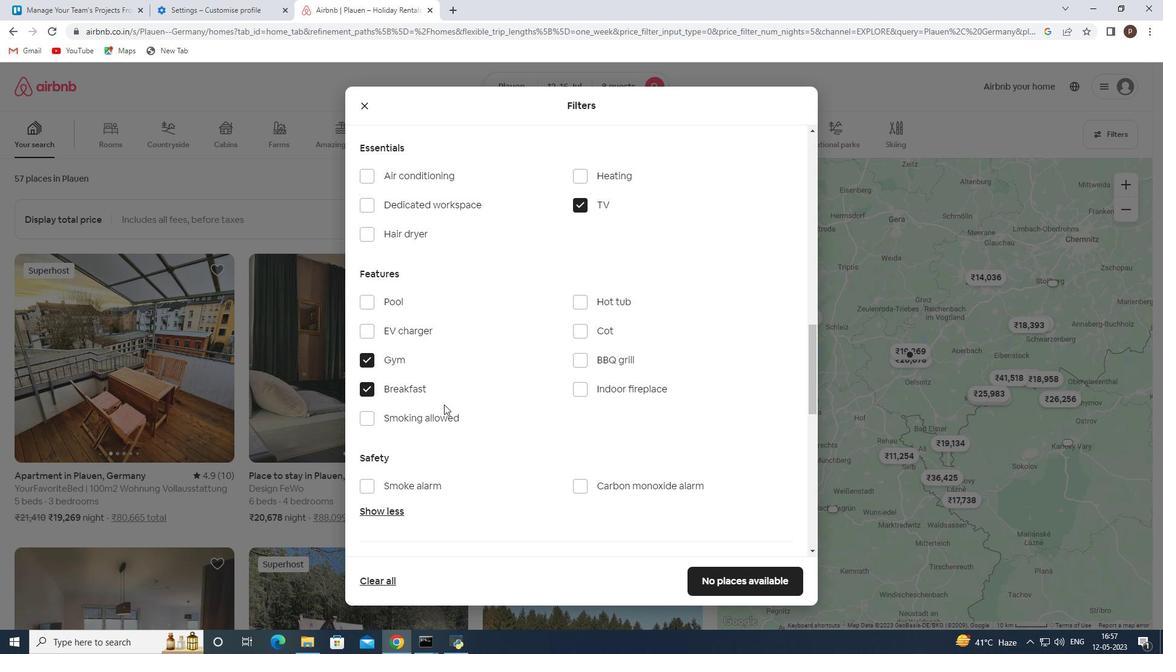 
Action: Mouse scrolled (444, 404) with delta (0, 0)
Screenshot: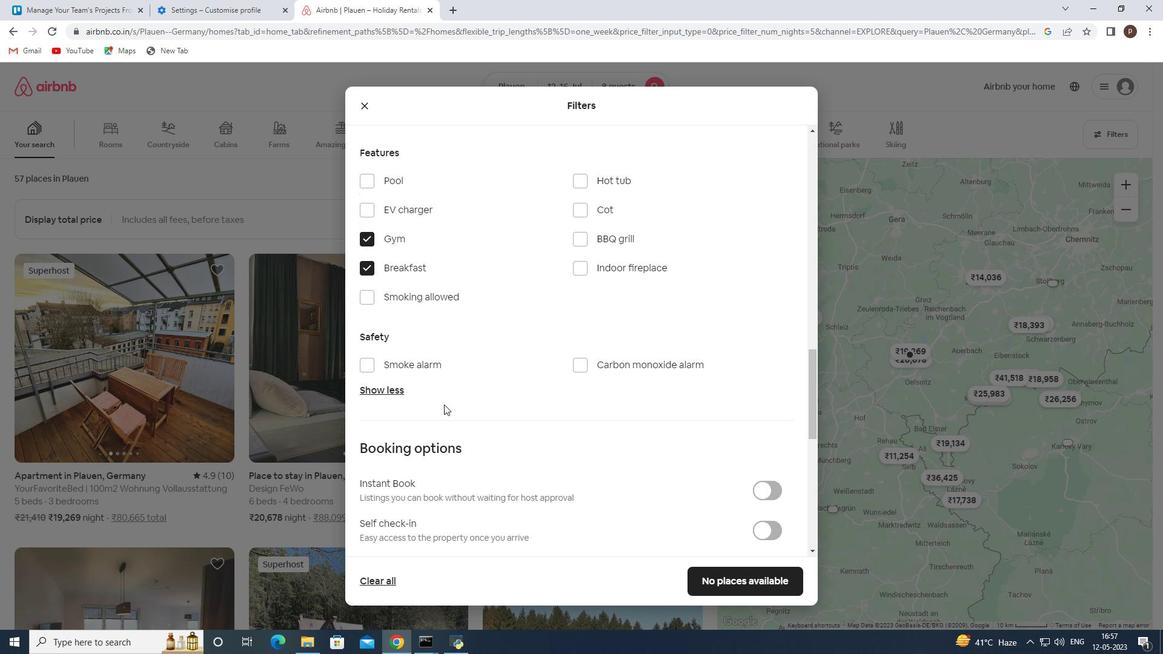 
Action: Mouse moved to (446, 406)
Screenshot: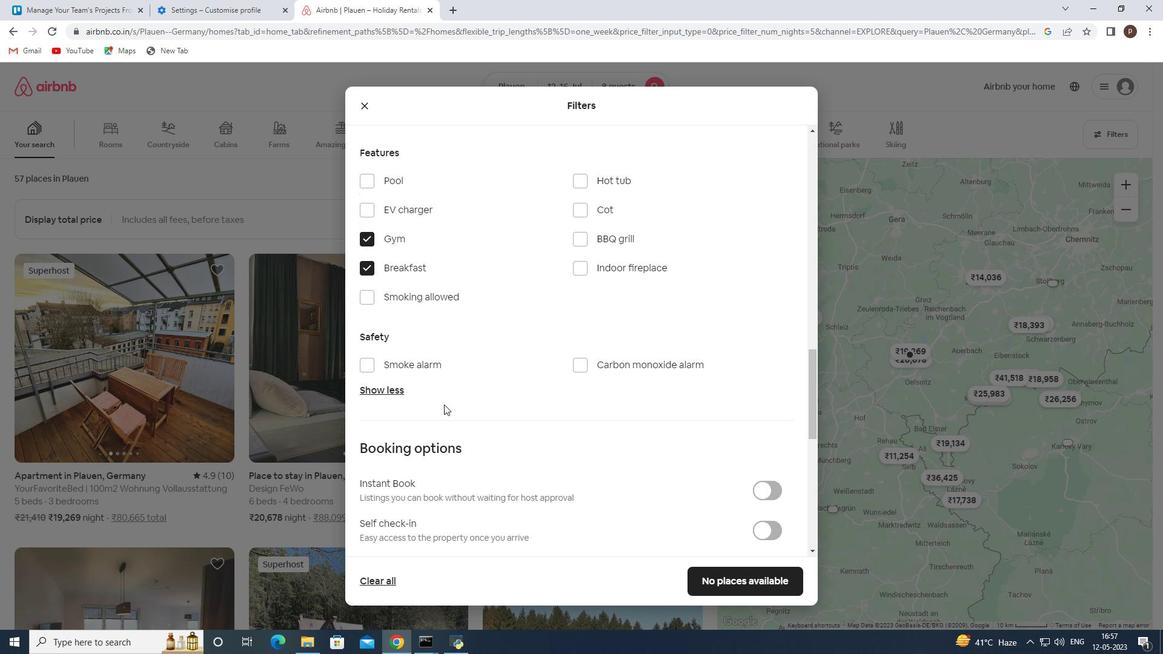 
Action: Mouse scrolled (446, 406) with delta (0, 0)
Screenshot: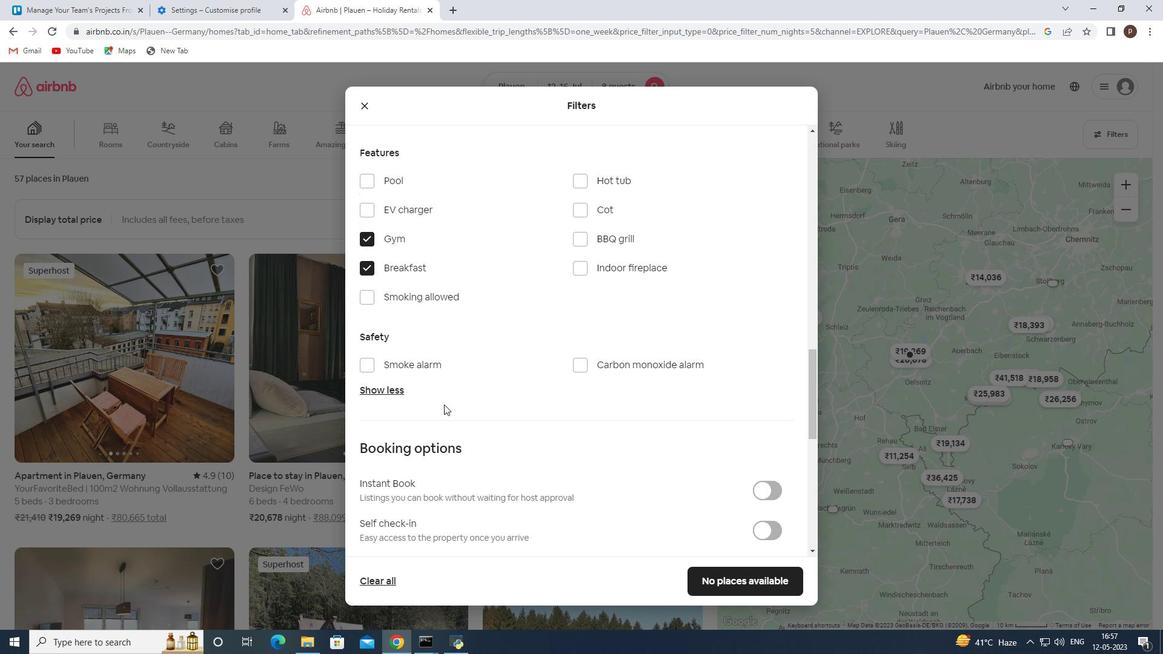 
Action: Mouse scrolled (446, 406) with delta (0, 0)
Screenshot: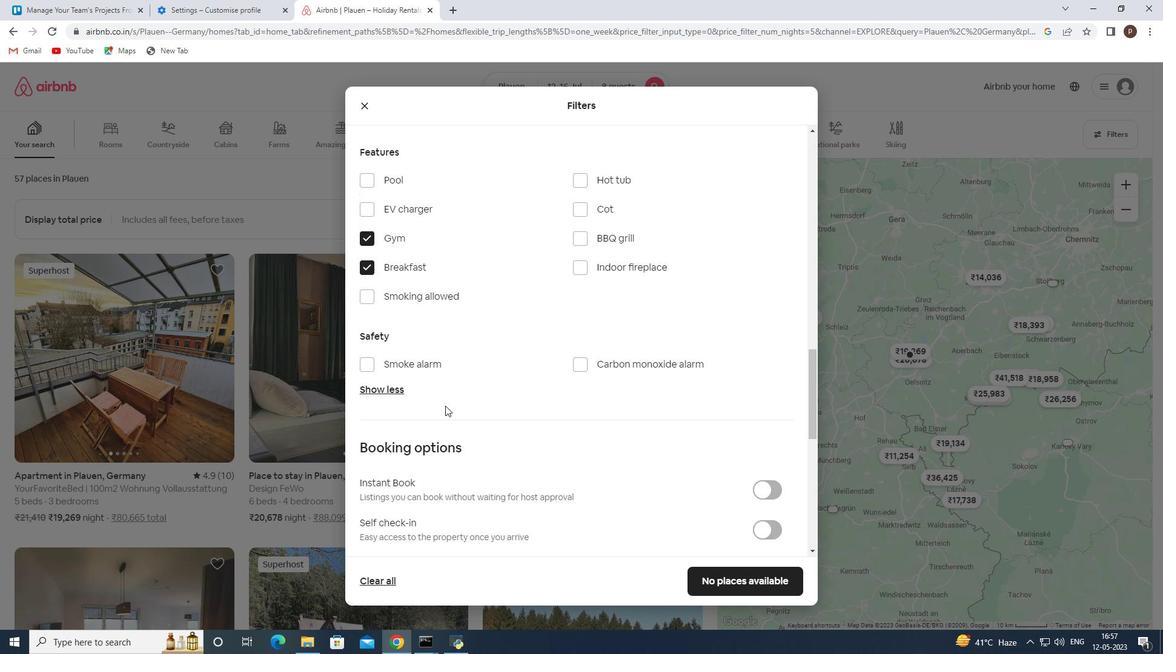 
Action: Mouse moved to (775, 353)
Screenshot: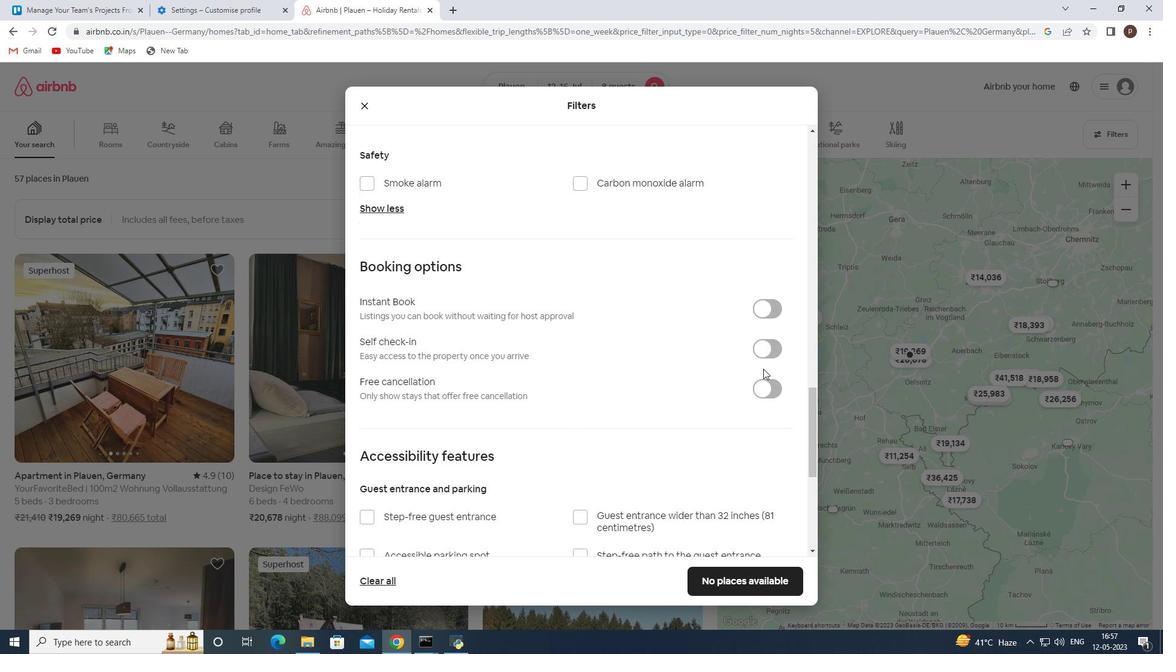 
Action: Mouse pressed left at (775, 353)
Screenshot: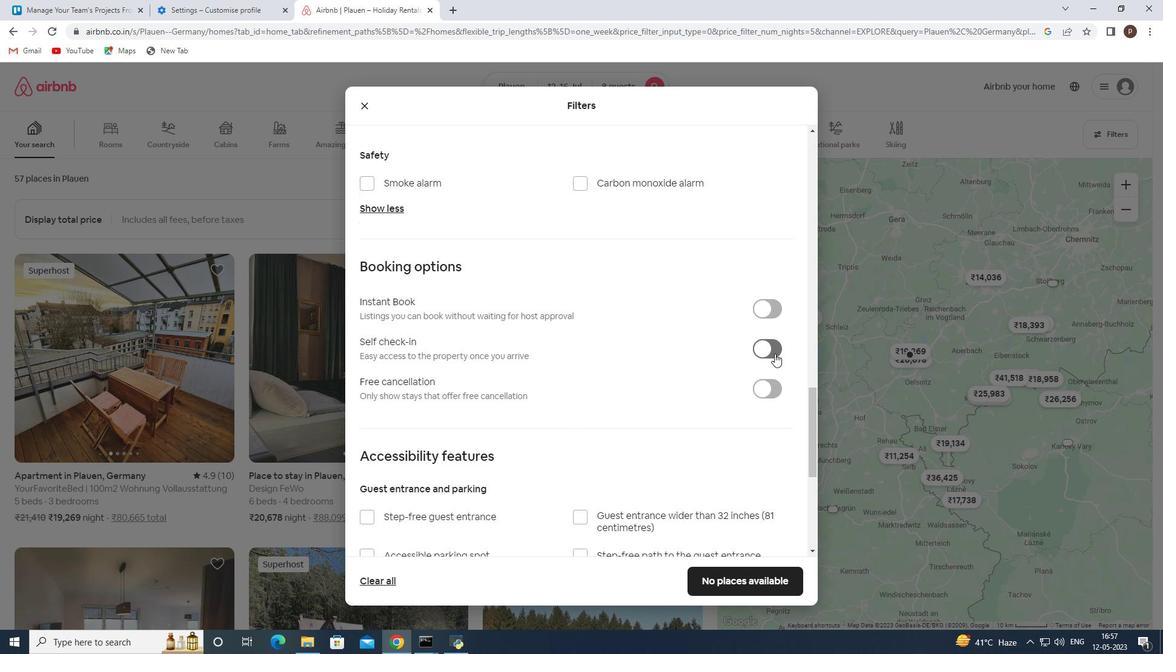 
Action: Mouse moved to (575, 381)
Screenshot: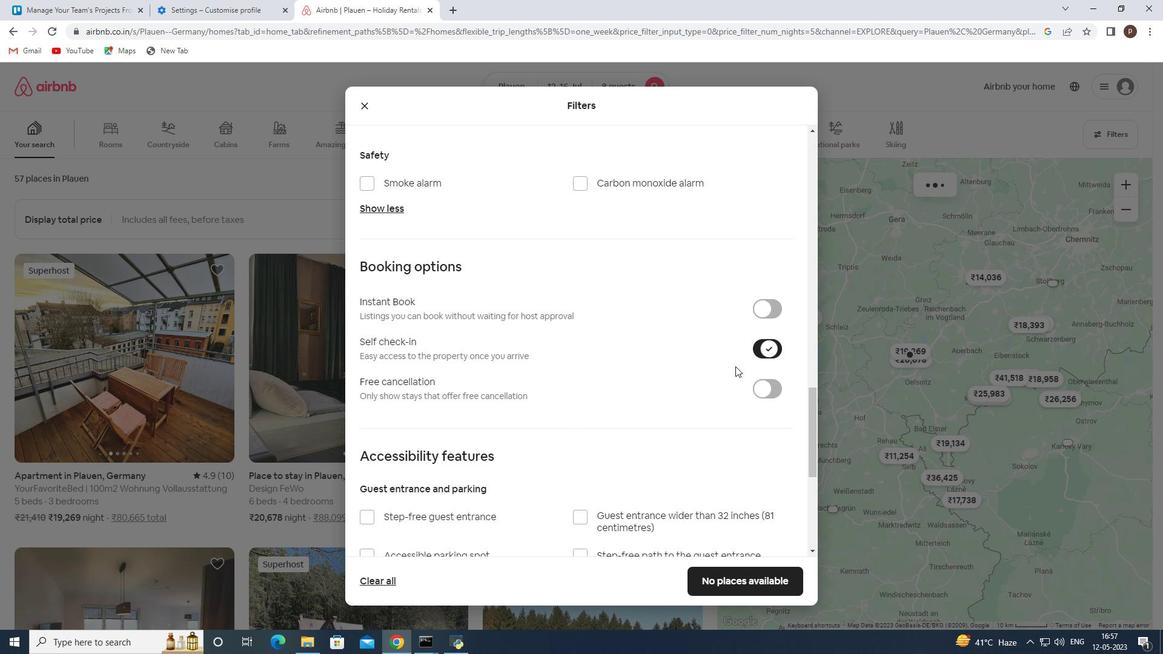 
Action: Mouse scrolled (575, 380) with delta (0, 0)
Screenshot: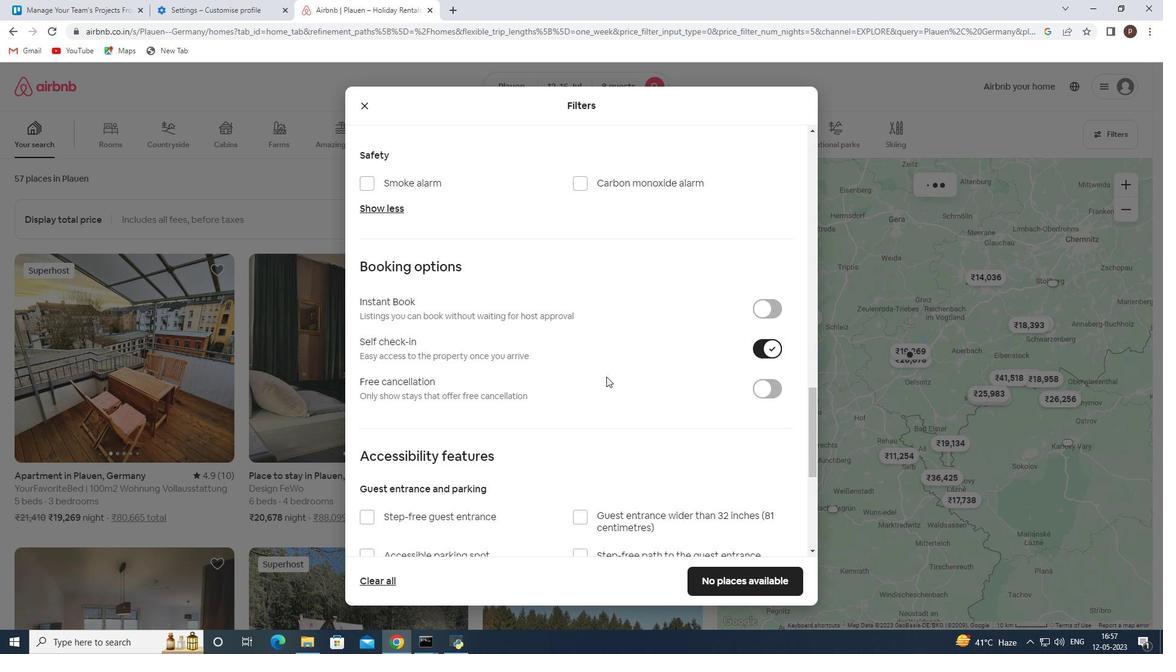 
Action: Mouse moved to (573, 381)
Screenshot: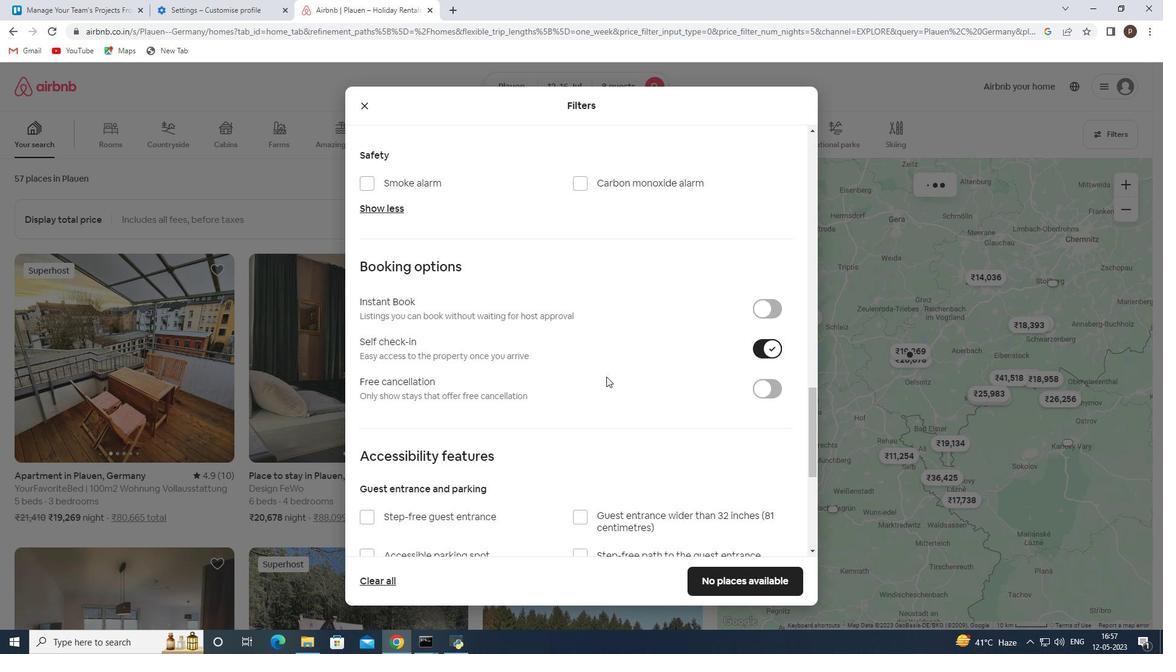 
Action: Mouse scrolled (573, 381) with delta (0, 0)
Screenshot: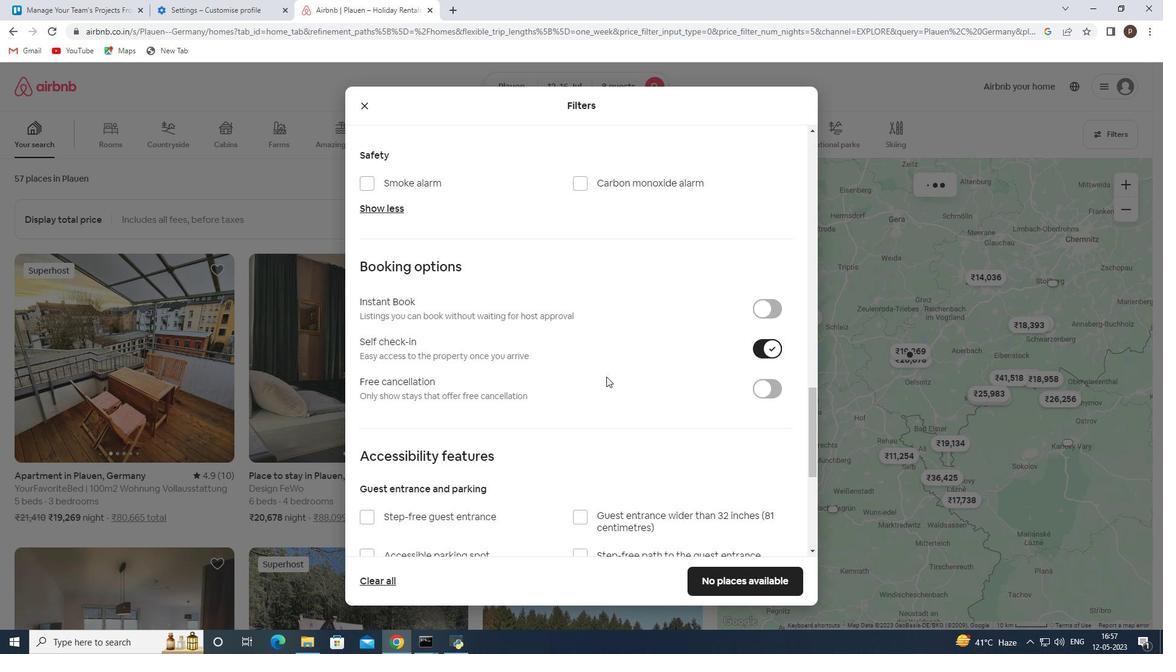 
Action: Mouse moved to (572, 382)
Screenshot: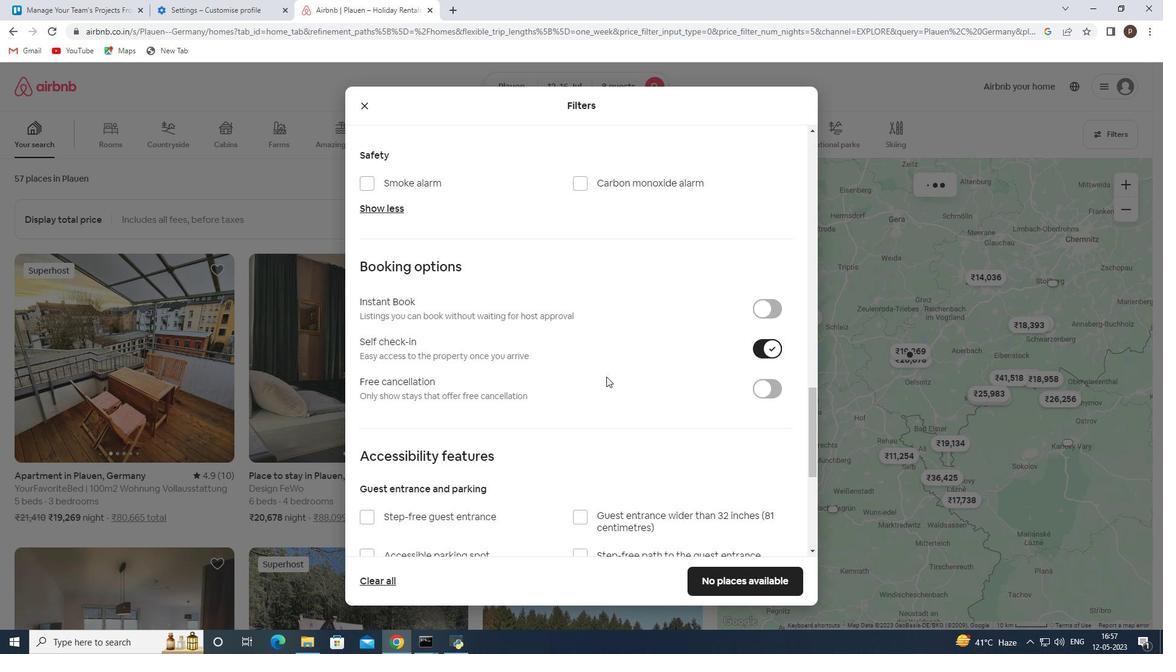 
Action: Mouse scrolled (572, 382) with delta (0, 0)
Screenshot: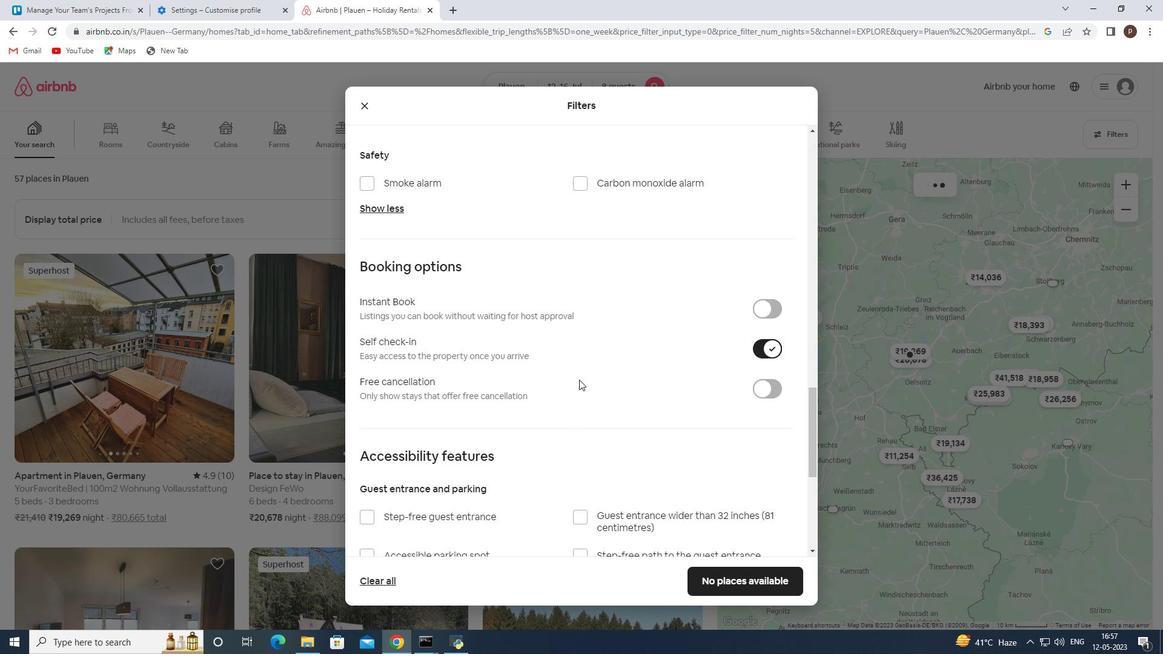 
Action: Mouse scrolled (572, 382) with delta (0, 0)
Screenshot: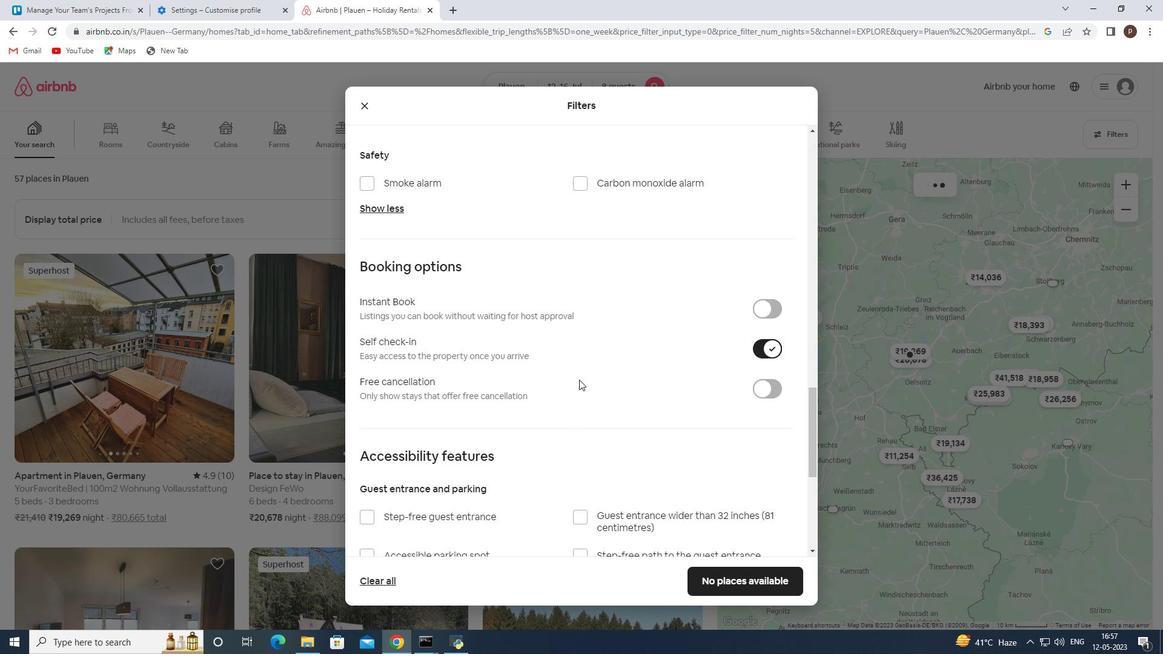 
Action: Mouse scrolled (572, 382) with delta (0, 0)
Screenshot: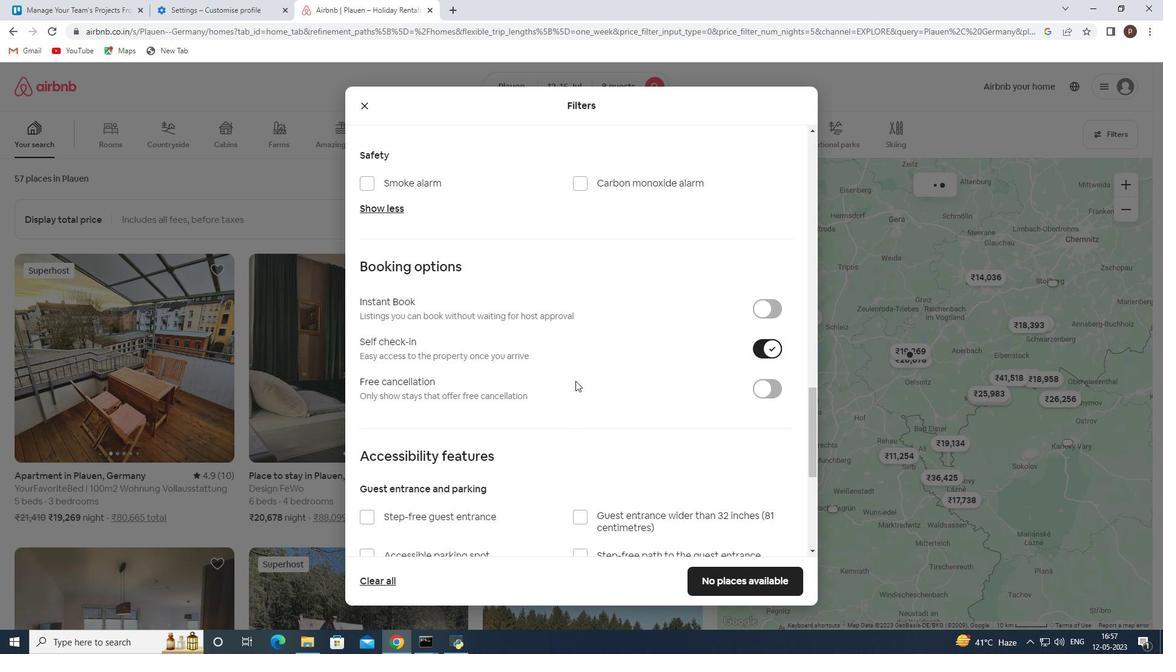 
Action: Mouse moved to (569, 389)
Screenshot: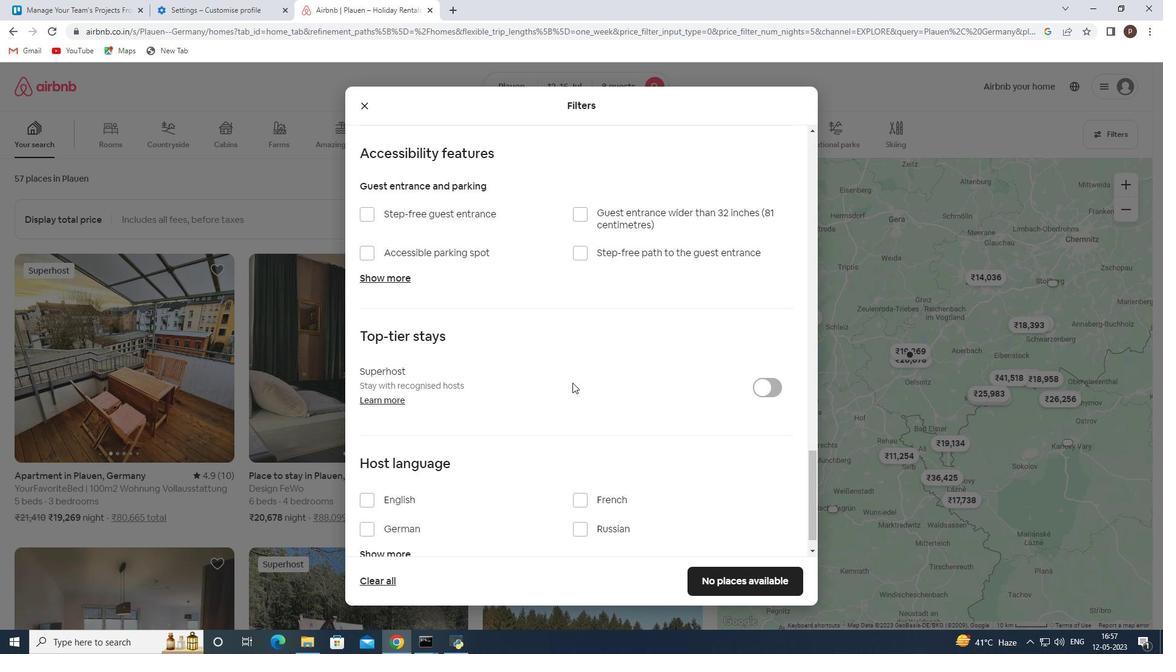 
Action: Mouse scrolled (569, 388) with delta (0, 0)
Screenshot: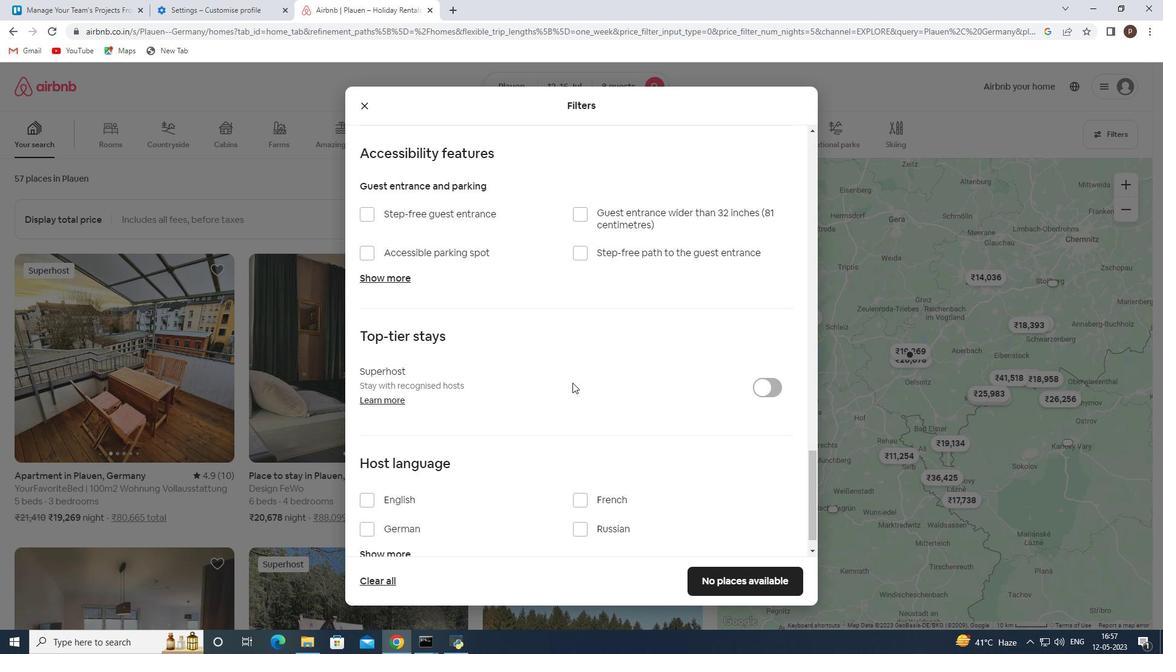 
Action: Mouse moved to (568, 391)
Screenshot: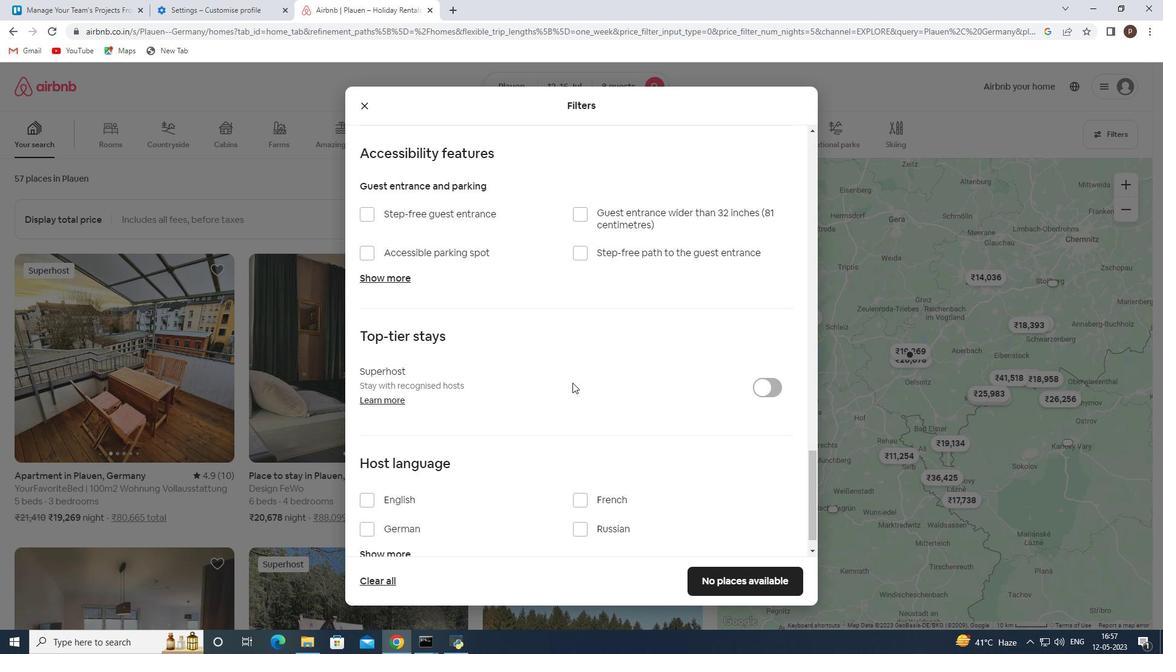 
Action: Mouse scrolled (568, 390) with delta (0, 0)
Screenshot: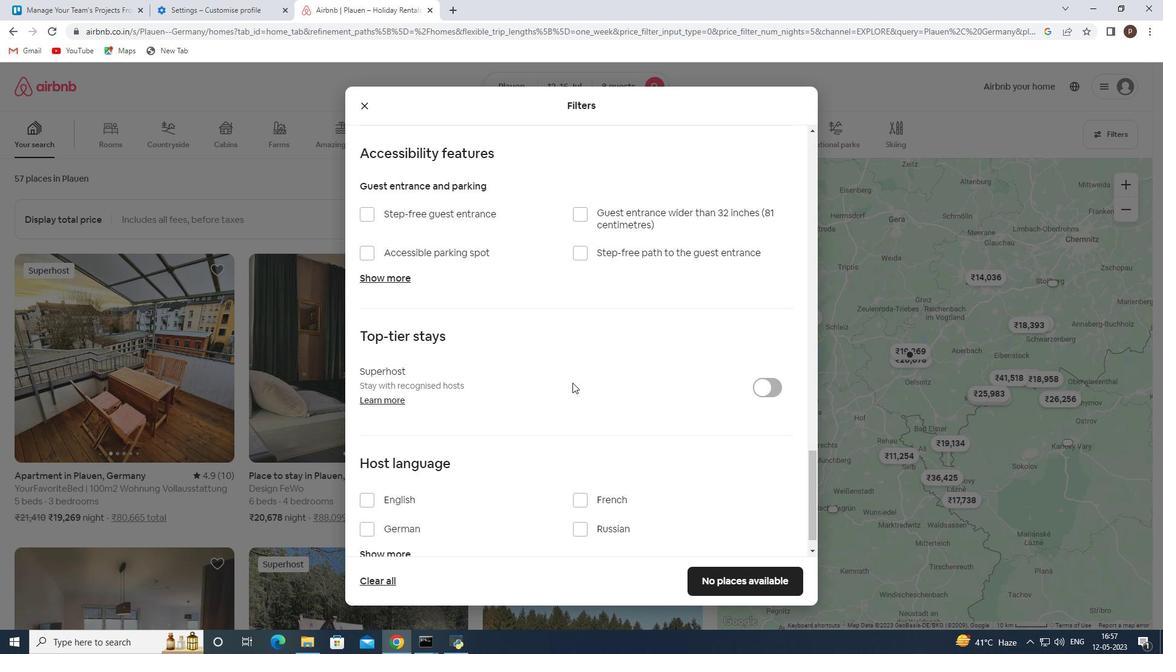 
Action: Mouse moved to (567, 392)
Screenshot: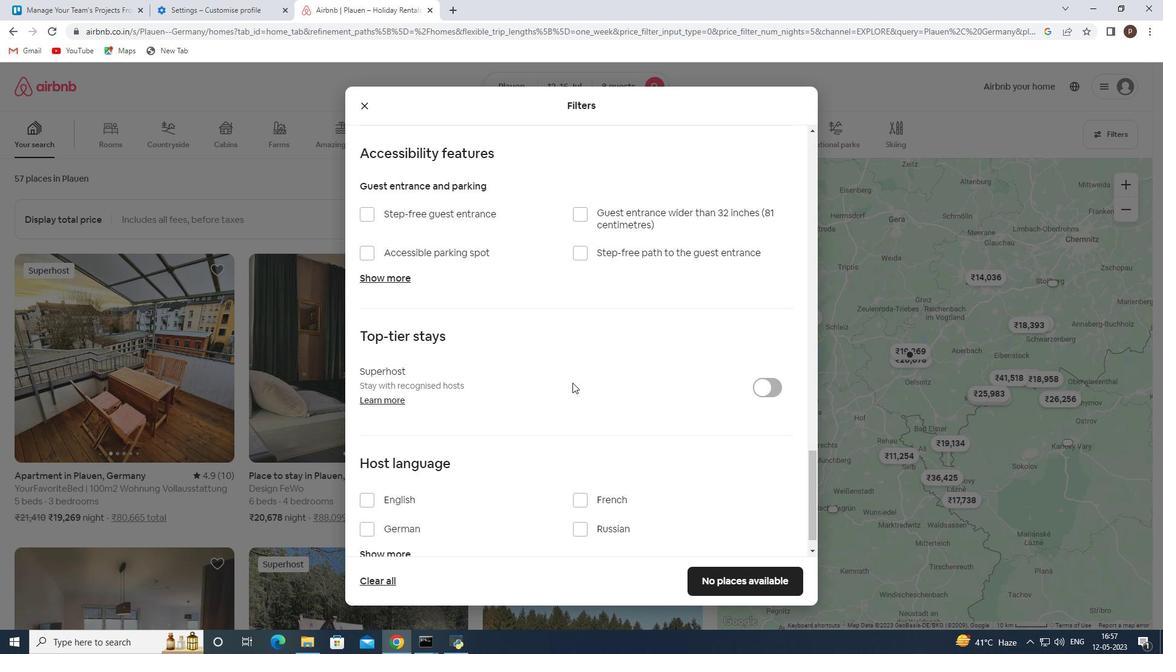
Action: Mouse scrolled (567, 392) with delta (0, 0)
Screenshot: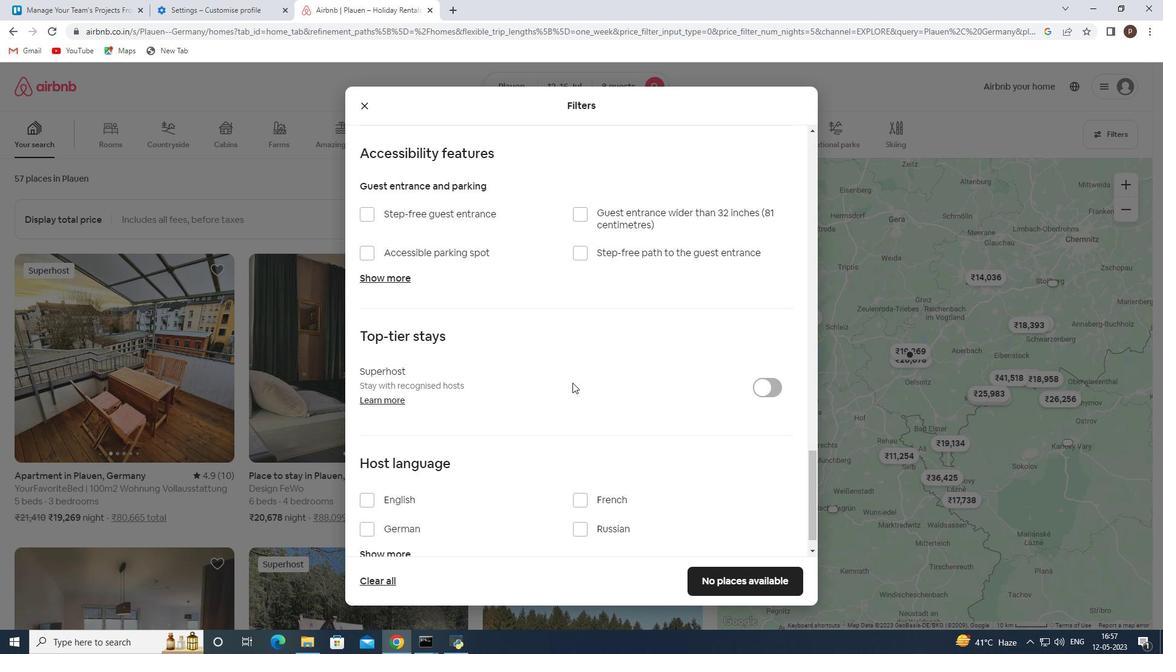 
Action: Mouse scrolled (567, 392) with delta (0, 0)
Screenshot: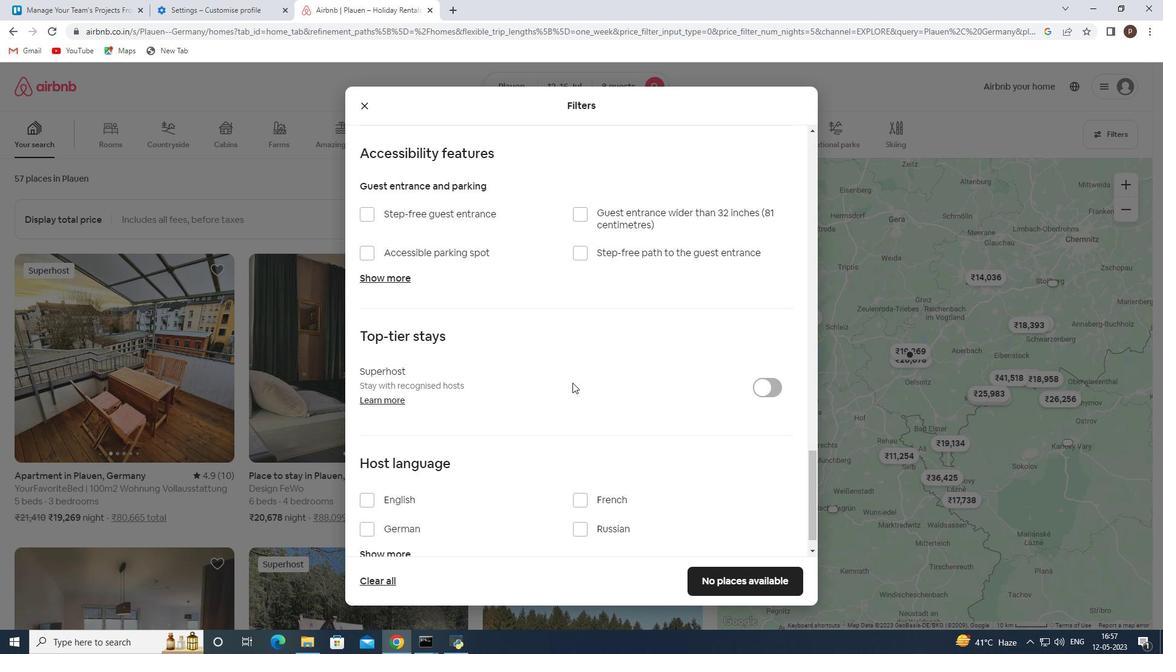 
Action: Mouse moved to (361, 472)
Screenshot: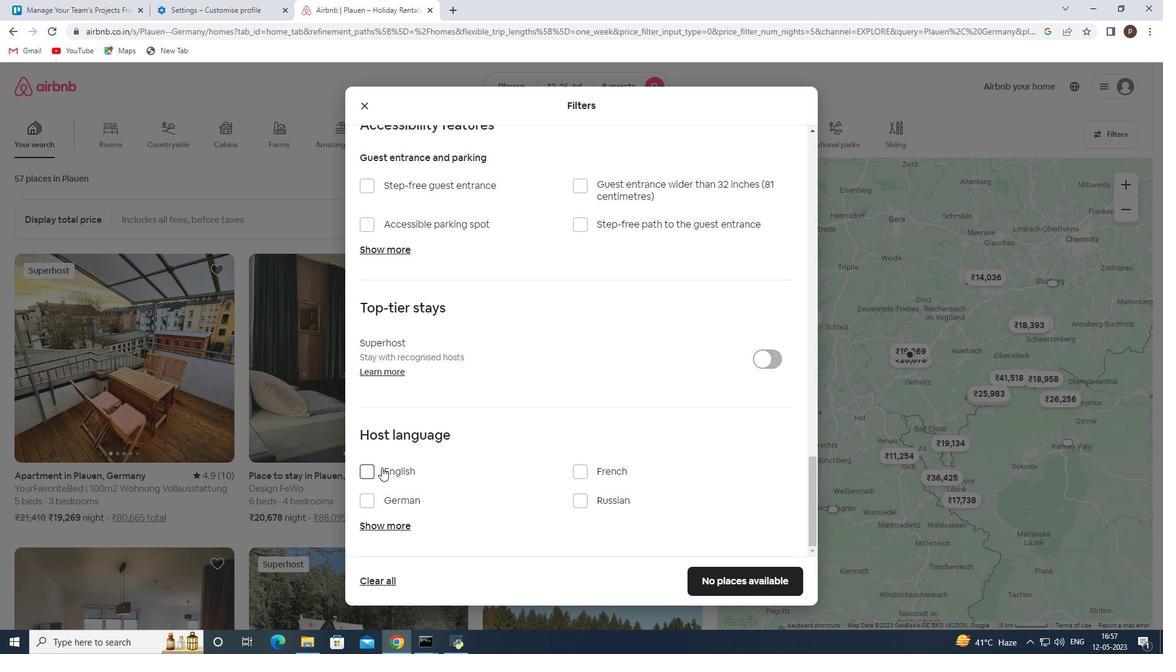 
Action: Mouse pressed left at (361, 472)
Screenshot: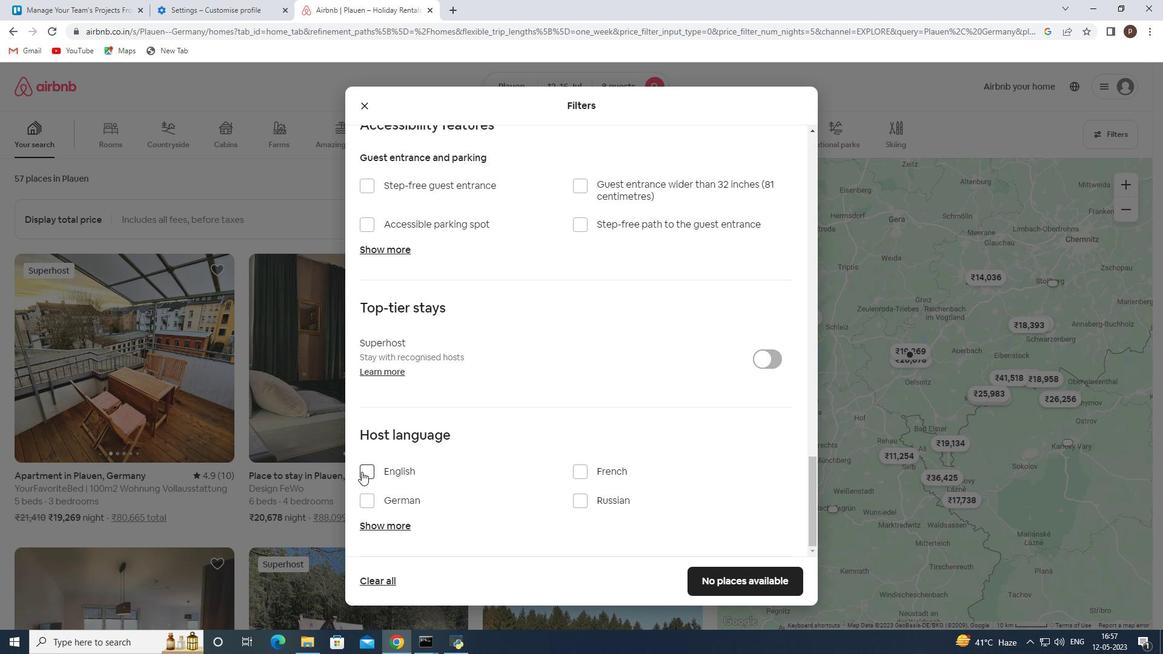 
Action: Mouse moved to (721, 572)
Screenshot: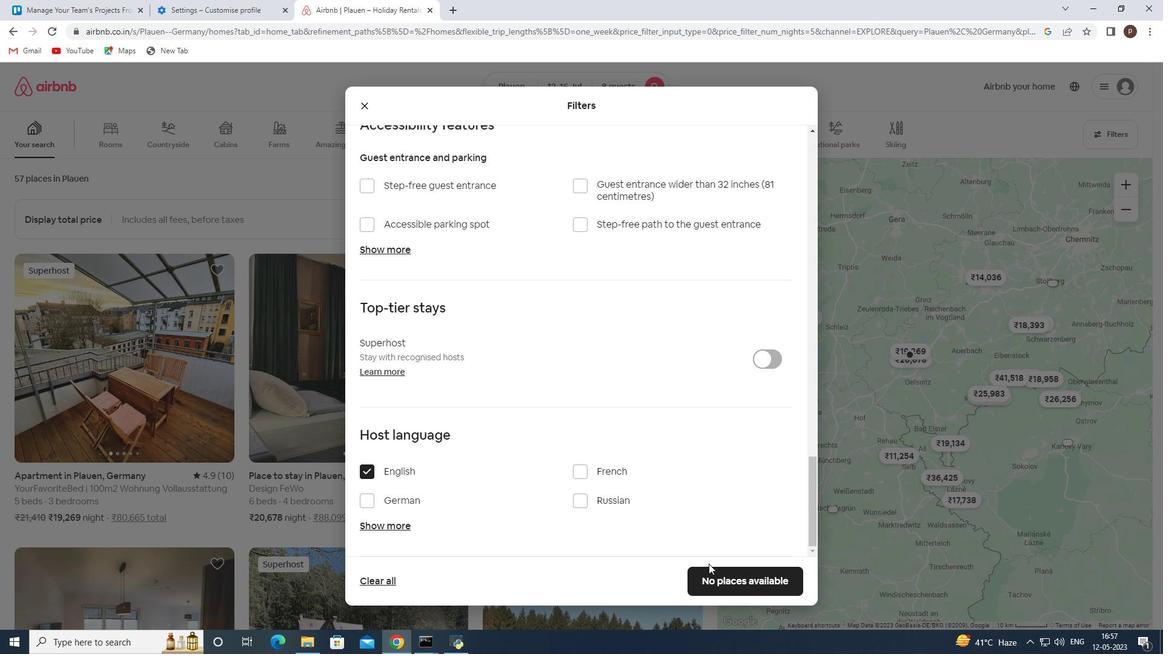 
Action: Mouse pressed left at (721, 572)
Screenshot: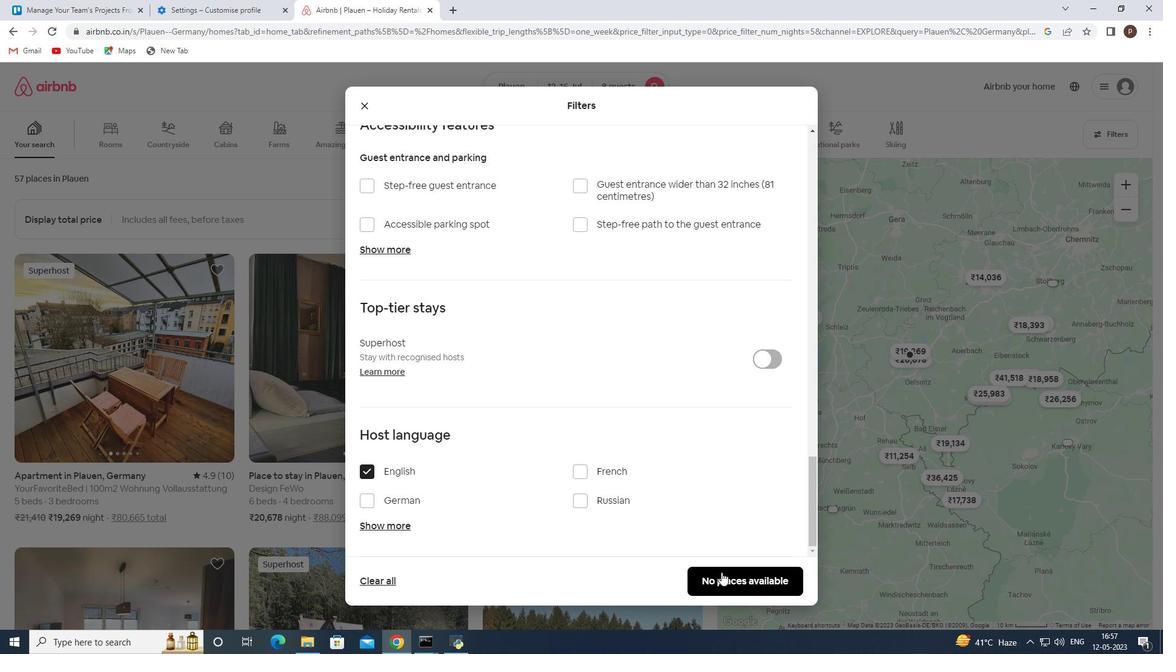 
